 Task: Look for space in Elamanchili, India from 8th June, 2023 to 19th June, 2023 for 1 adult in price range Rs.5000 to Rs.12000. Place can be shared room with 1  bedroom having 1 bed and 1 bathroom. Property type can be house, flat, guest house, hotel. Amenities needed are: washing machine. Booking option can be shelf check-in. Required host language is English.
Action: Mouse moved to (550, 136)
Screenshot: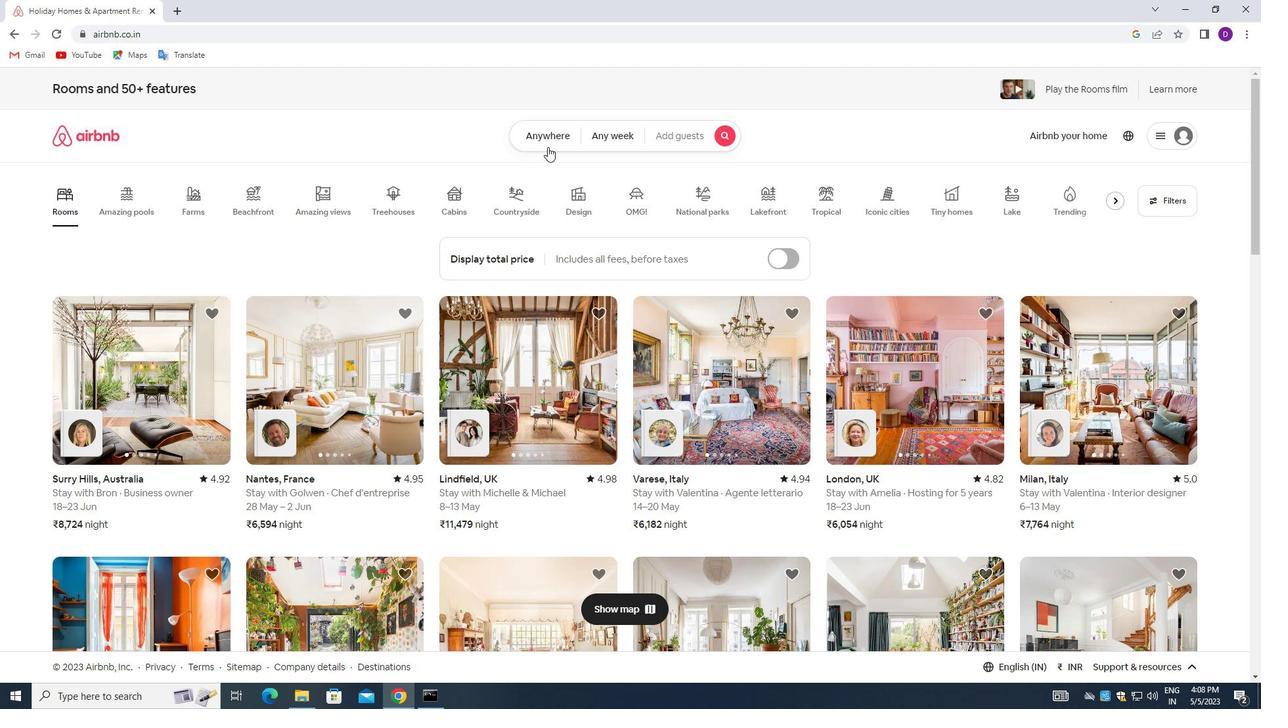 
Action: Mouse pressed left at (550, 136)
Screenshot: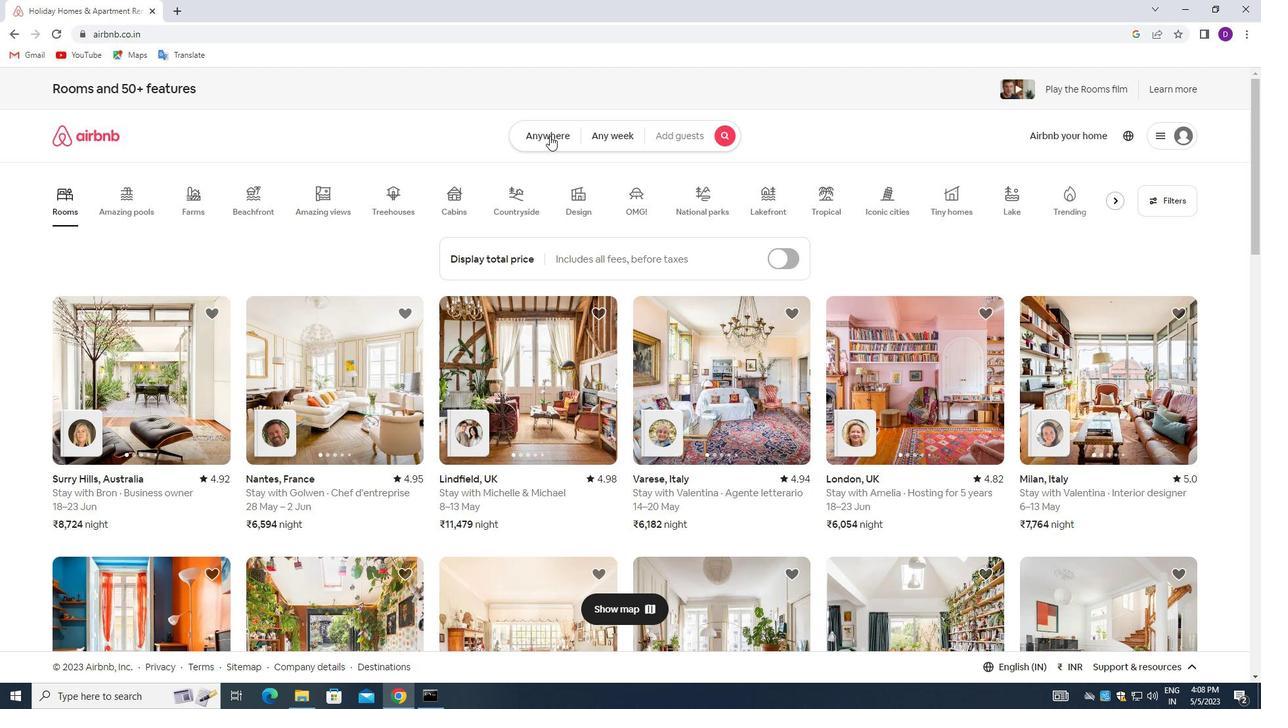 
Action: Mouse moved to (471, 190)
Screenshot: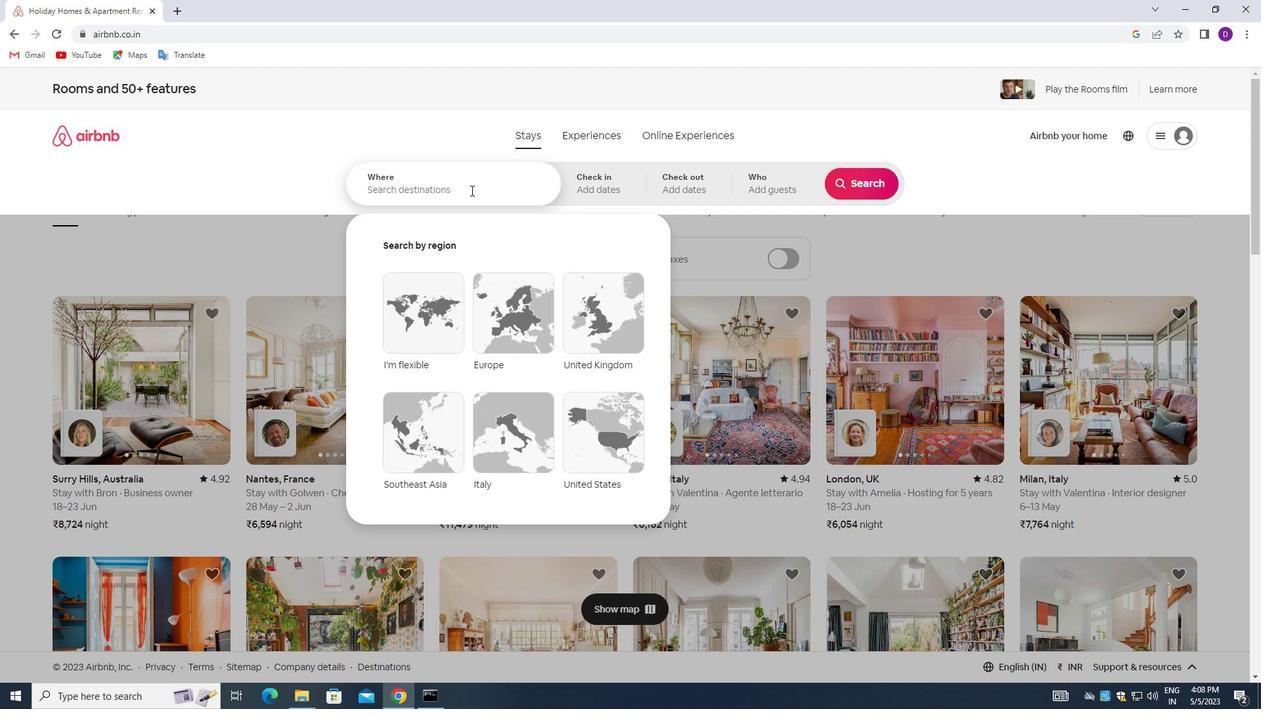 
Action: Mouse pressed left at (471, 190)
Screenshot: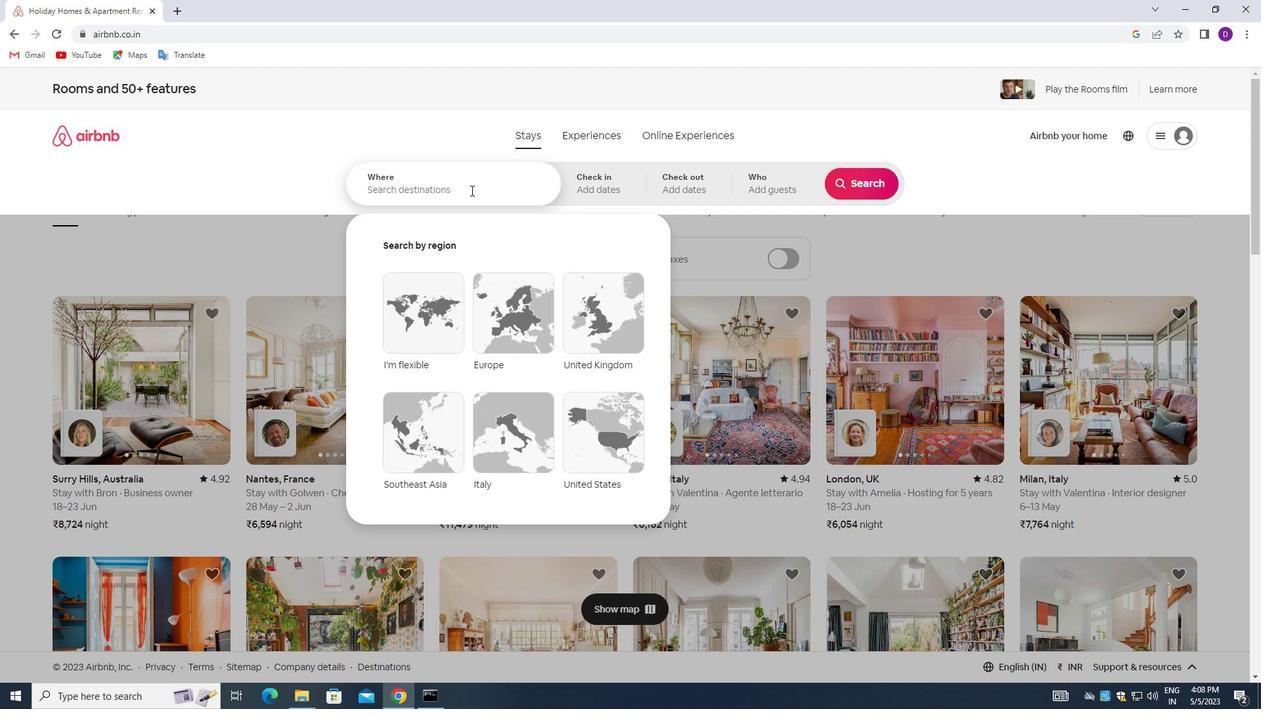 
Action: Mouse moved to (219, 266)
Screenshot: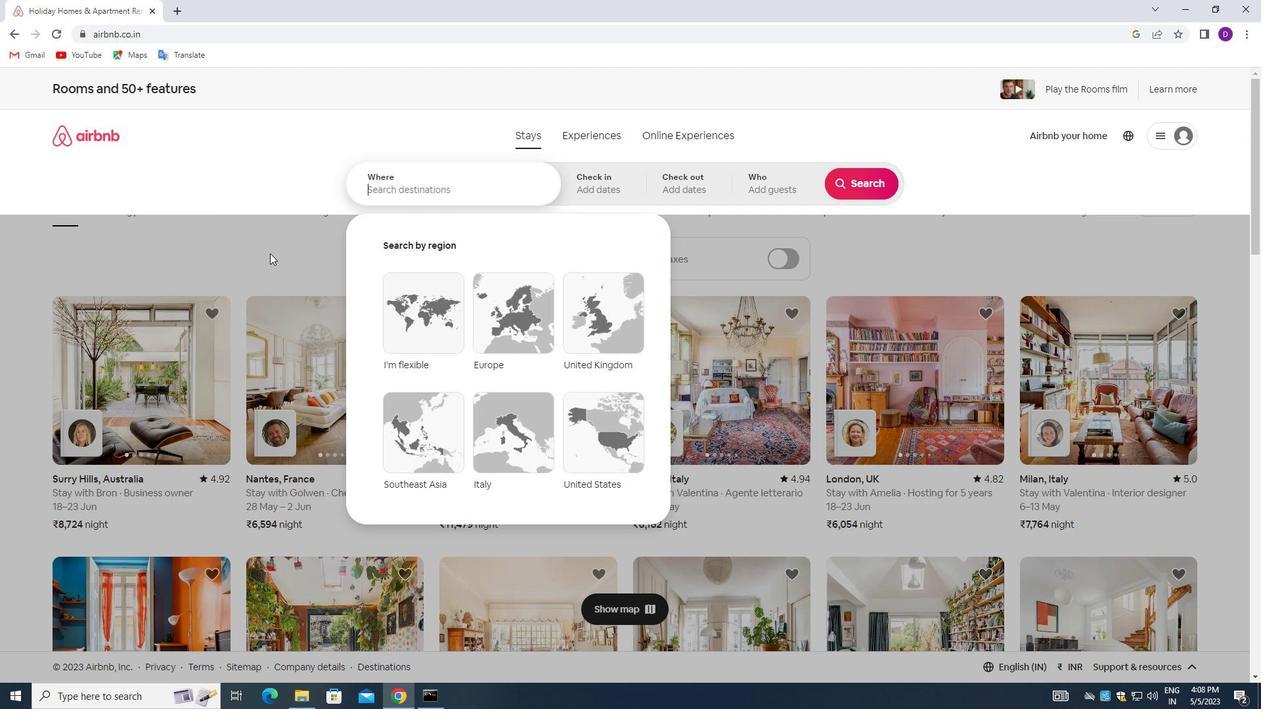 
Action: Key pressed <Key.shift_r>Elamanchili,<Key.space><Key.shift>INDIA<Key.enter>
Screenshot: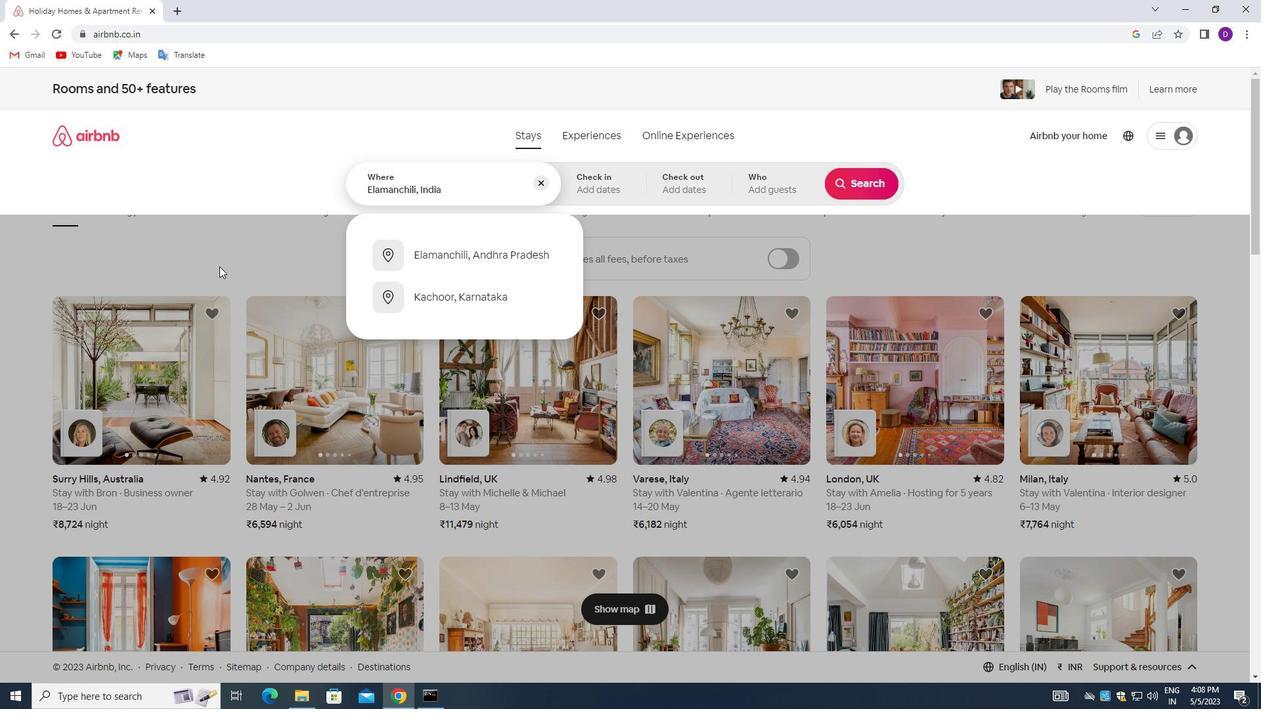 
Action: Mouse moved to (774, 375)
Screenshot: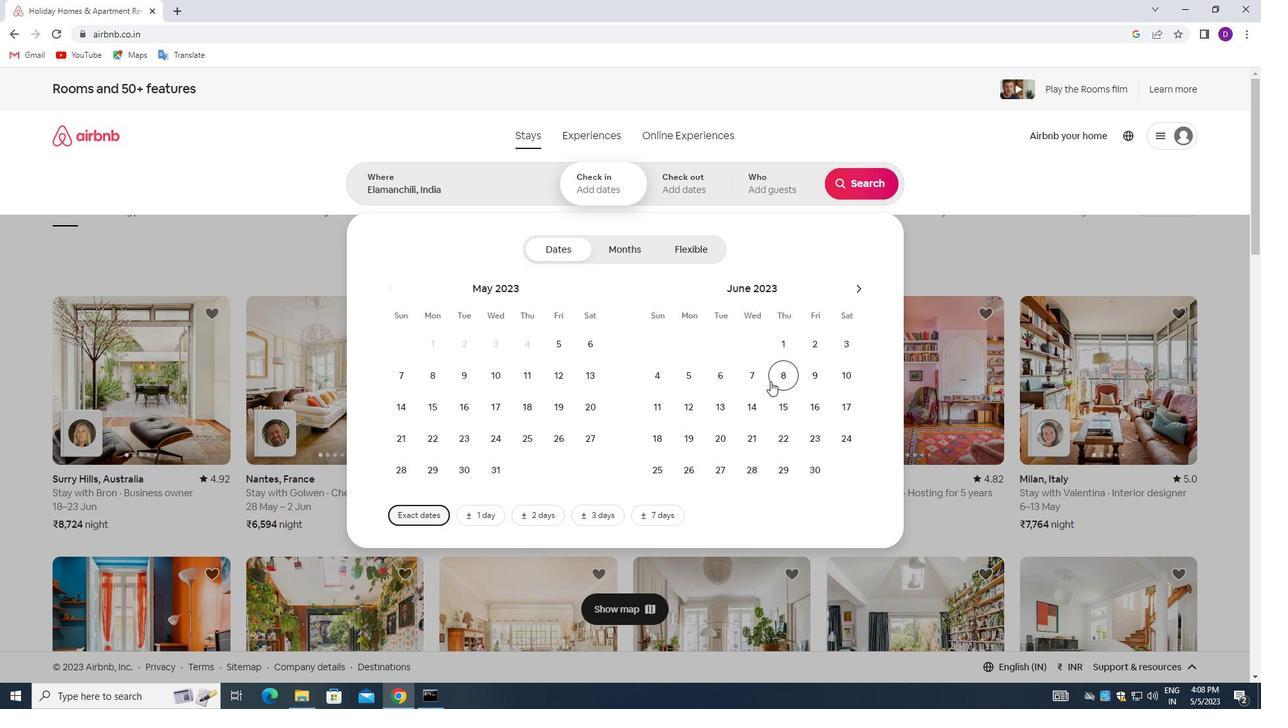 
Action: Mouse pressed left at (774, 375)
Screenshot: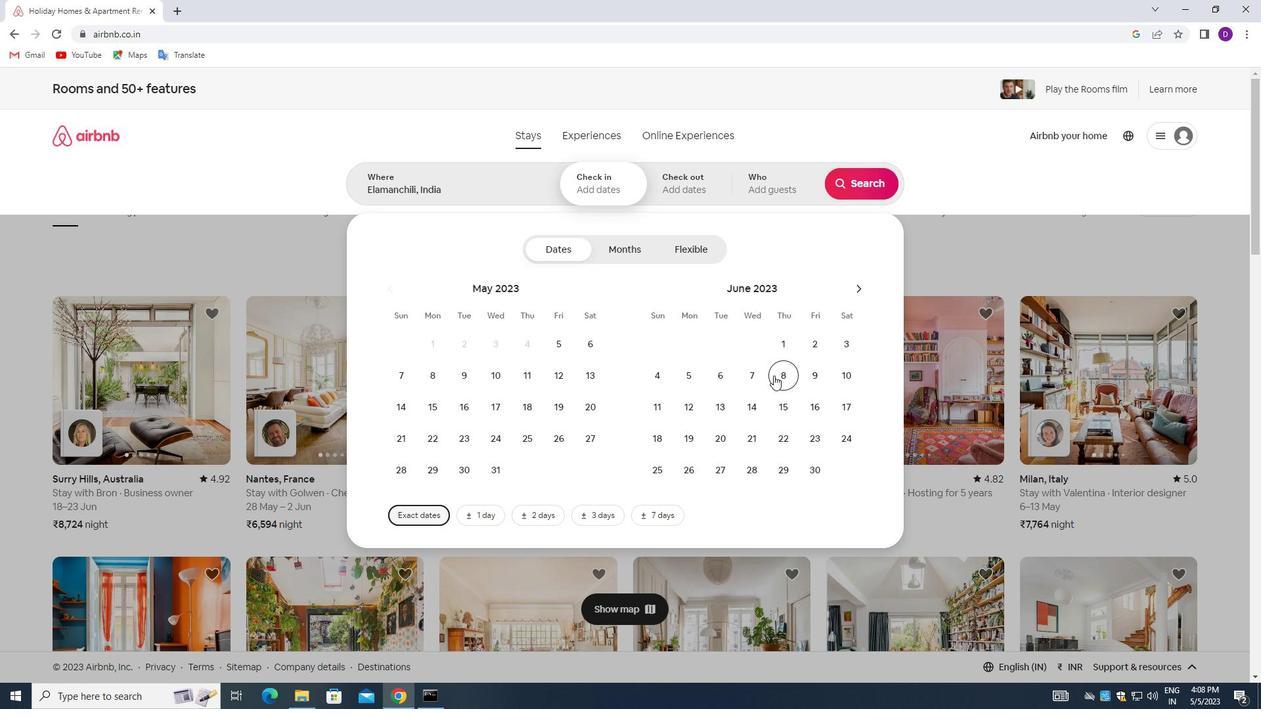 
Action: Mouse moved to (690, 437)
Screenshot: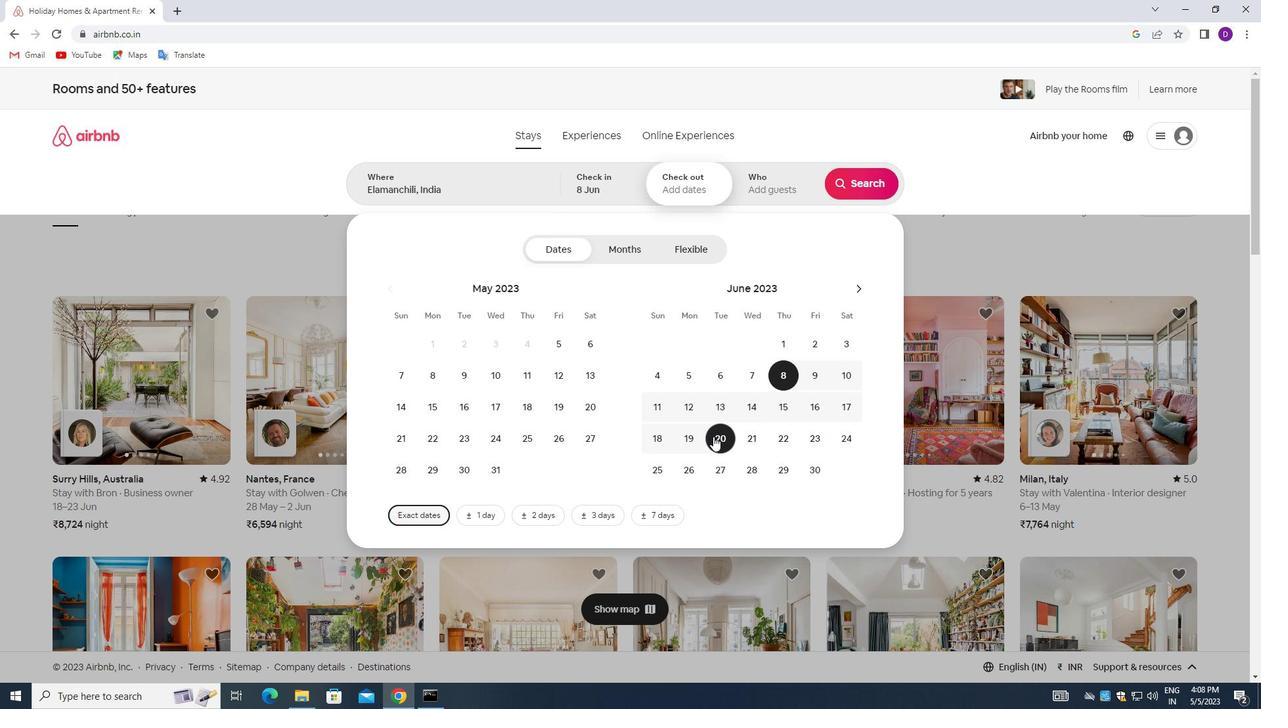 
Action: Mouse pressed left at (690, 437)
Screenshot: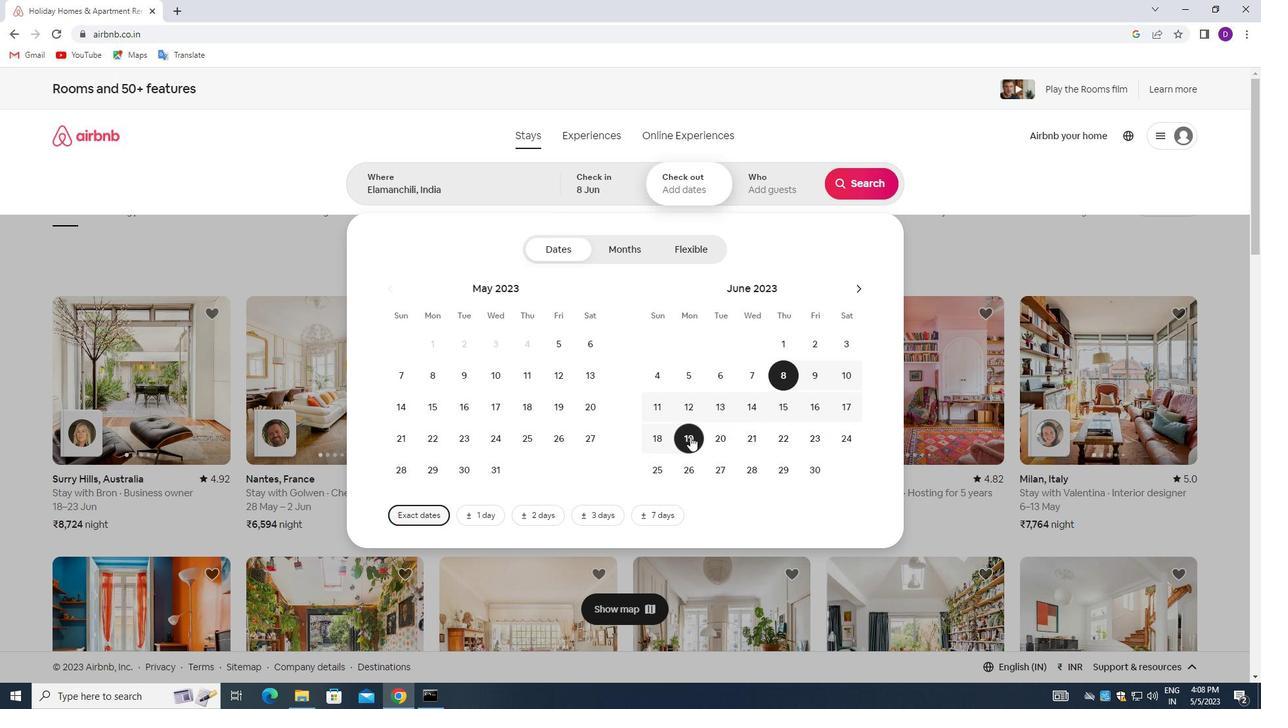 
Action: Mouse moved to (758, 187)
Screenshot: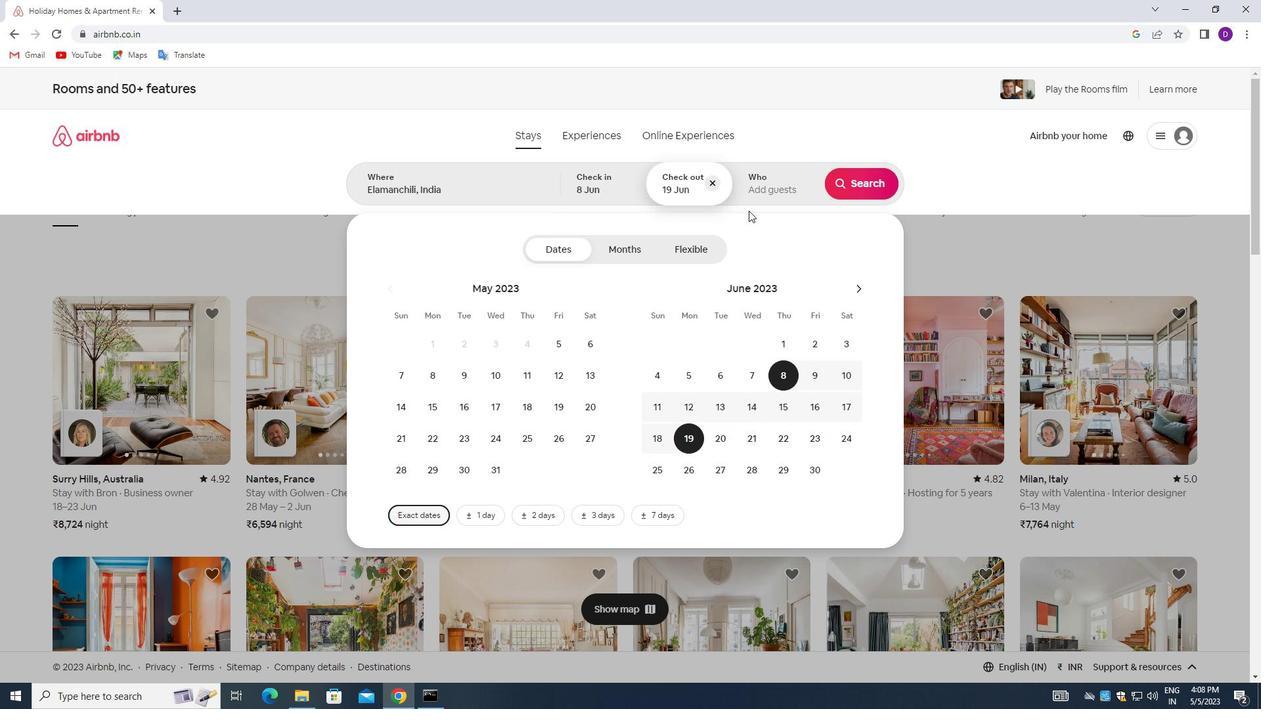 
Action: Mouse pressed left at (758, 187)
Screenshot: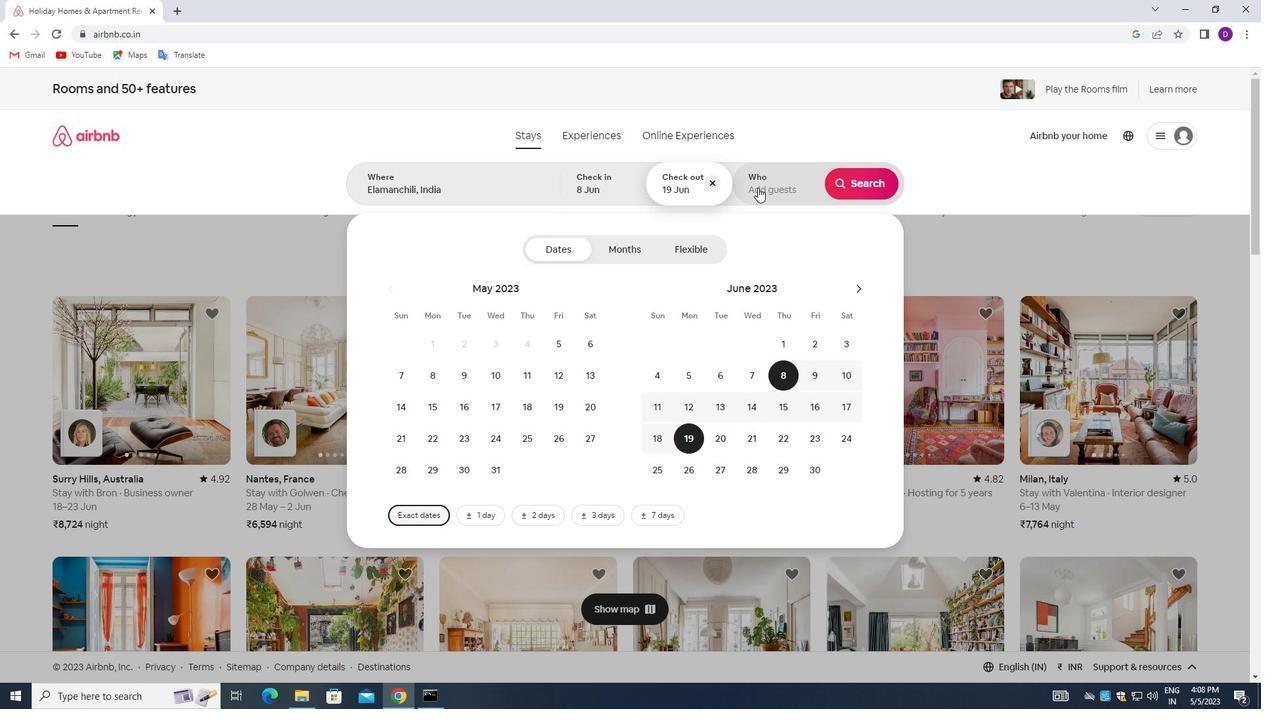 
Action: Mouse moved to (864, 256)
Screenshot: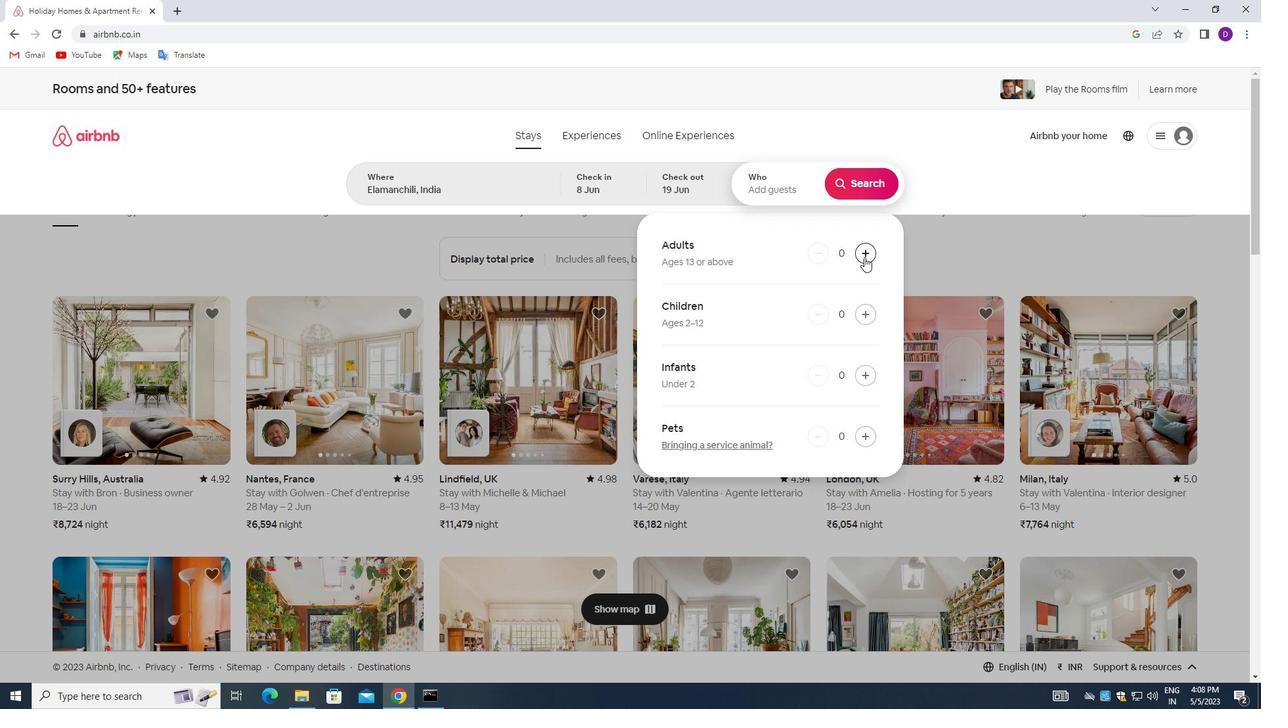 
Action: Mouse pressed left at (864, 256)
Screenshot: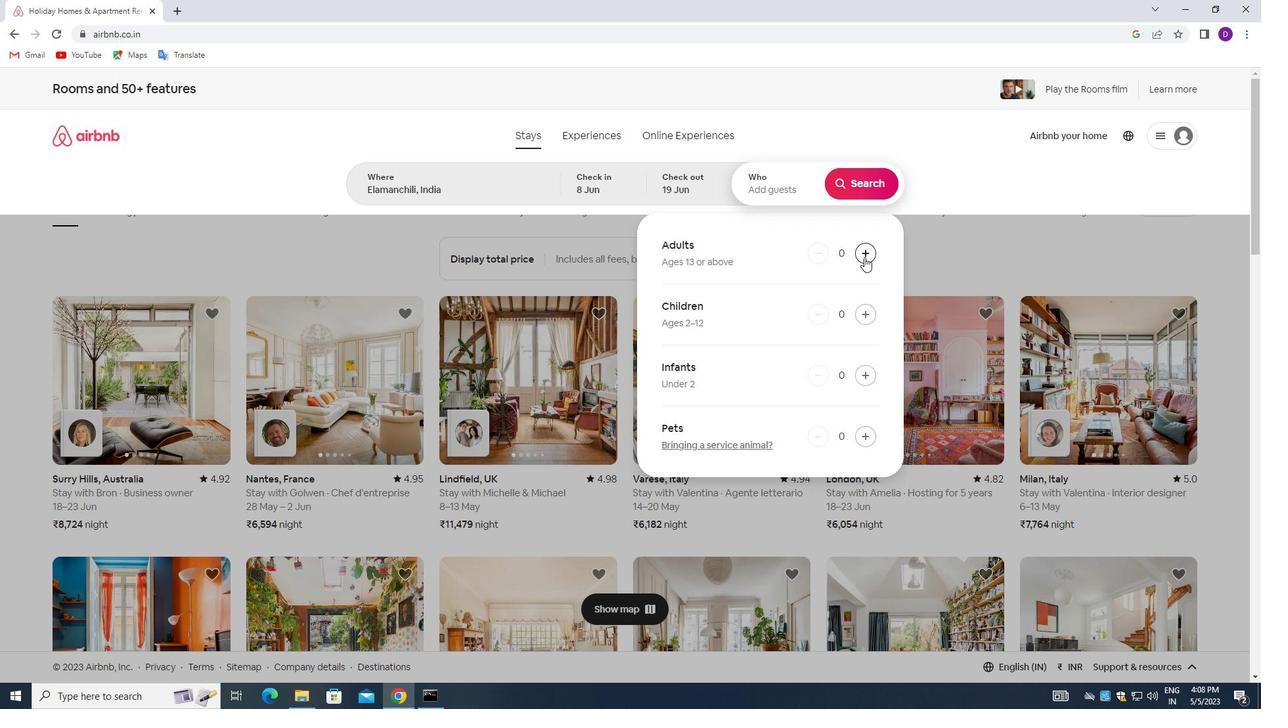 
Action: Mouse pressed left at (864, 256)
Screenshot: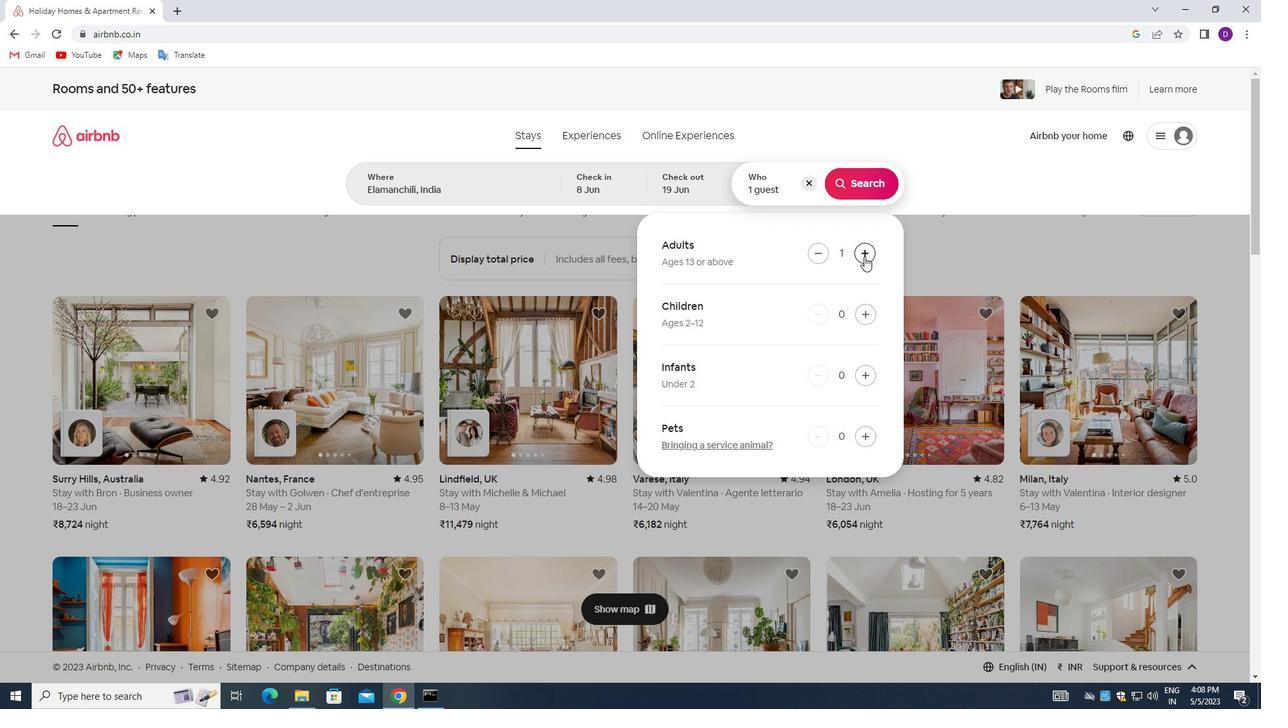 
Action: Mouse moved to (815, 255)
Screenshot: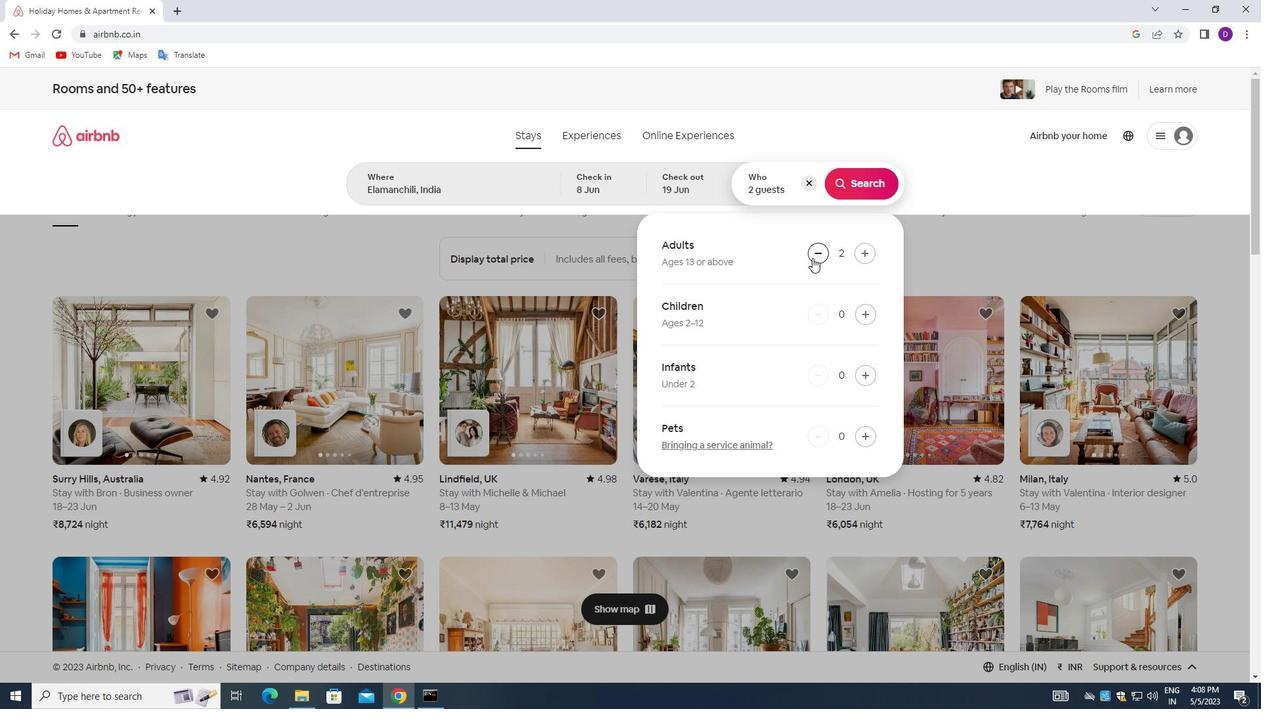 
Action: Mouse pressed left at (815, 255)
Screenshot: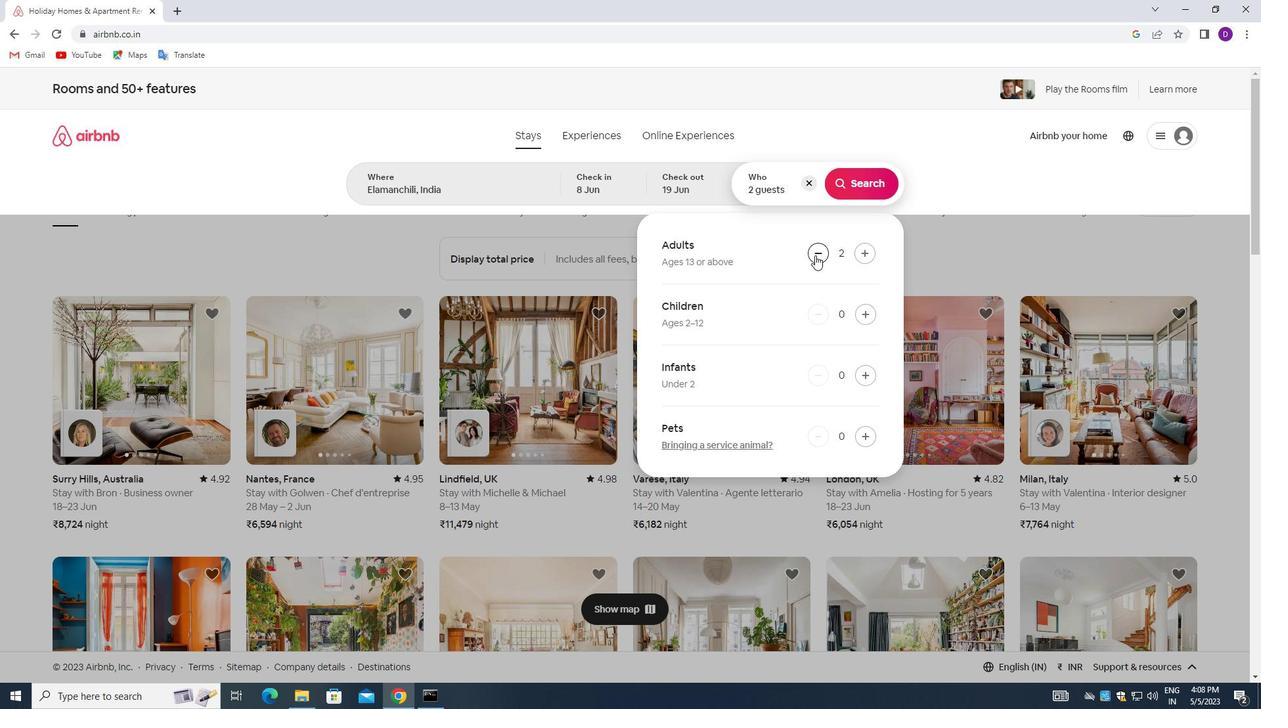 
Action: Mouse moved to (866, 189)
Screenshot: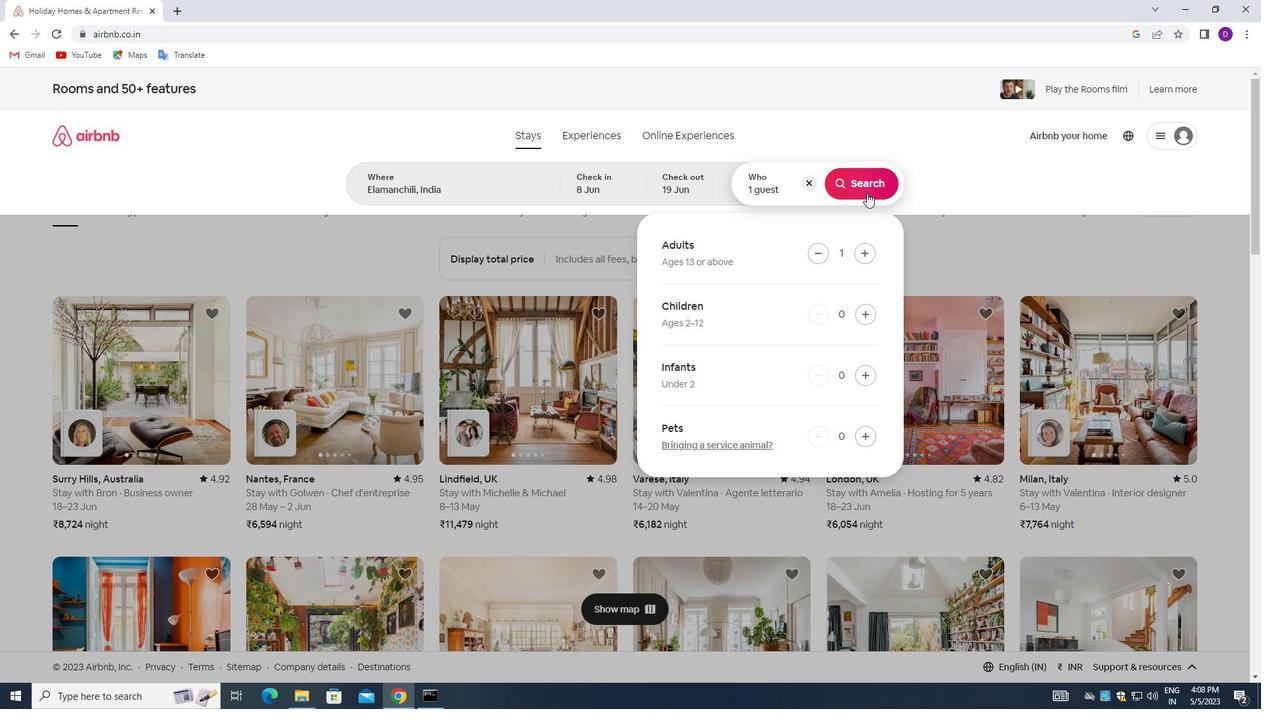 
Action: Mouse pressed left at (866, 189)
Screenshot: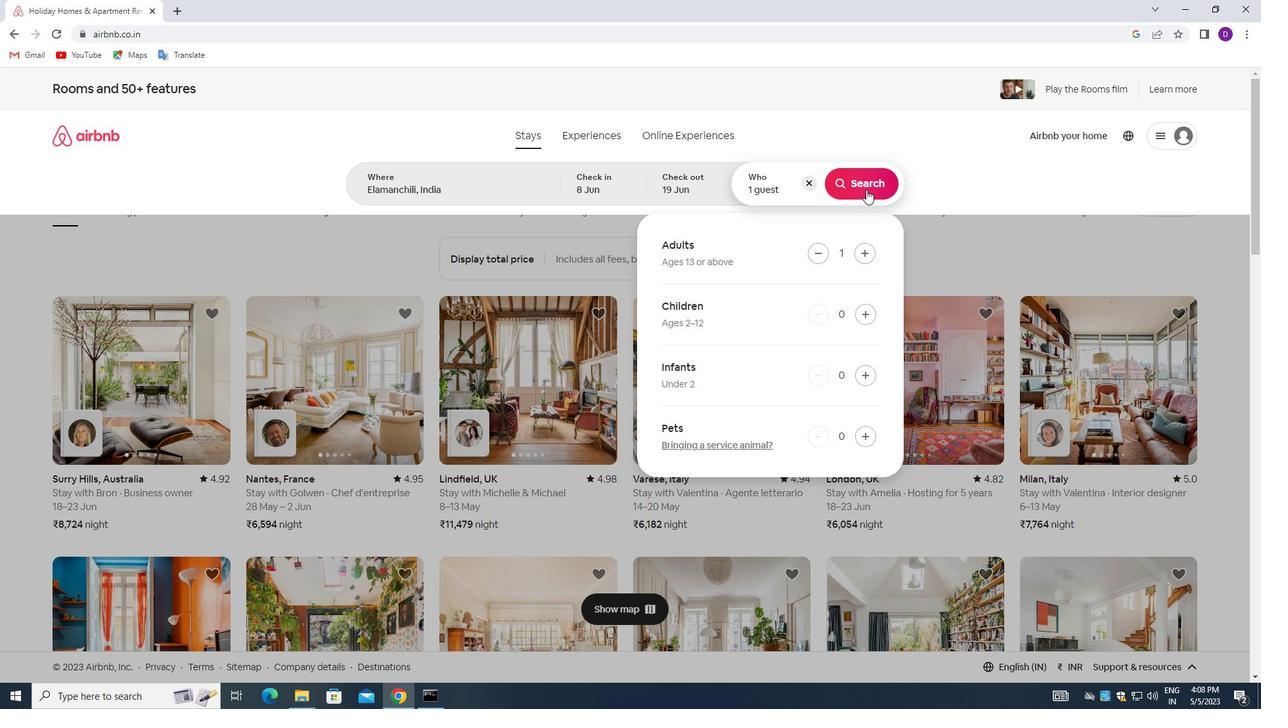 
Action: Mouse moved to (1183, 146)
Screenshot: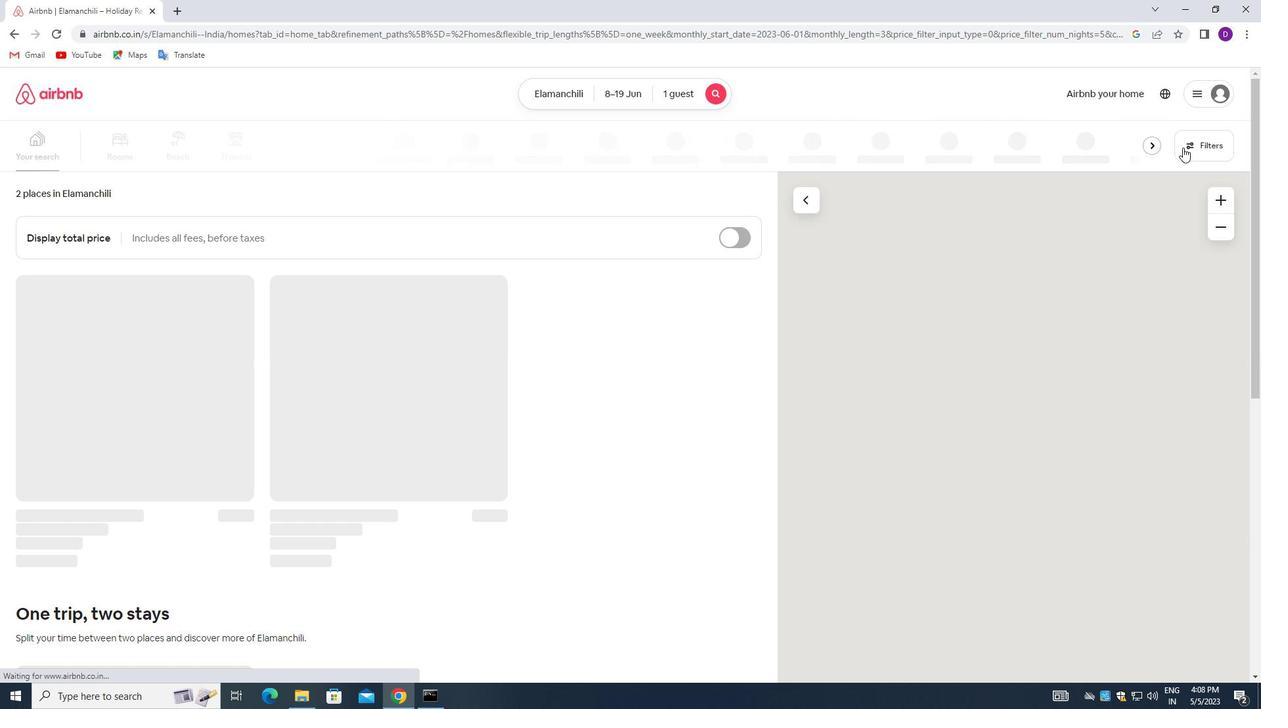 
Action: Mouse pressed left at (1183, 146)
Screenshot: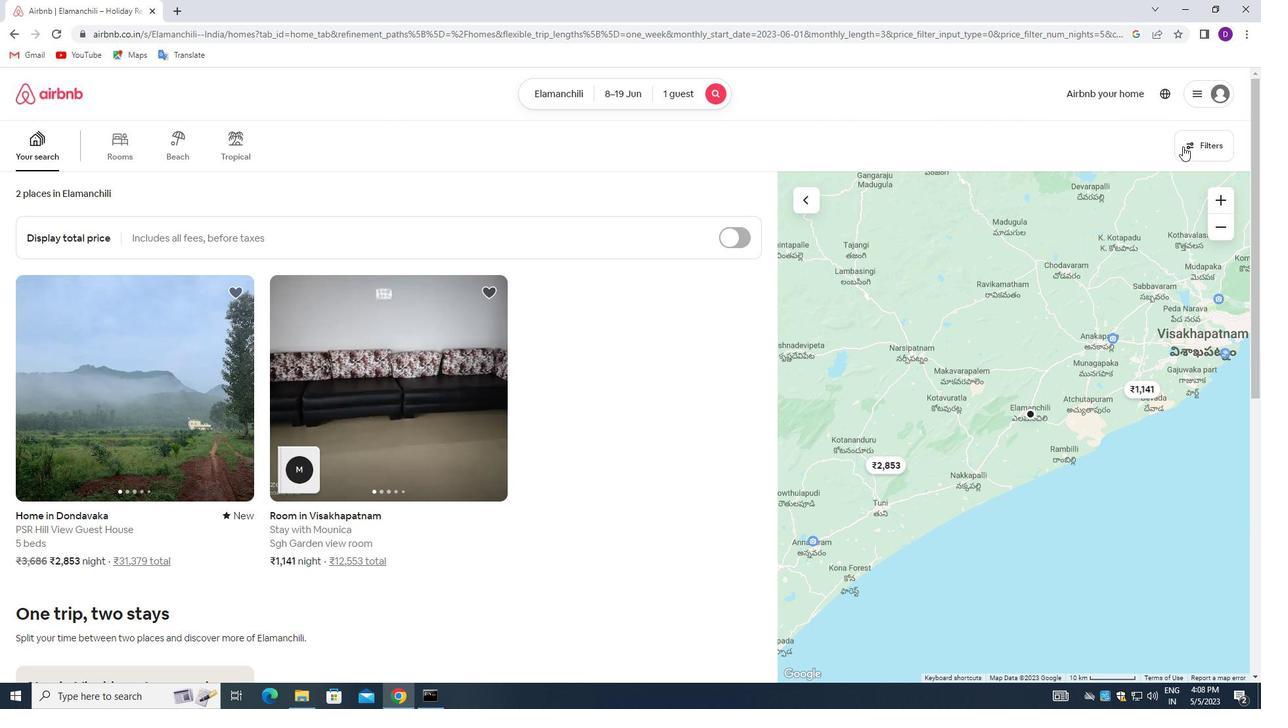
Action: Mouse moved to (539, 343)
Screenshot: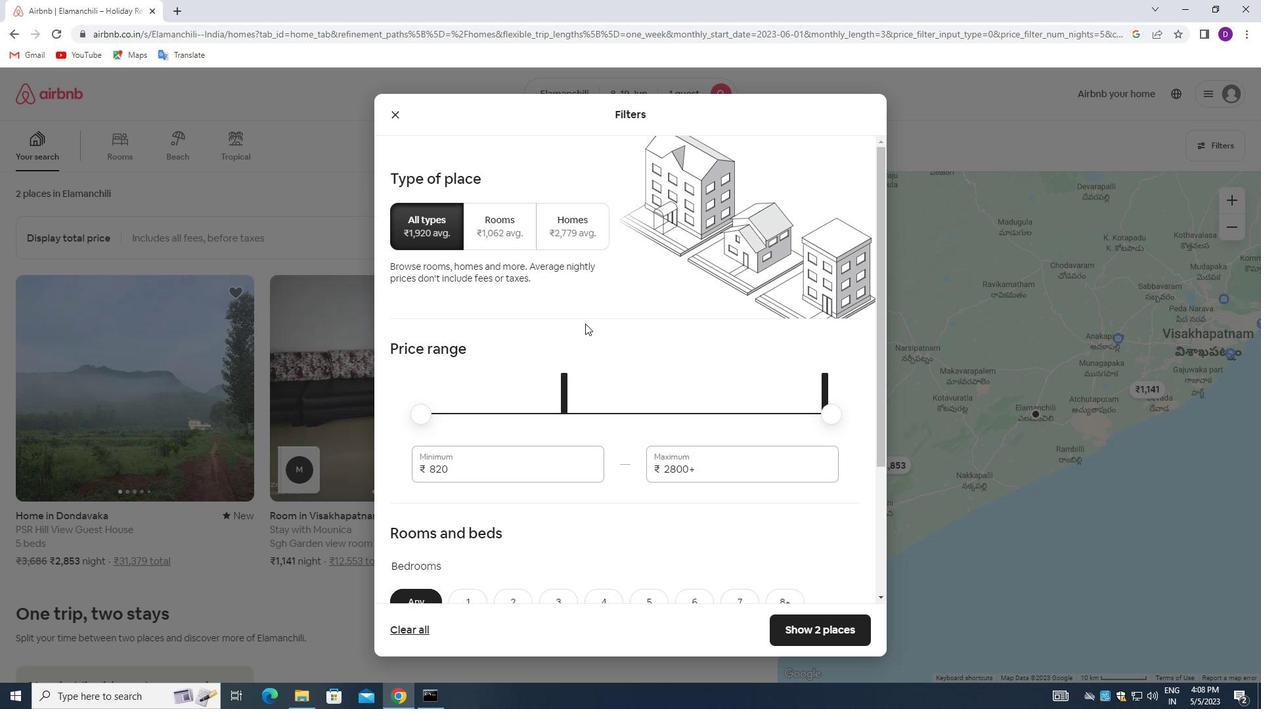 
Action: Mouse scrolled (539, 343) with delta (0, 0)
Screenshot: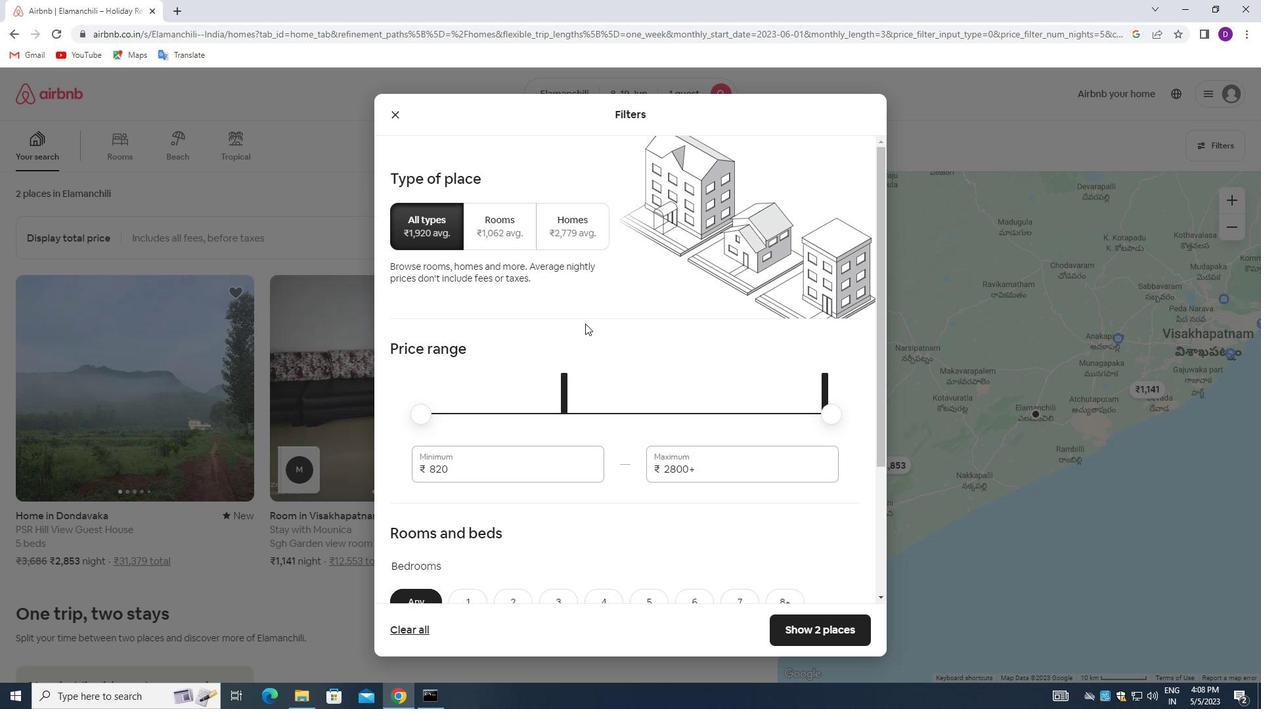 
Action: Mouse moved to (530, 346)
Screenshot: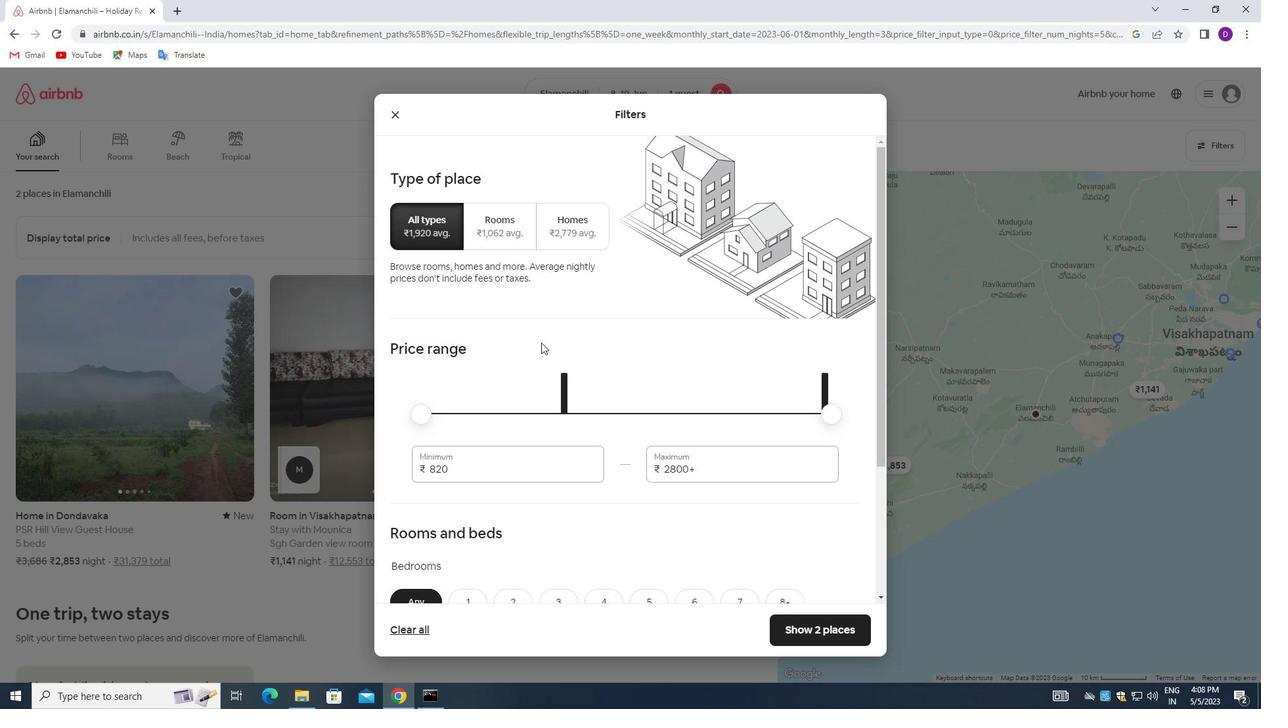 
Action: Mouse scrolled (530, 345) with delta (0, 0)
Screenshot: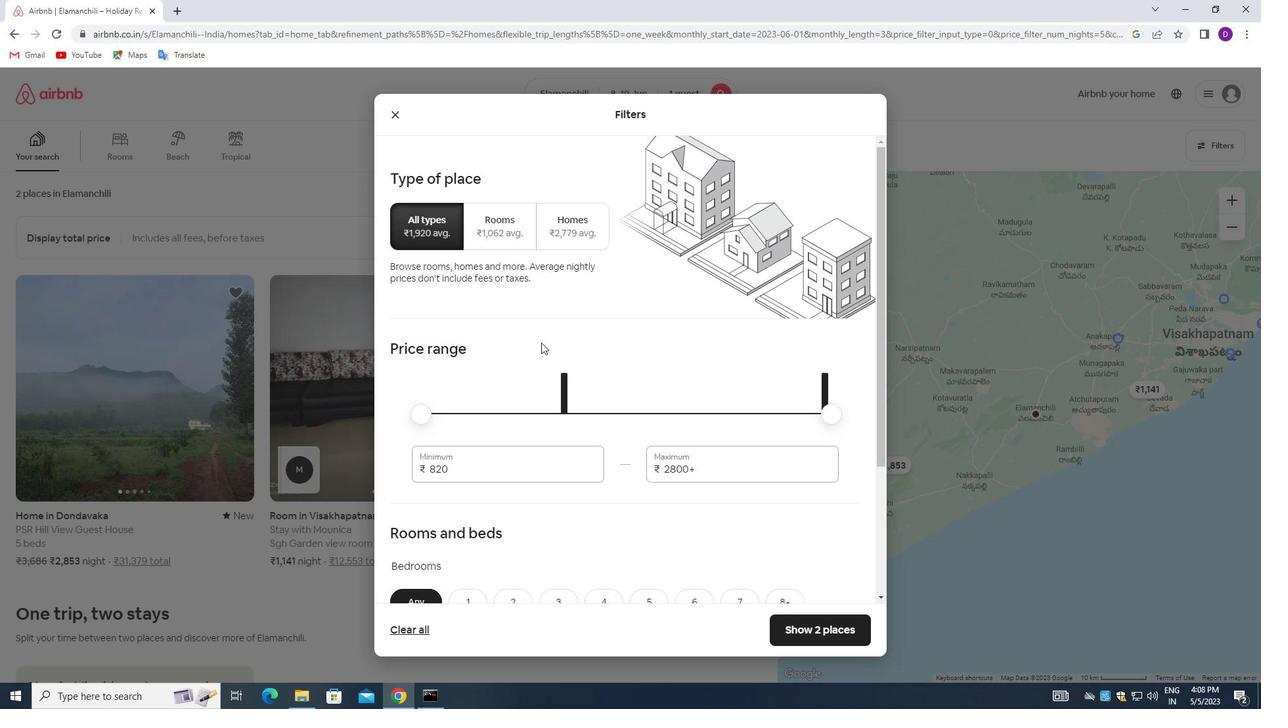 
Action: Mouse moved to (461, 341)
Screenshot: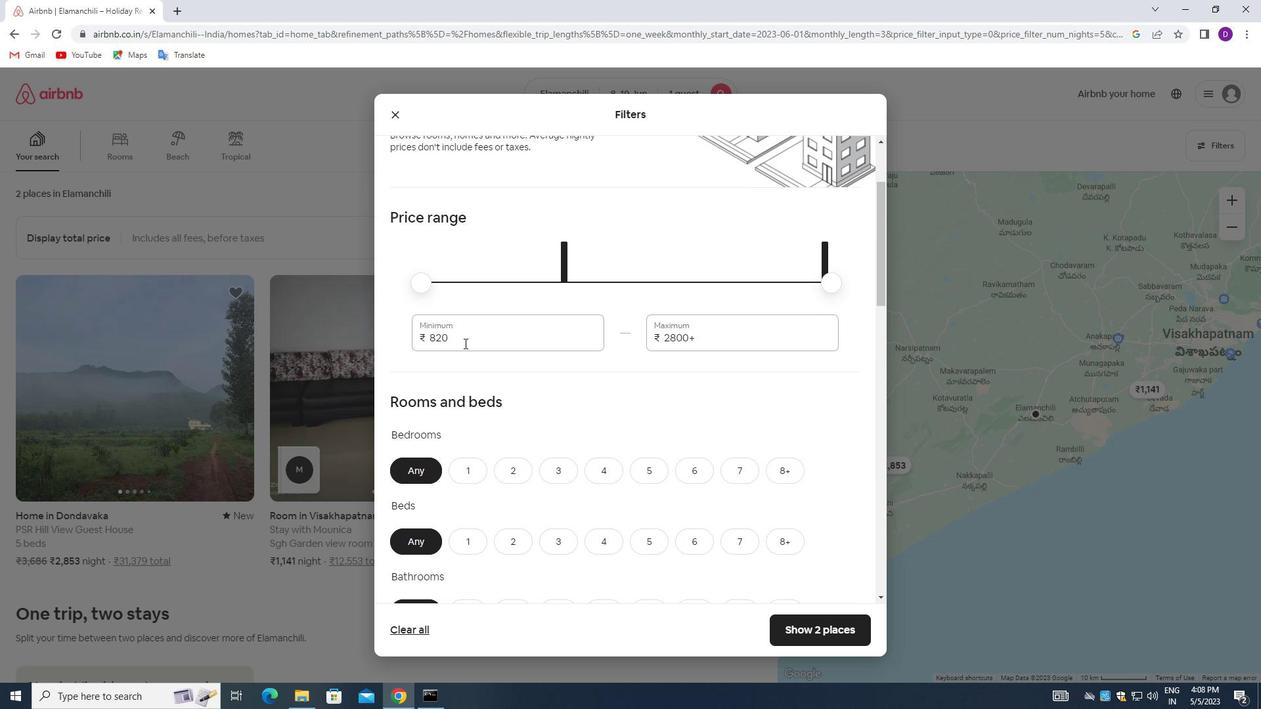 
Action: Mouse pressed left at (461, 341)
Screenshot: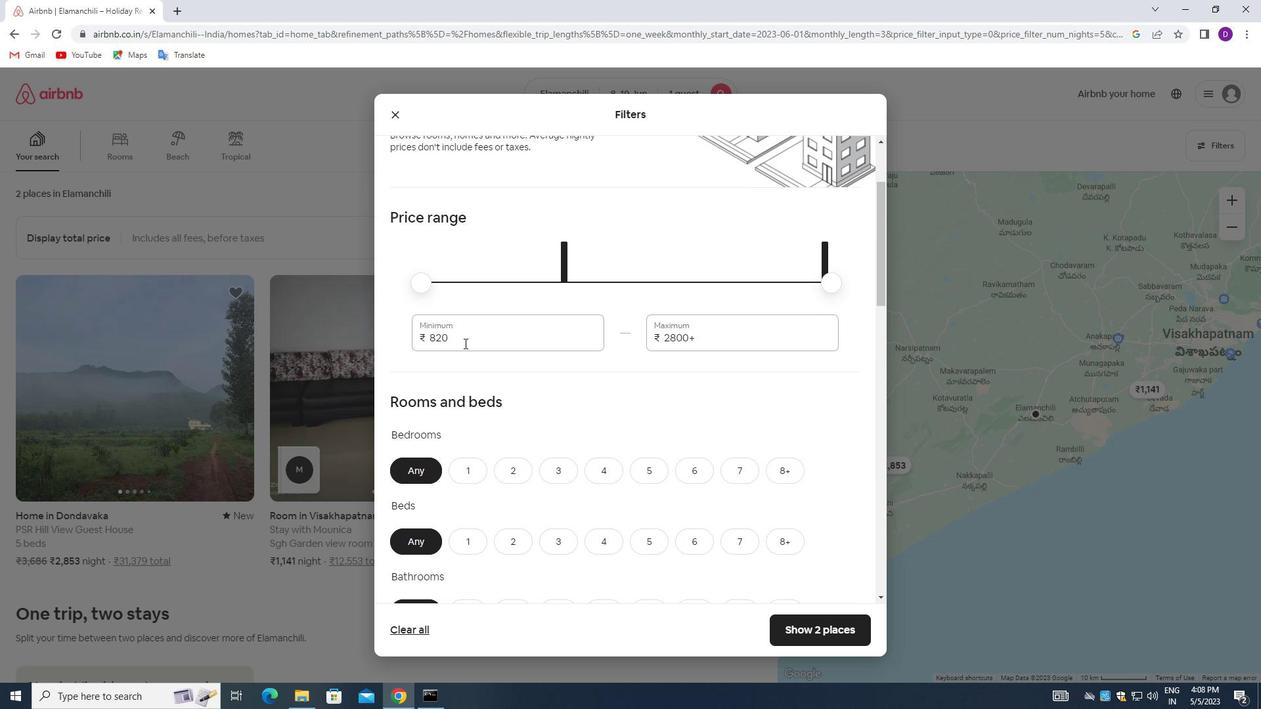 
Action: Mouse pressed left at (461, 341)
Screenshot: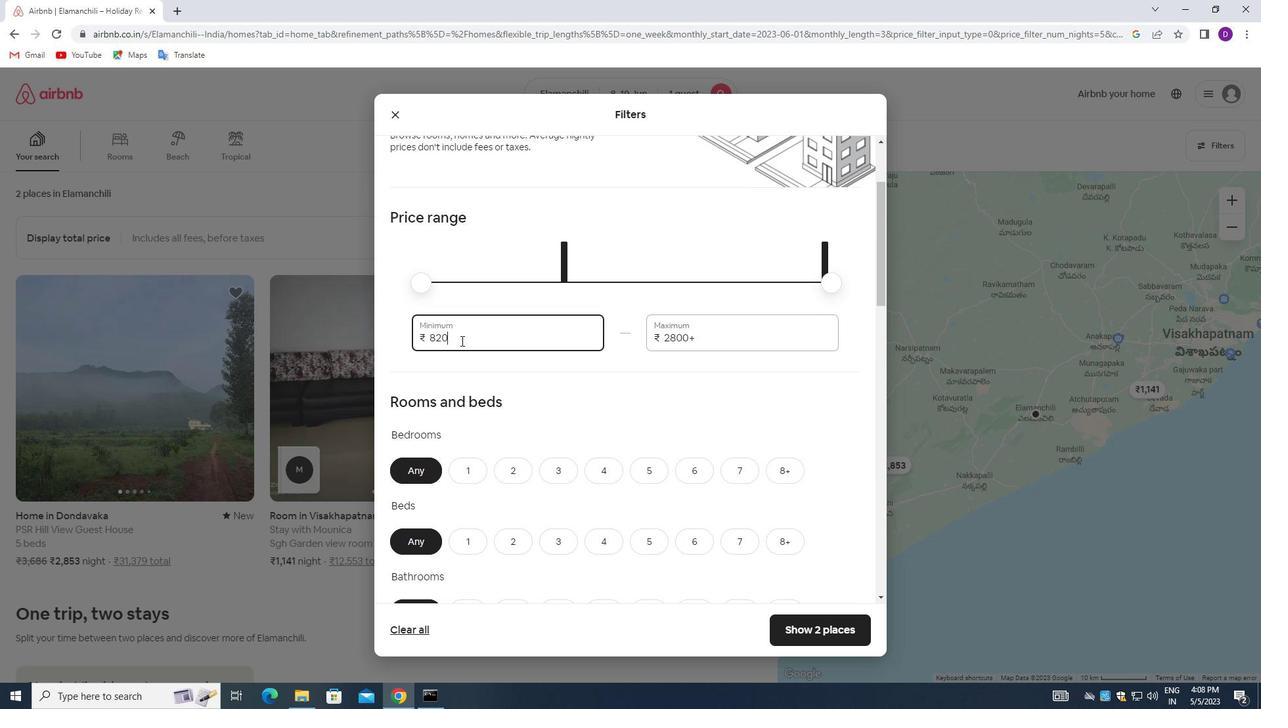 
Action: Key pressed 8000<Key.tab>12000
Screenshot: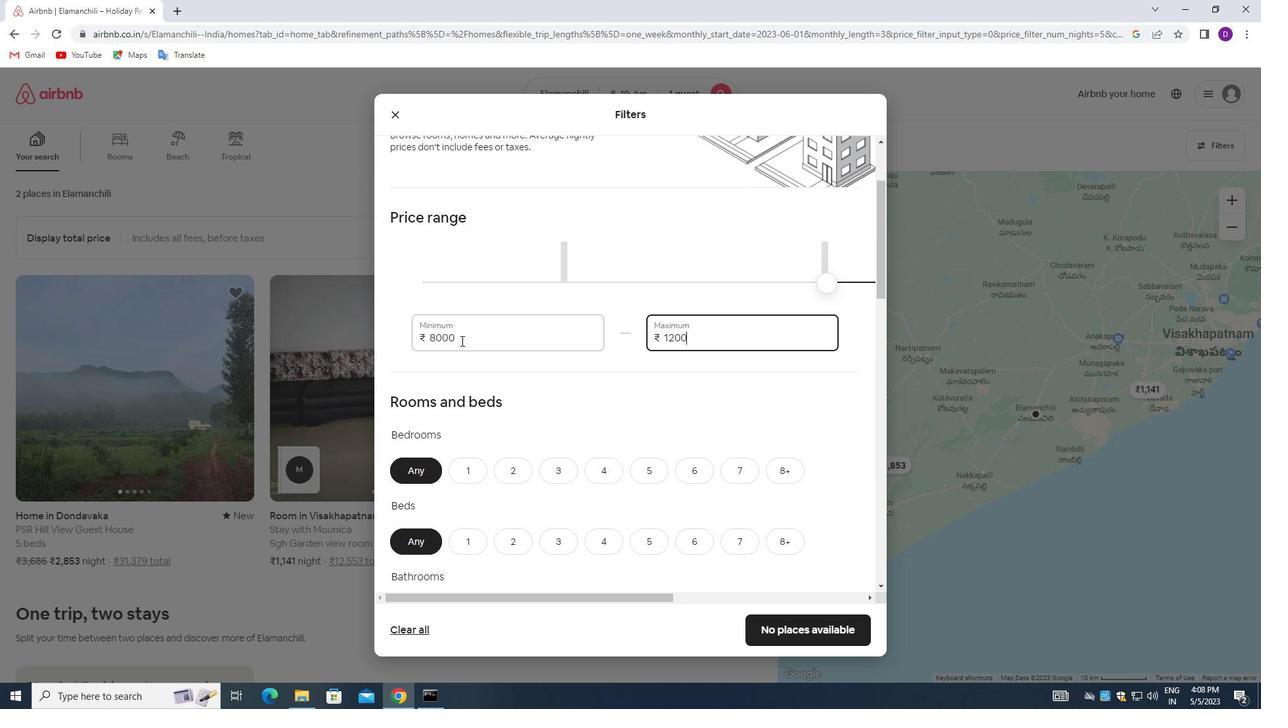 
Action: Mouse moved to (477, 341)
Screenshot: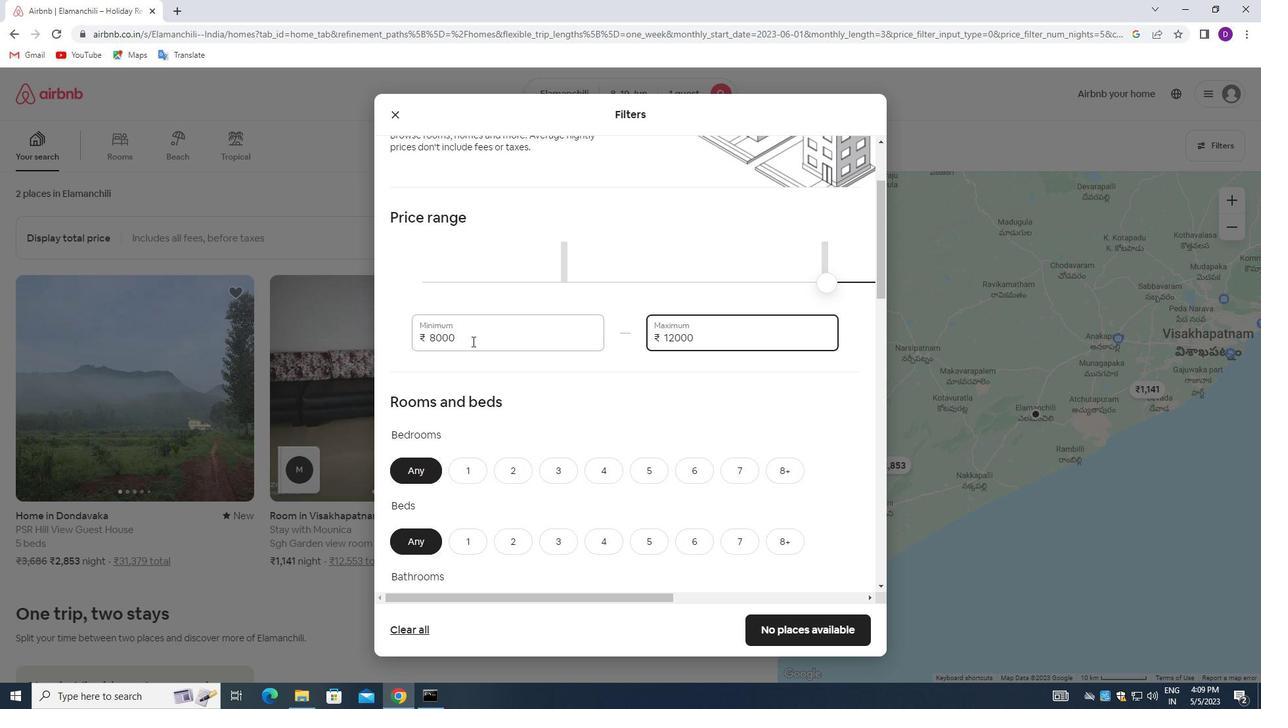 
Action: Mouse scrolled (477, 341) with delta (0, 0)
Screenshot: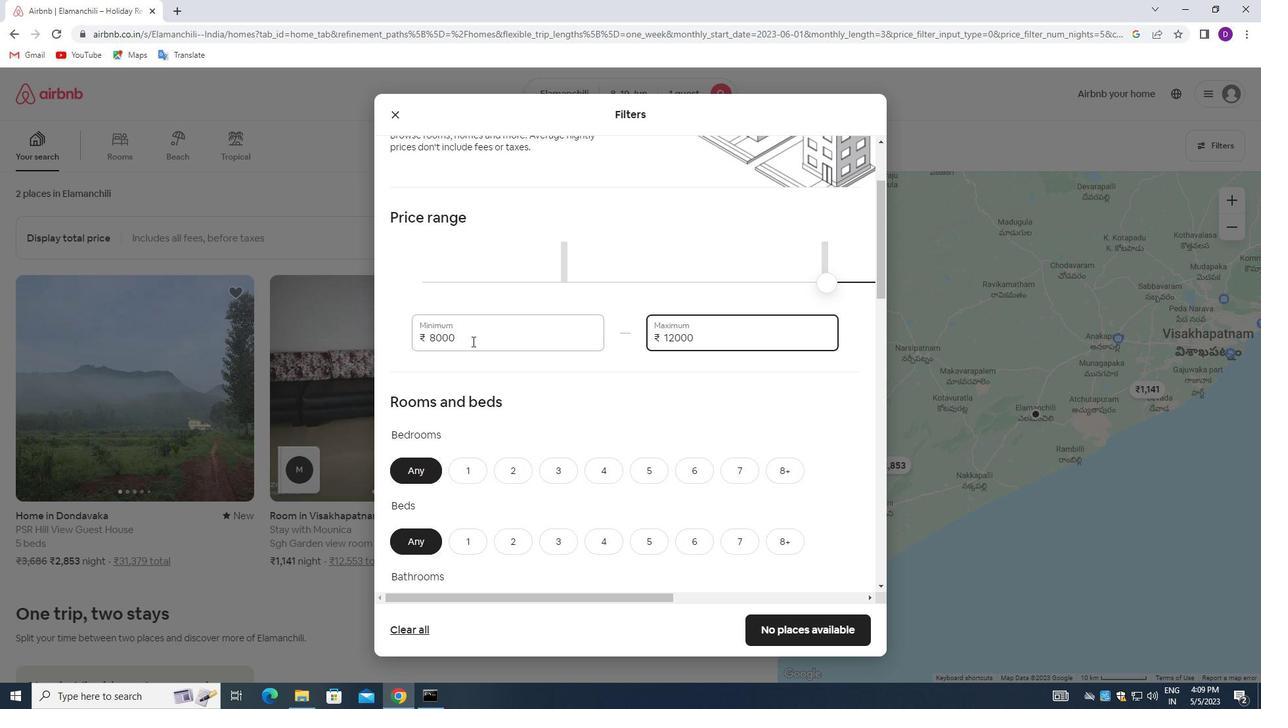 
Action: Mouse moved to (492, 337)
Screenshot: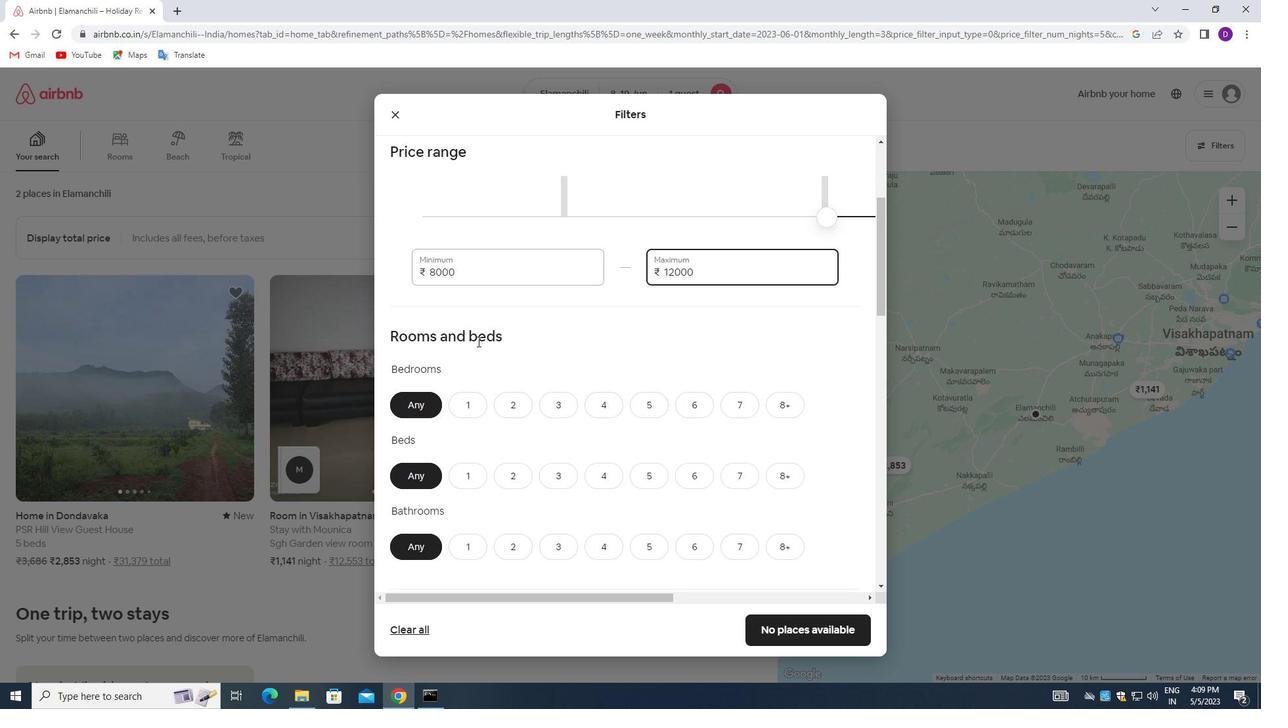 
Action: Mouse scrolled (492, 337) with delta (0, 0)
Screenshot: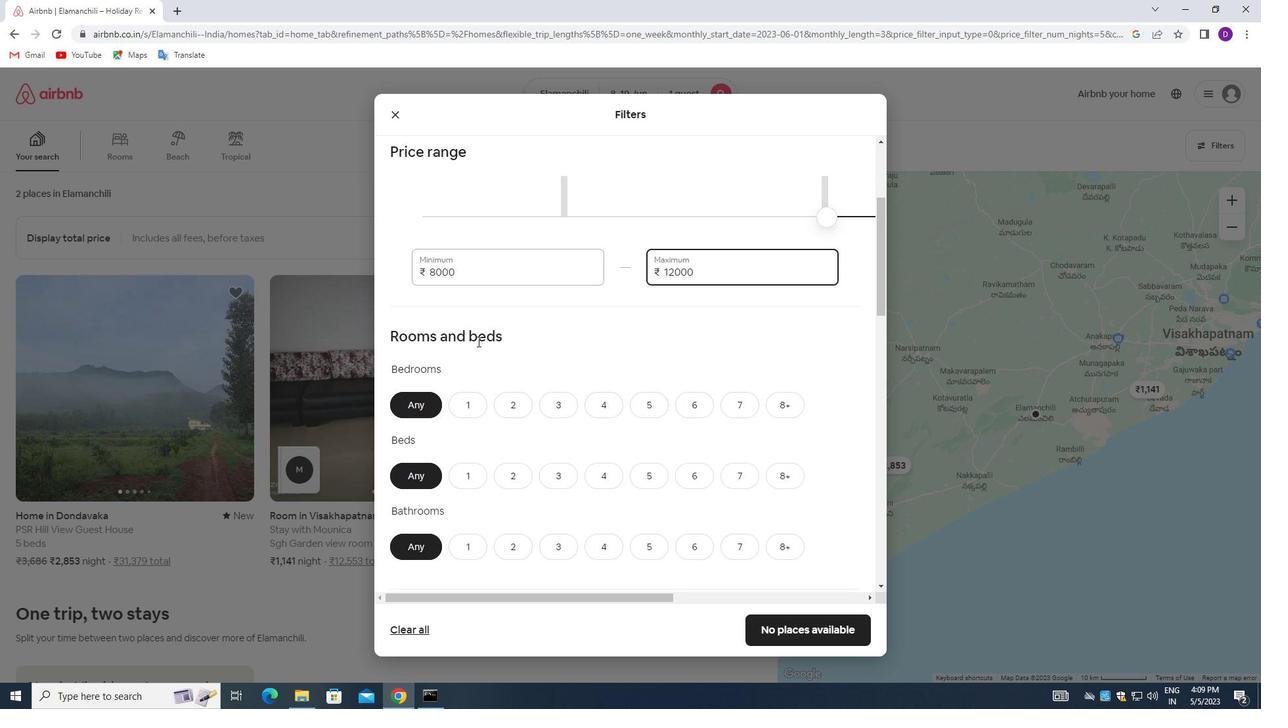 
Action: Mouse scrolled (492, 337) with delta (0, 0)
Screenshot: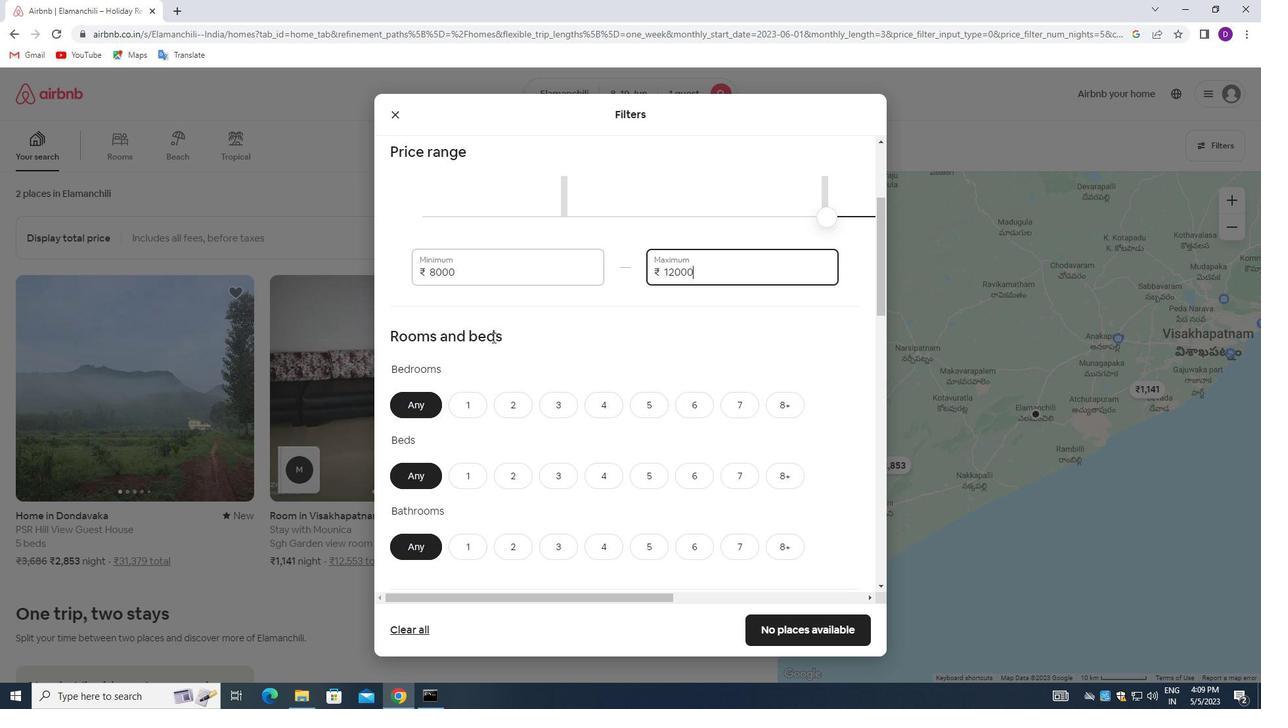 
Action: Mouse moved to (461, 289)
Screenshot: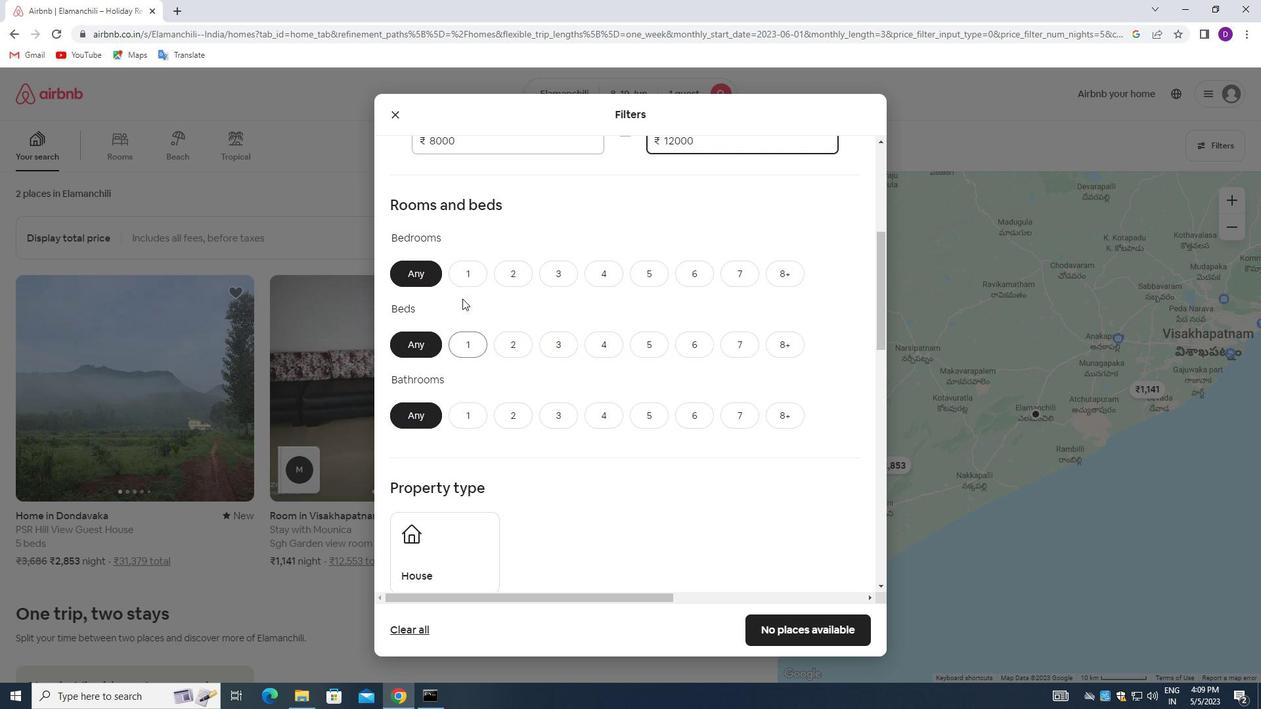 
Action: Mouse pressed left at (461, 289)
Screenshot: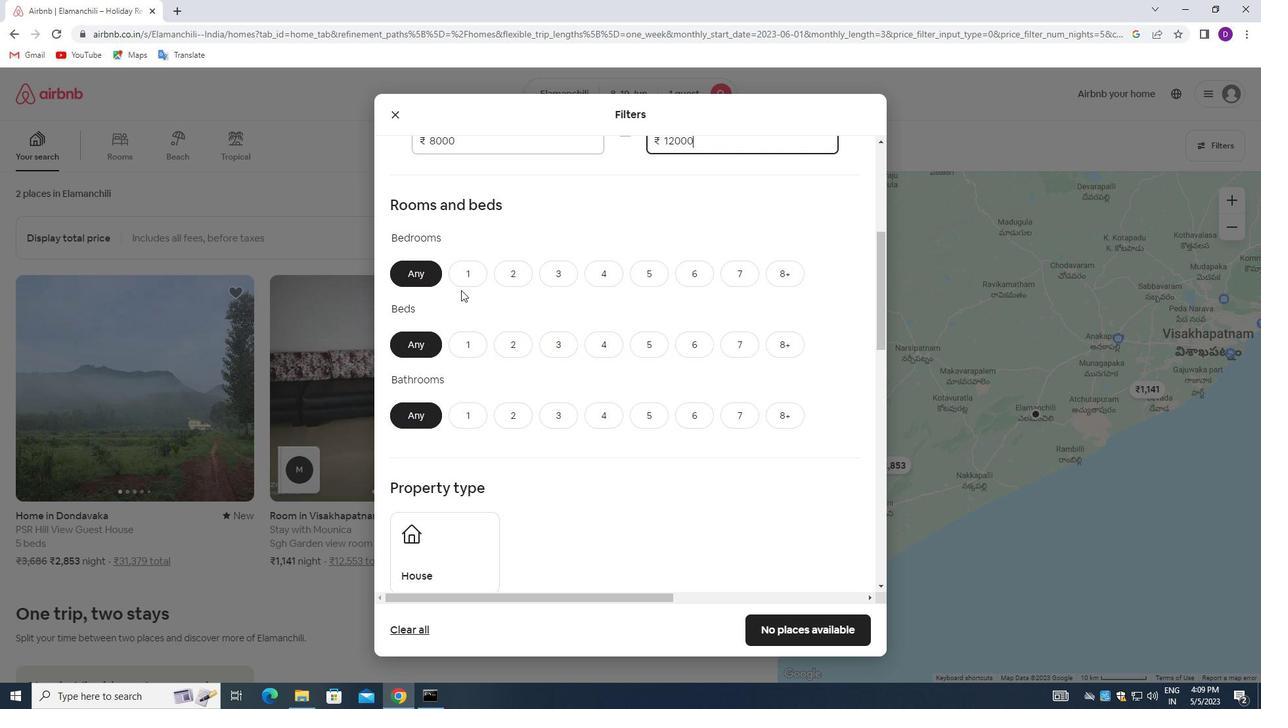 
Action: Mouse moved to (461, 284)
Screenshot: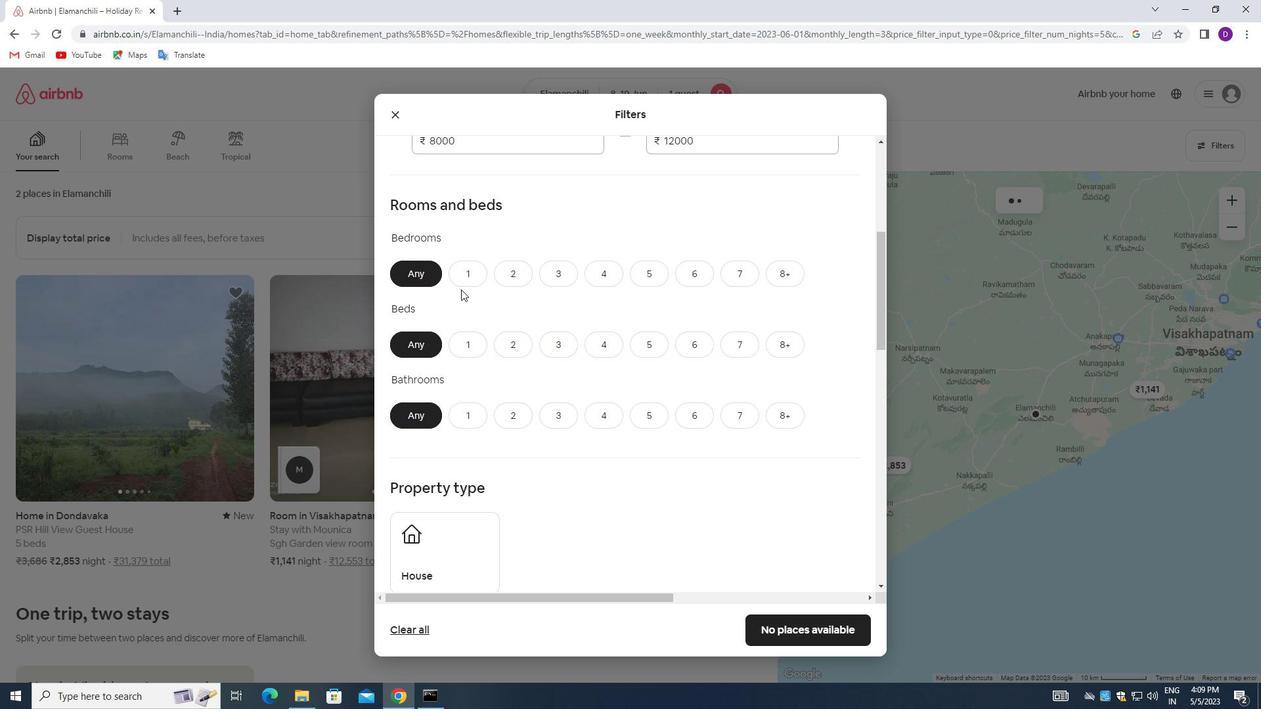 
Action: Mouse pressed left at (461, 284)
Screenshot: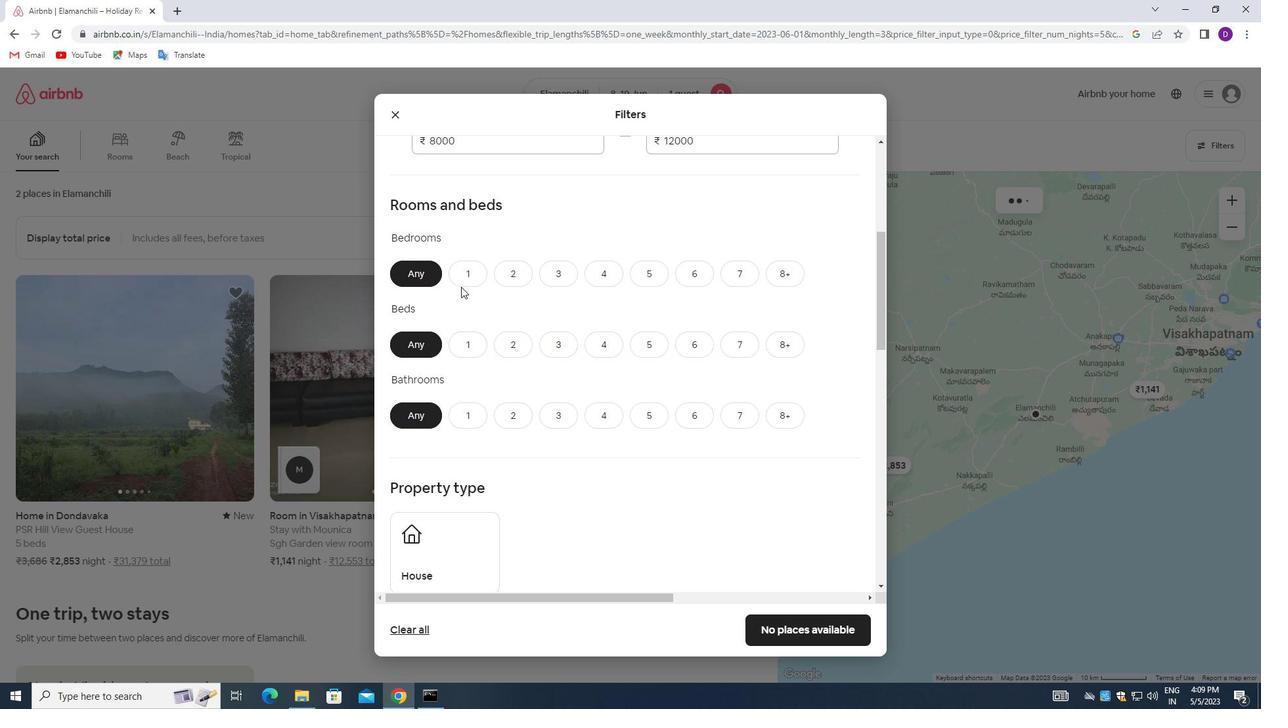 
Action: Mouse moved to (469, 337)
Screenshot: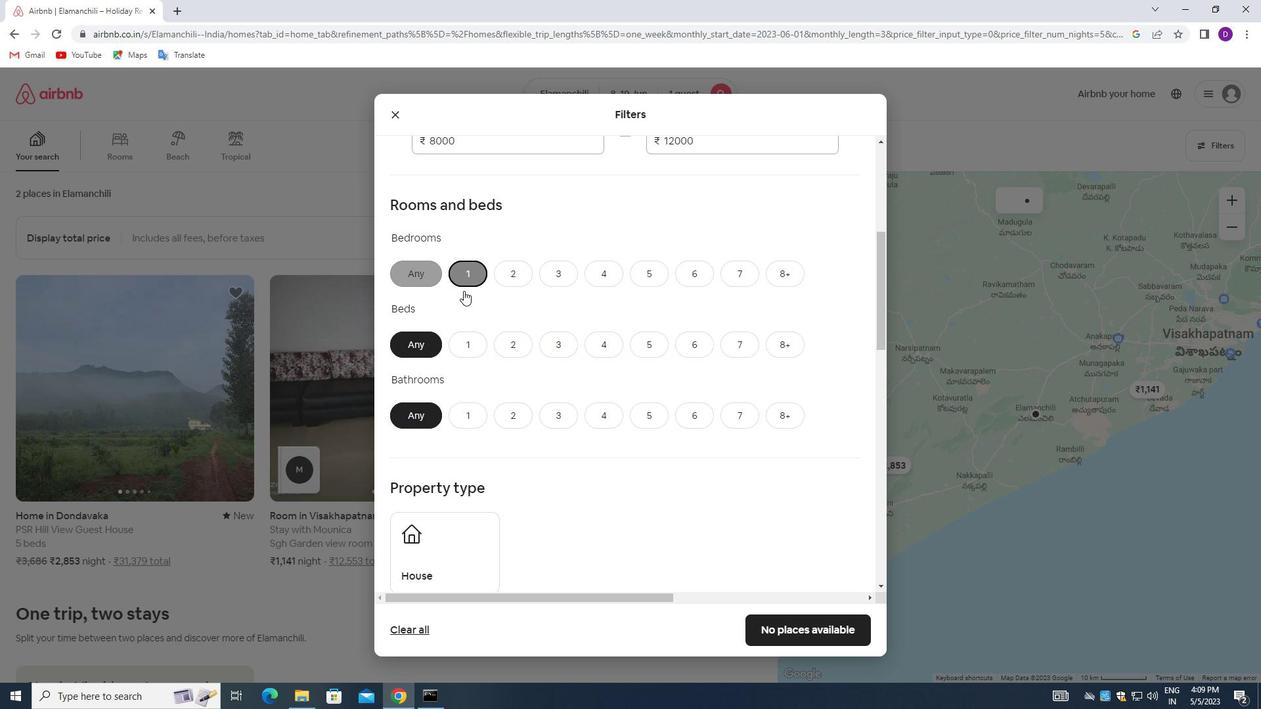 
Action: Mouse pressed left at (469, 337)
Screenshot: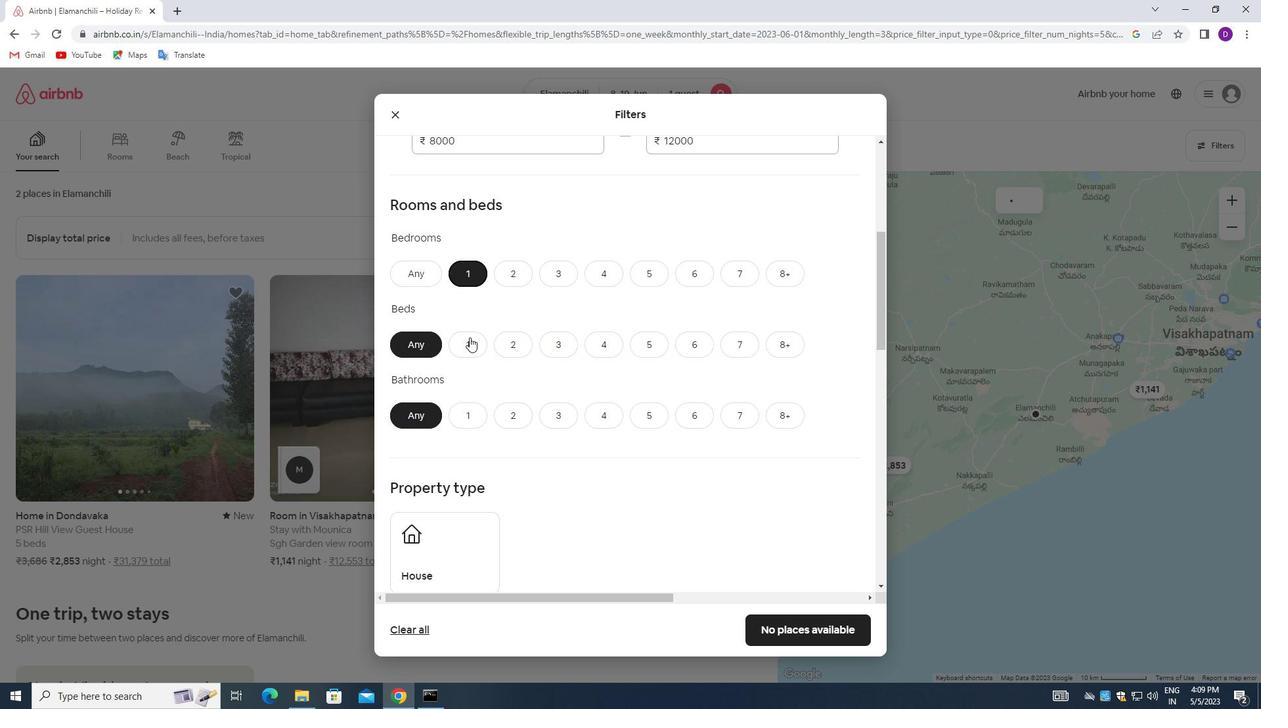 
Action: Mouse moved to (466, 415)
Screenshot: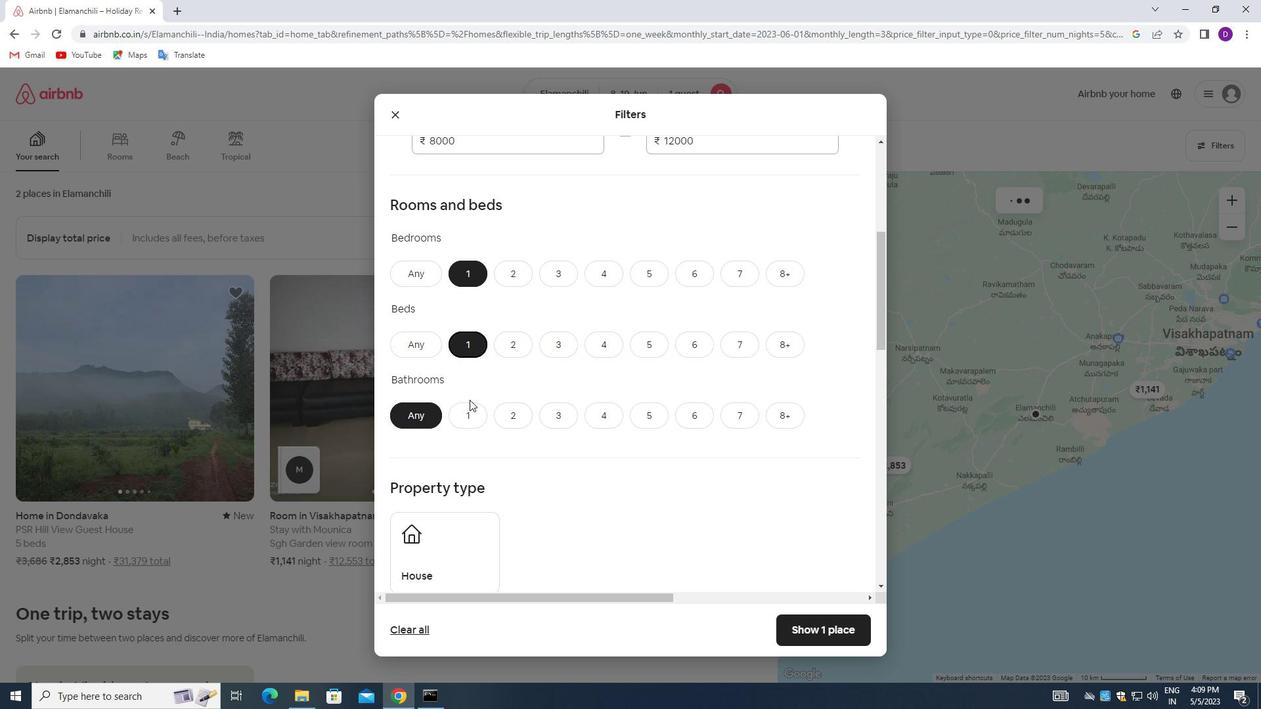 
Action: Mouse pressed left at (466, 415)
Screenshot: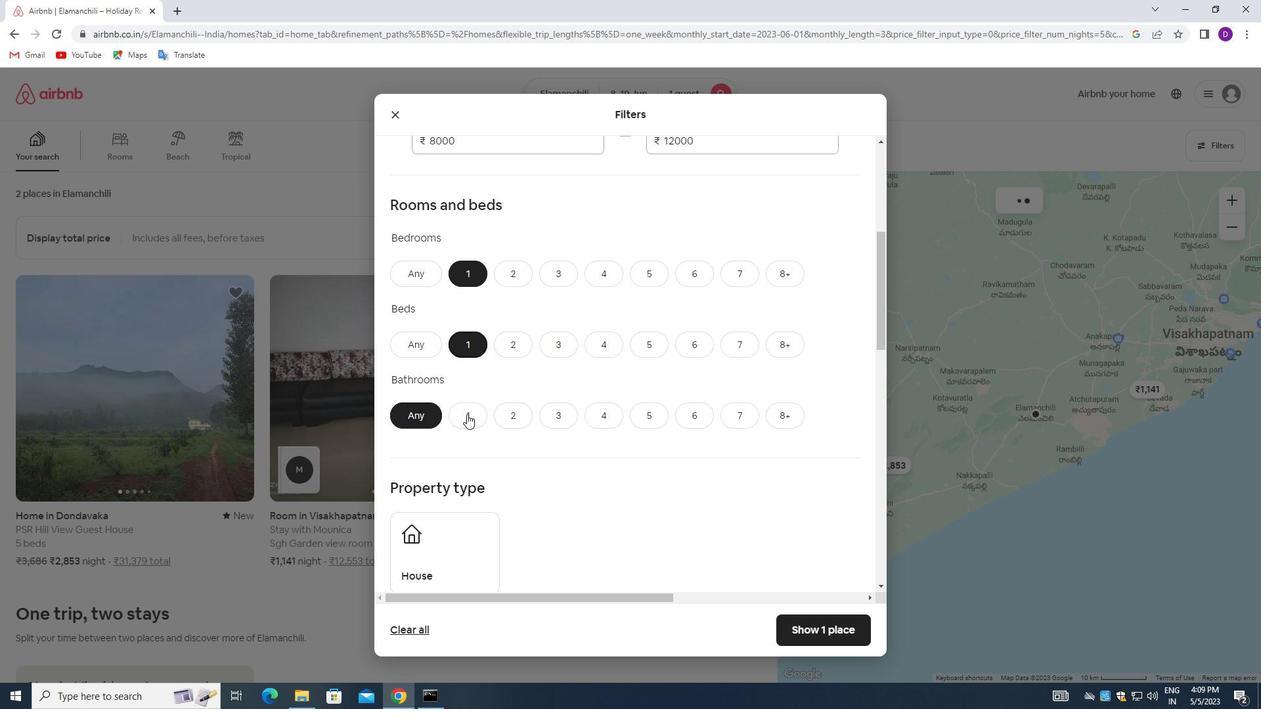 
Action: Mouse moved to (572, 358)
Screenshot: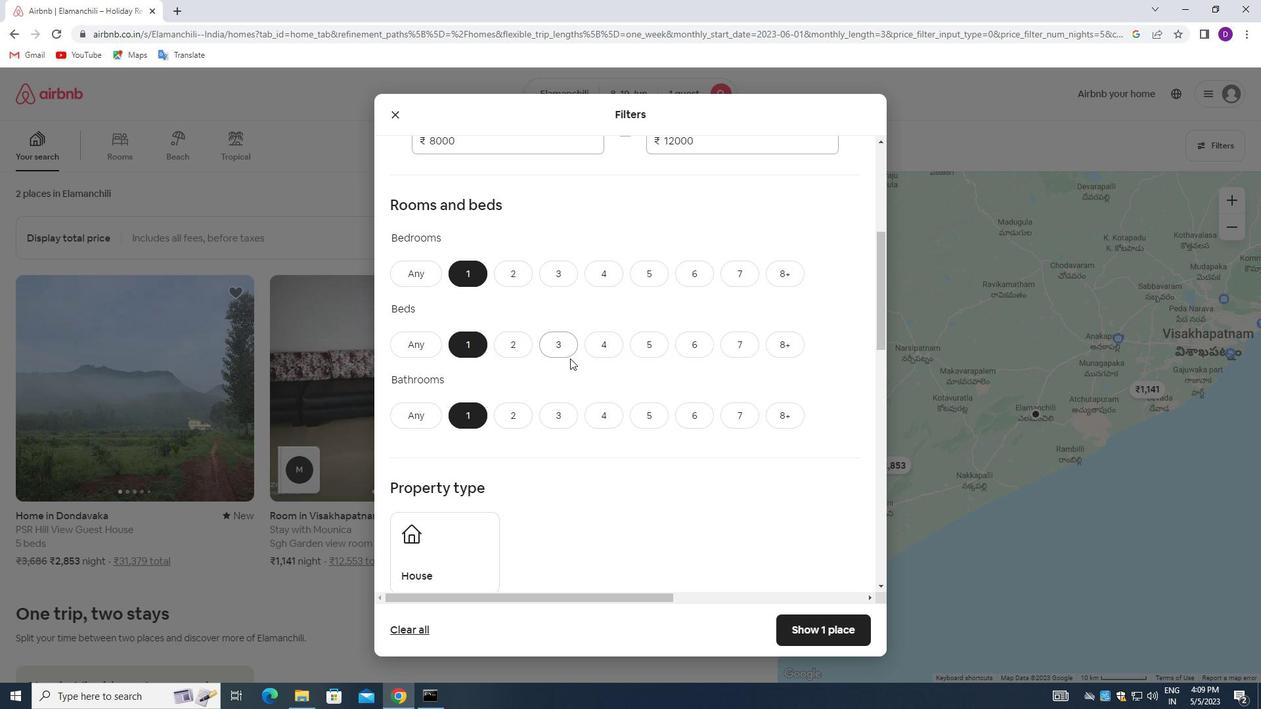 
Action: Mouse scrolled (572, 358) with delta (0, 0)
Screenshot: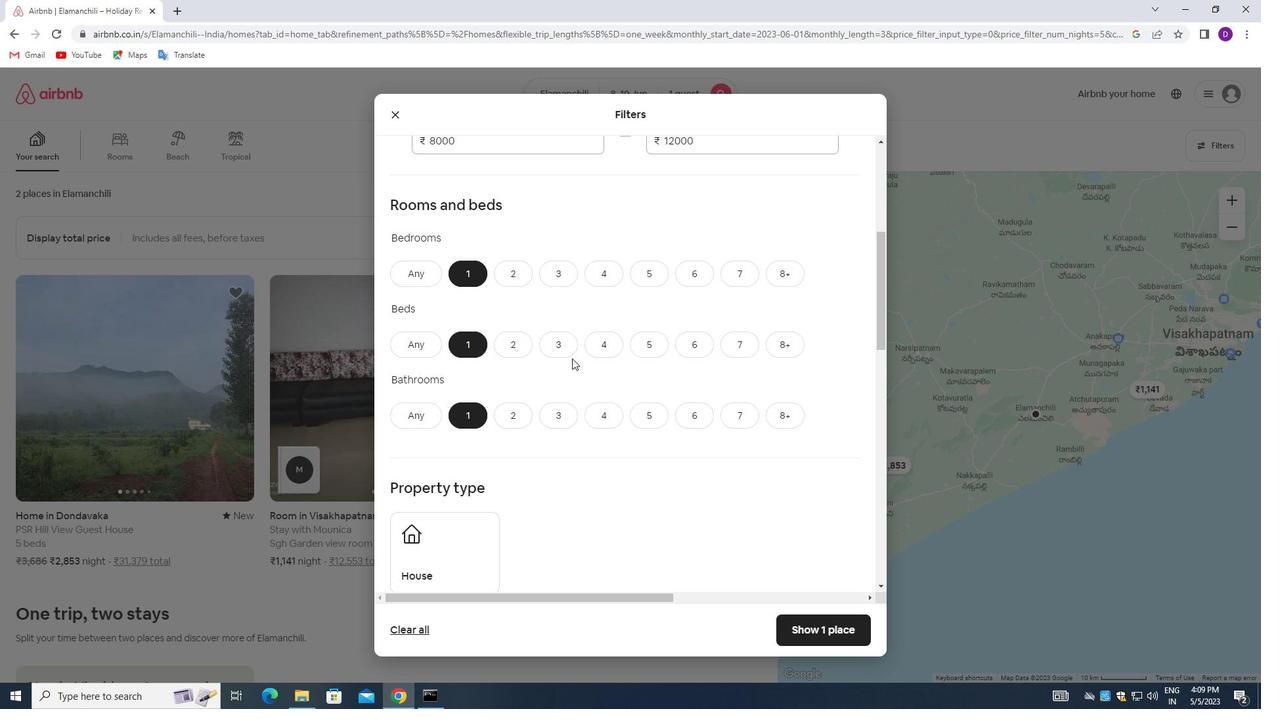 
Action: Mouse scrolled (572, 358) with delta (0, 0)
Screenshot: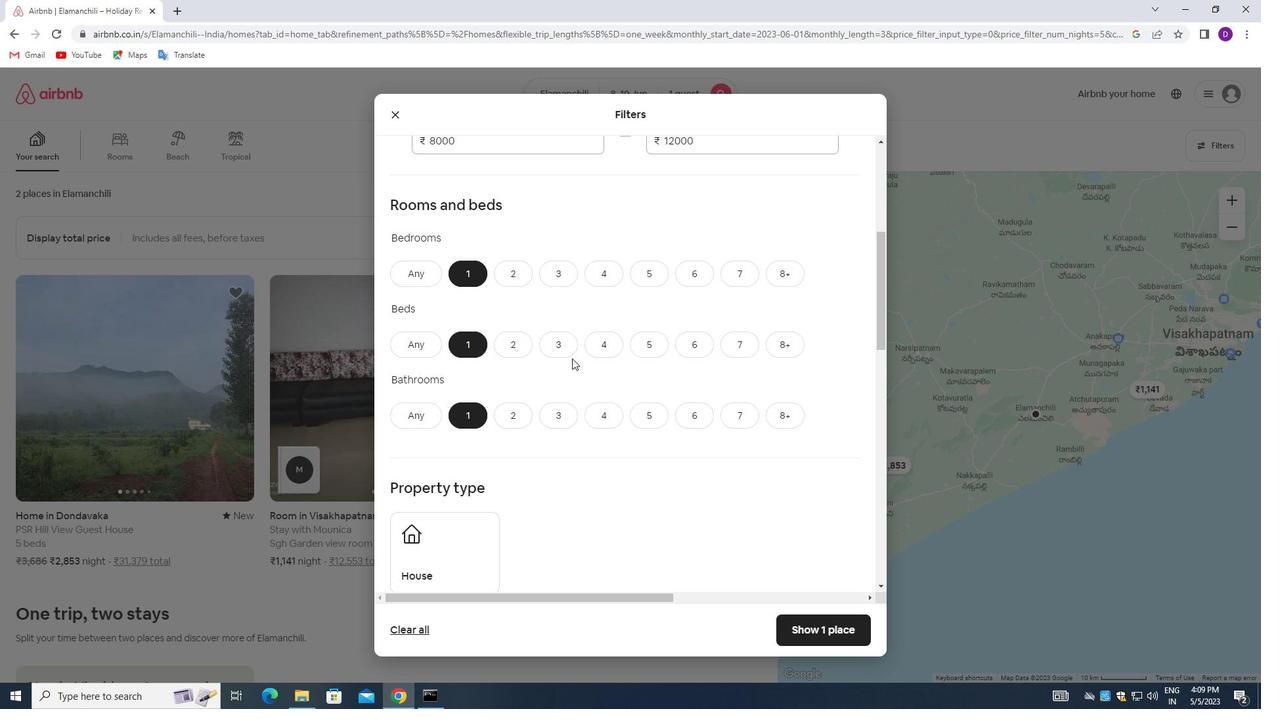 
Action: Mouse scrolled (572, 358) with delta (0, 0)
Screenshot: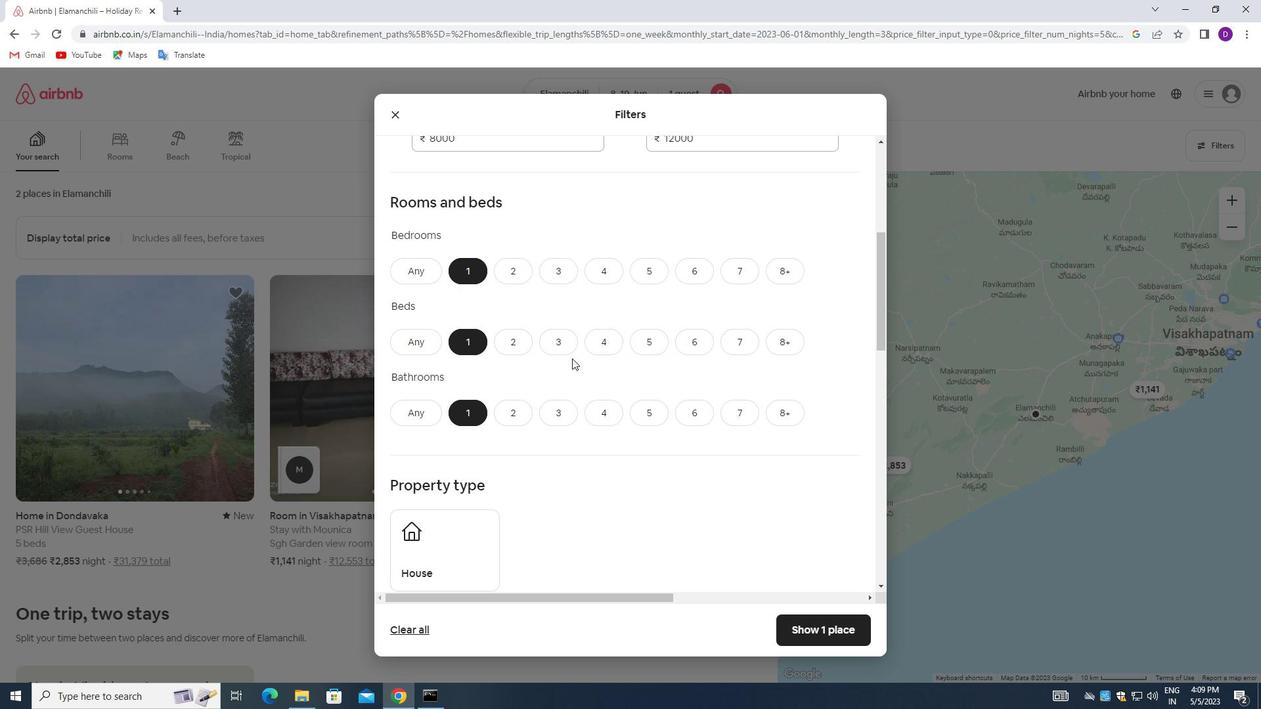 
Action: Mouse moved to (459, 351)
Screenshot: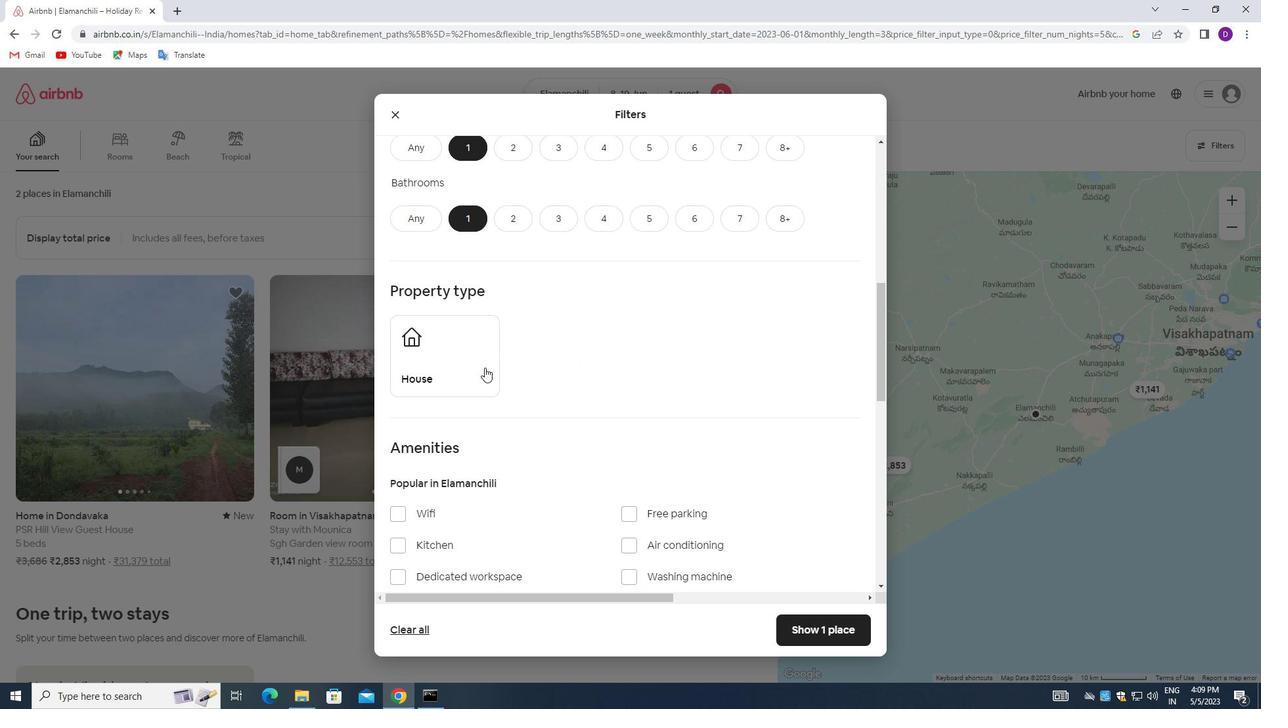 
Action: Mouse pressed left at (459, 351)
Screenshot: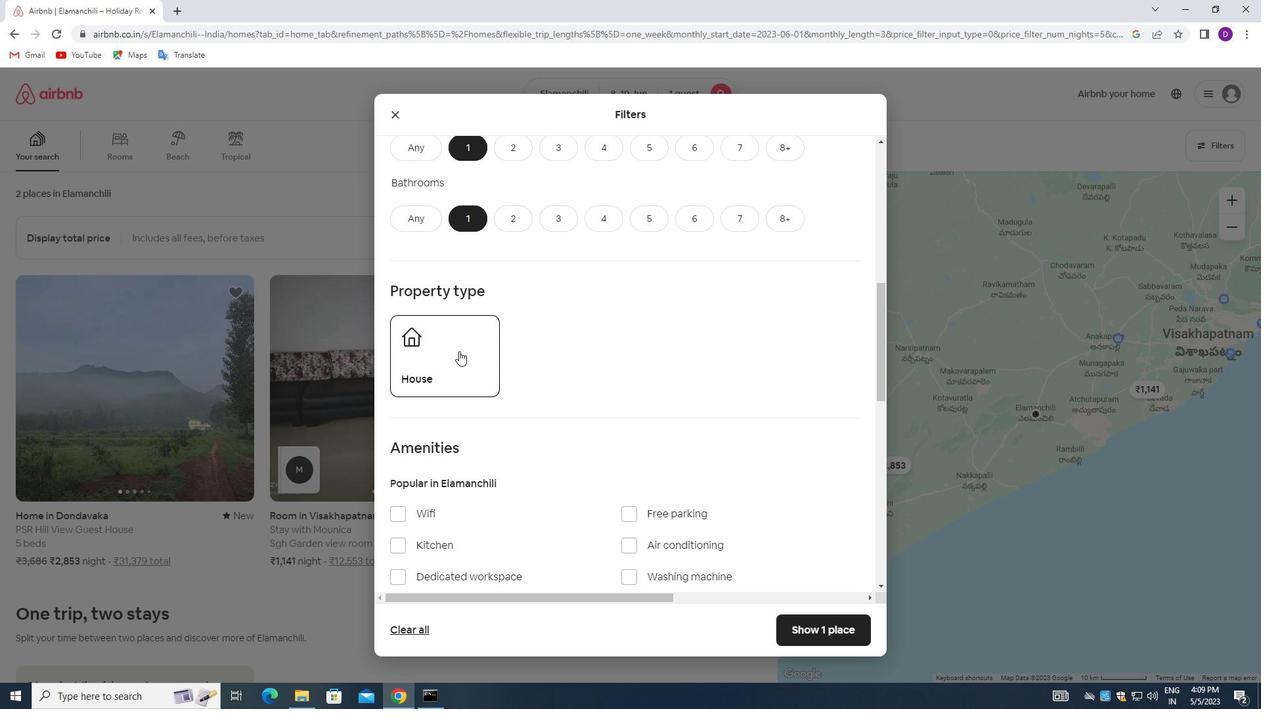 
Action: Mouse moved to (570, 359)
Screenshot: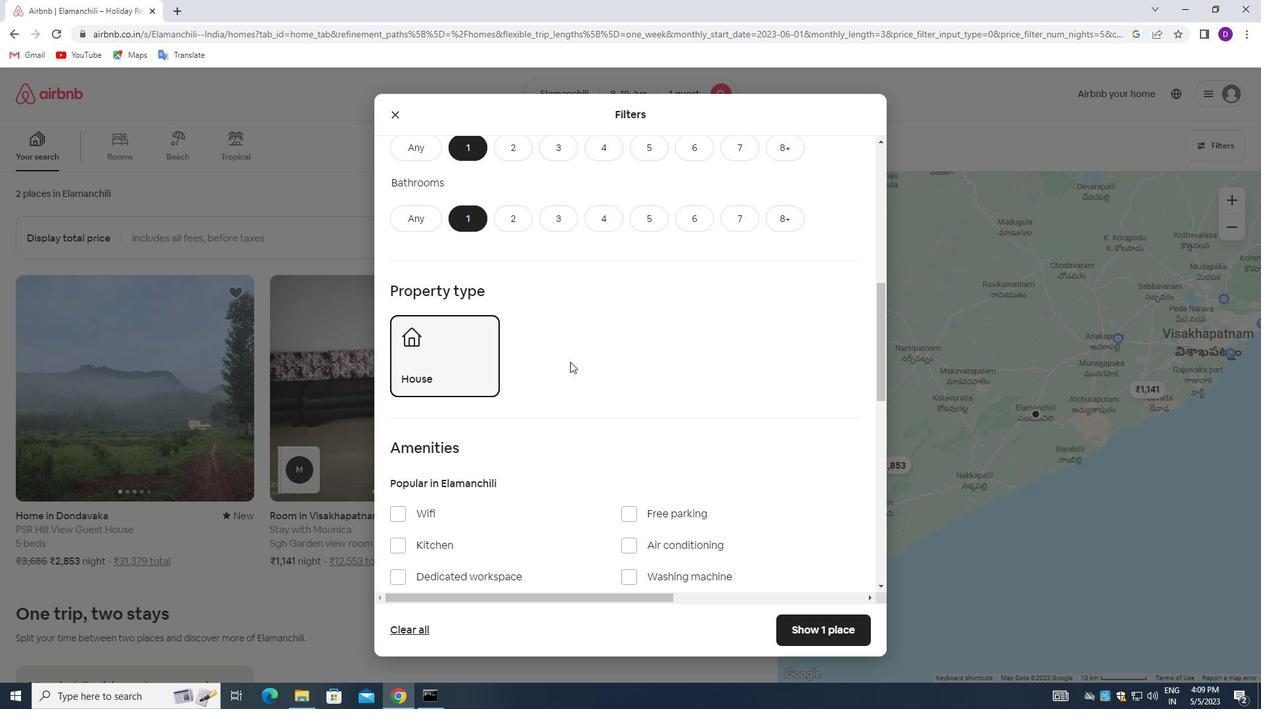 
Action: Mouse scrolled (570, 358) with delta (0, 0)
Screenshot: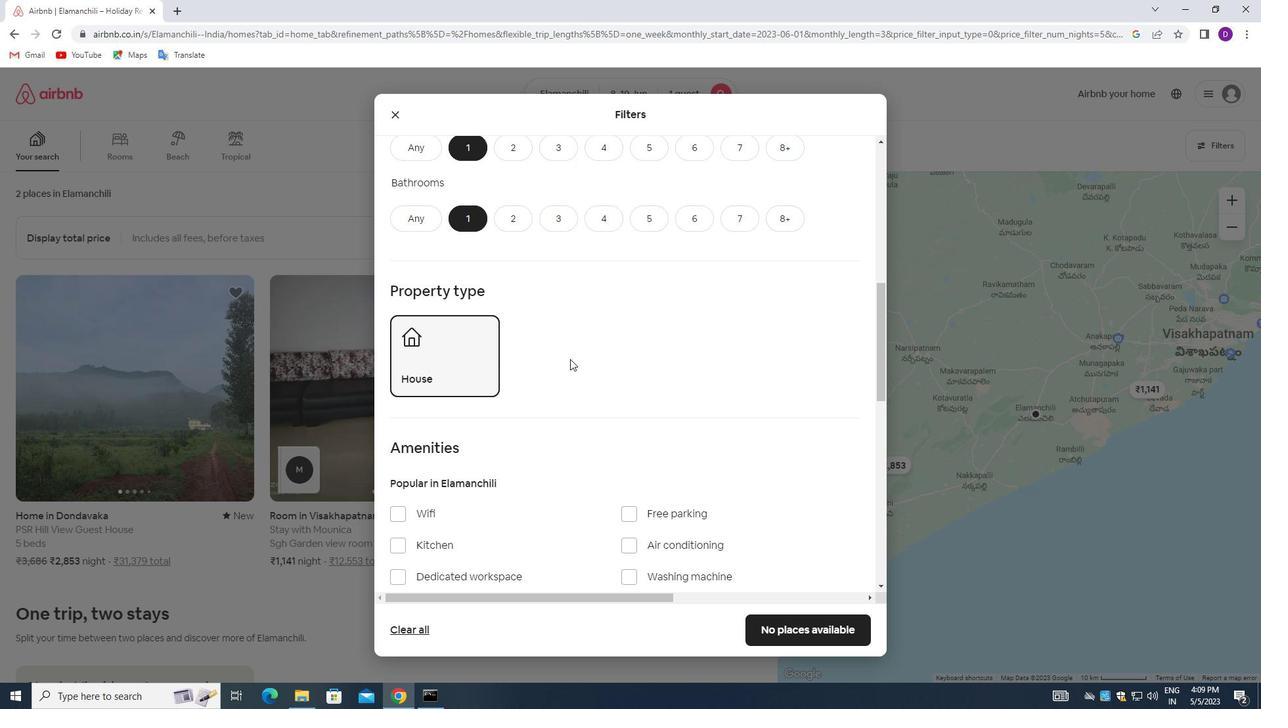 
Action: Mouse scrolled (570, 358) with delta (0, 0)
Screenshot: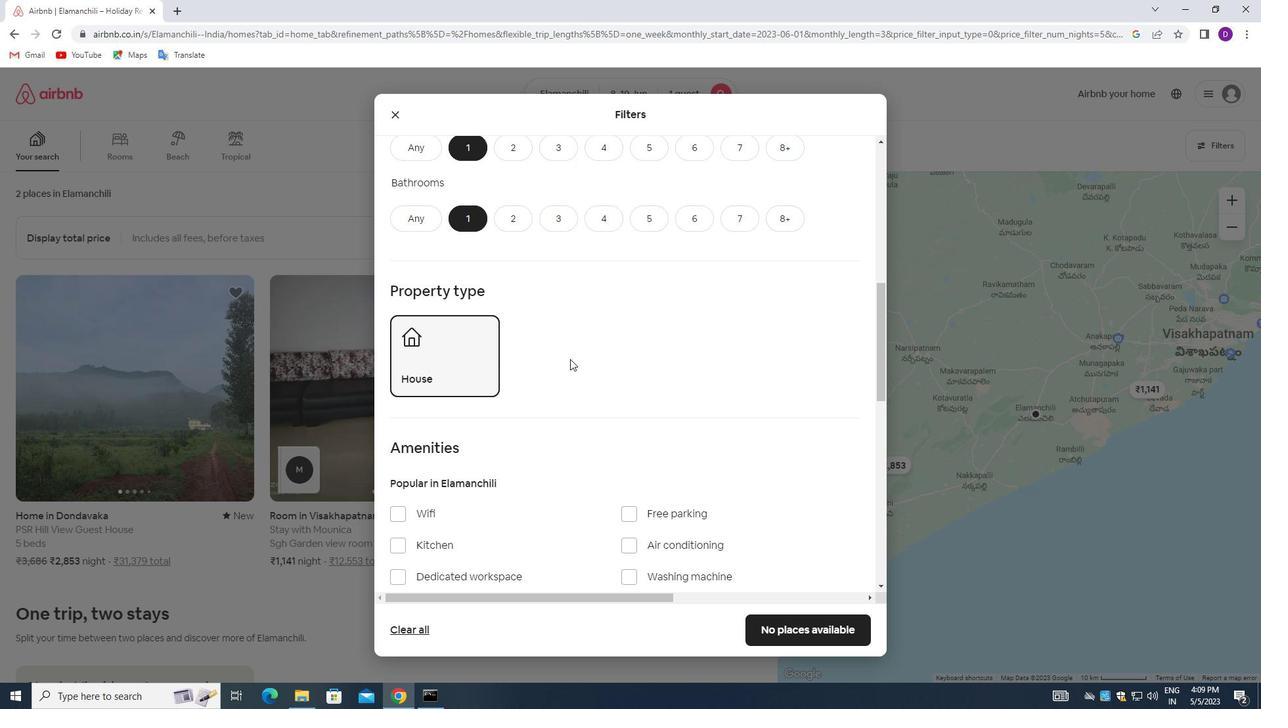 
Action: Mouse scrolled (570, 358) with delta (0, 0)
Screenshot: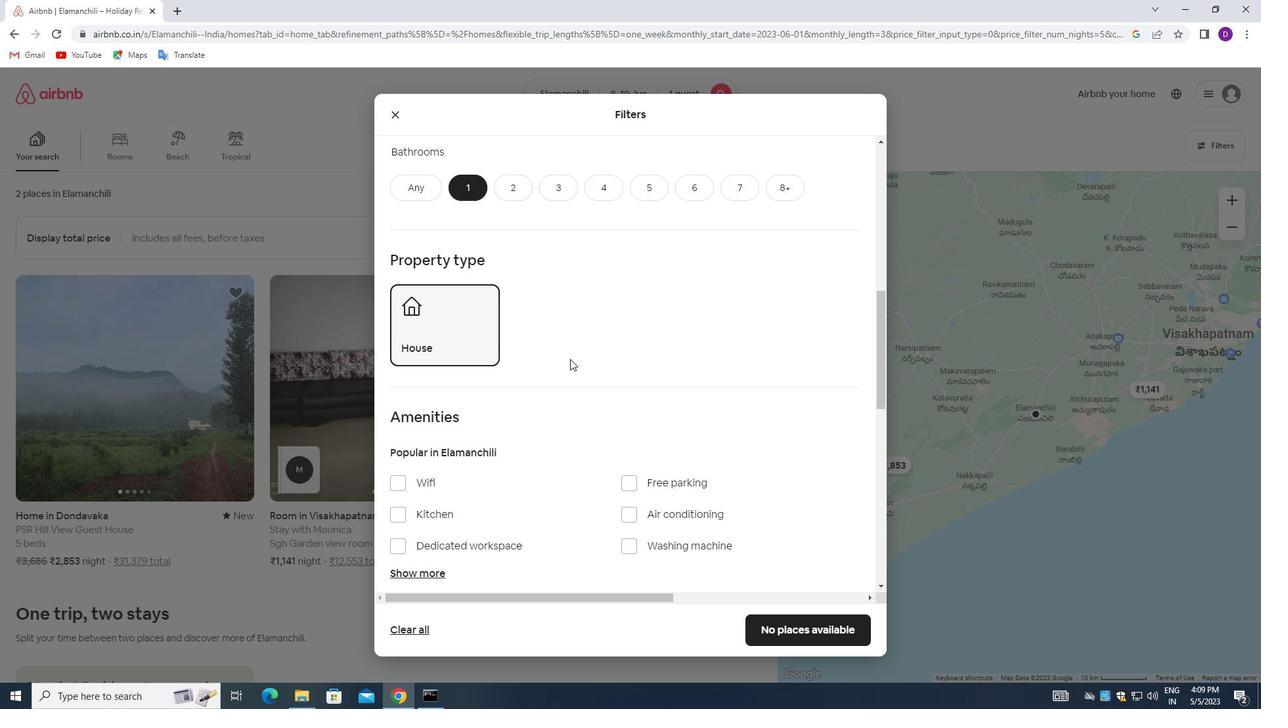 
Action: Mouse moved to (634, 383)
Screenshot: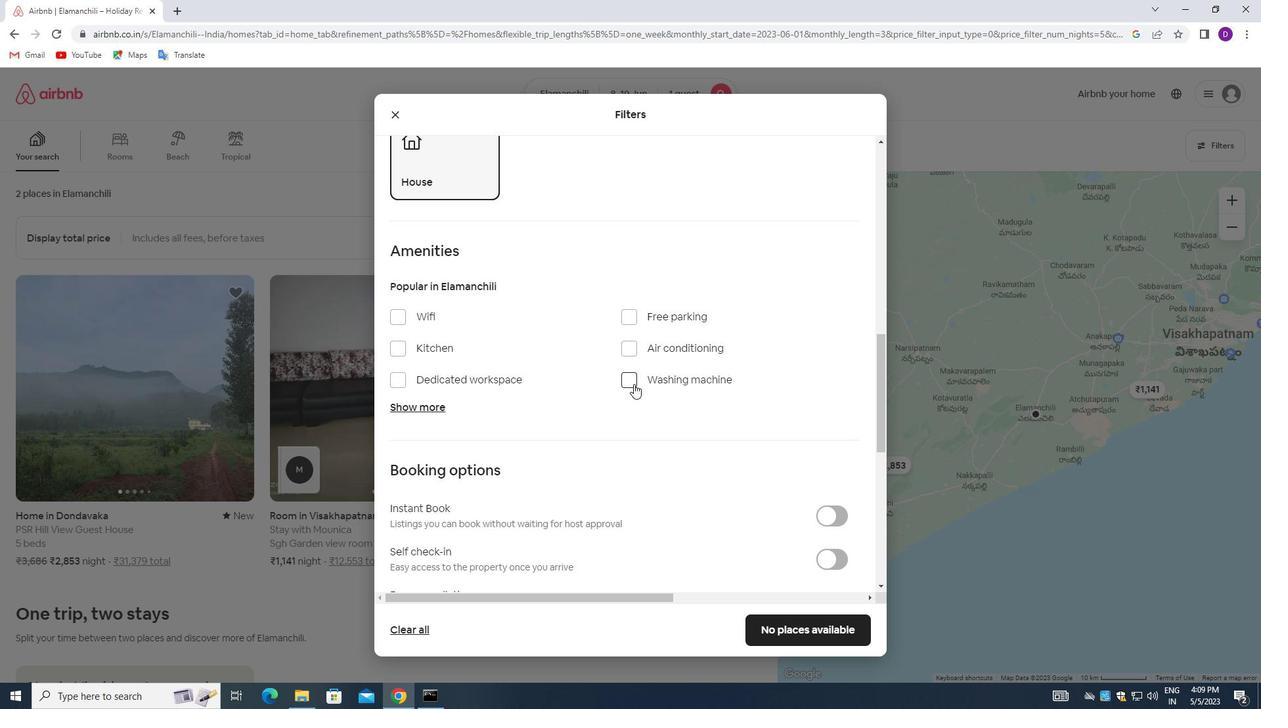 
Action: Mouse pressed left at (634, 383)
Screenshot: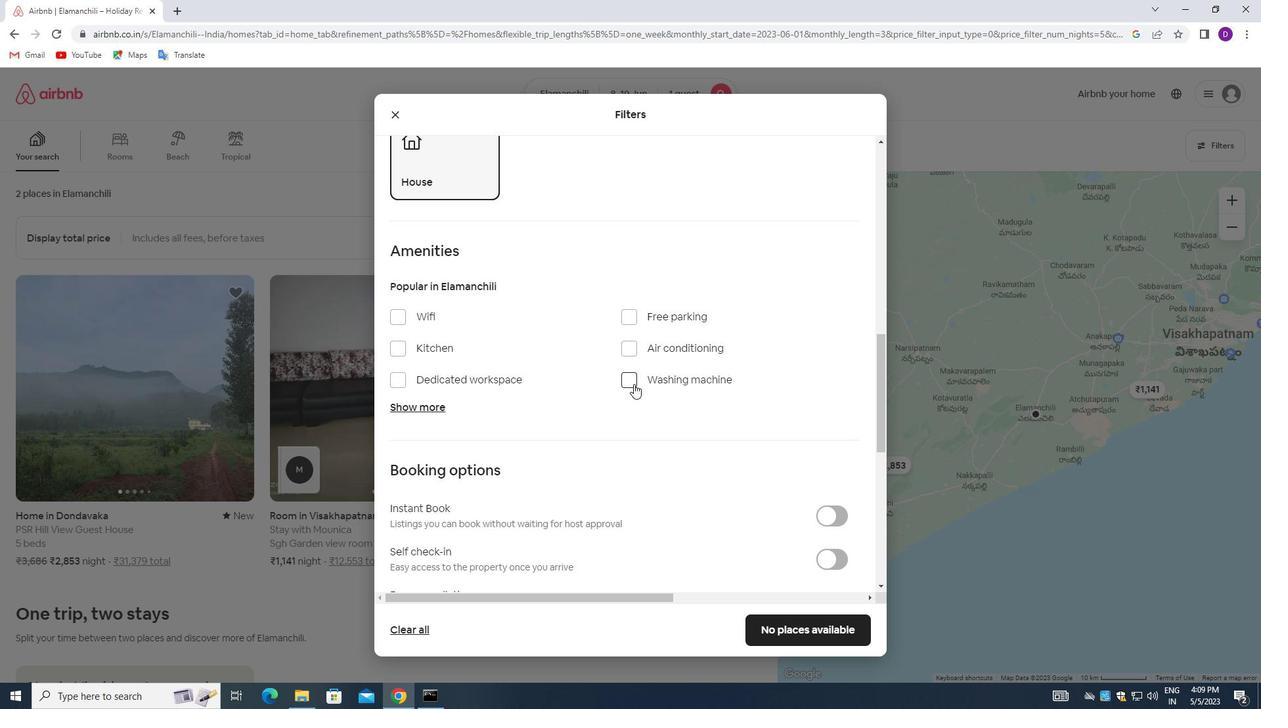 
Action: Mouse moved to (639, 383)
Screenshot: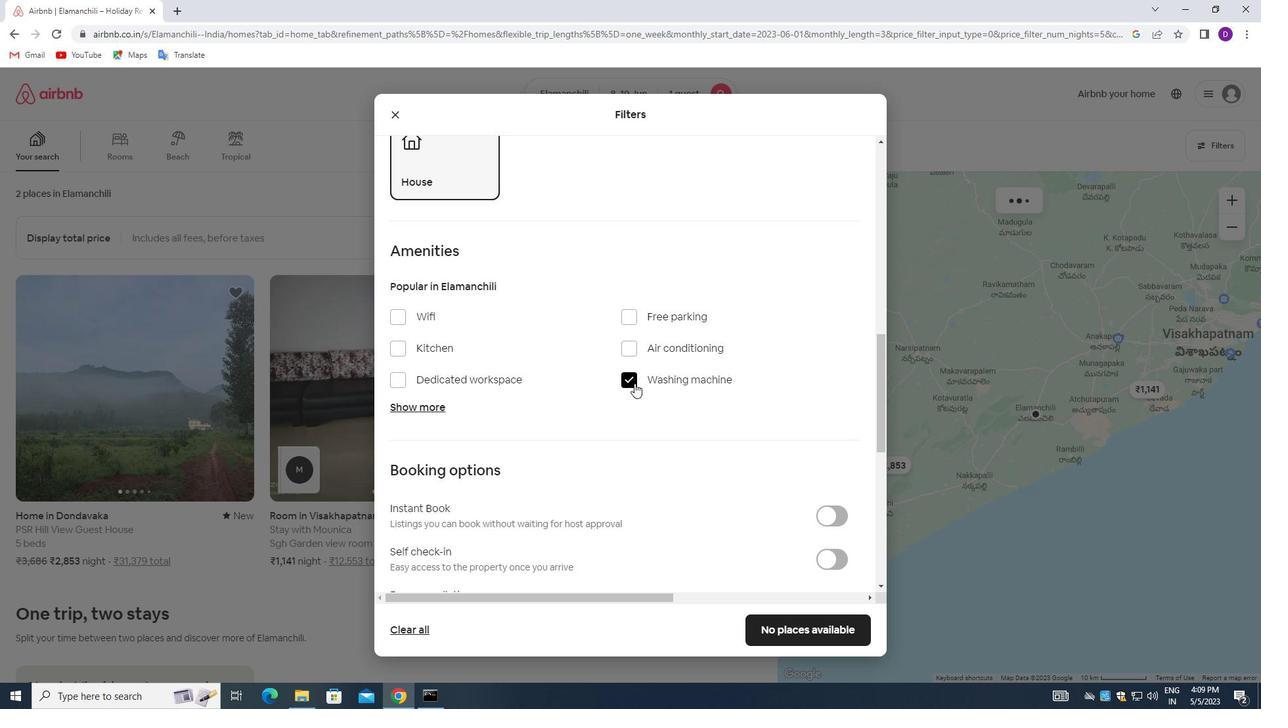 
Action: Mouse scrolled (639, 383) with delta (0, 0)
Screenshot: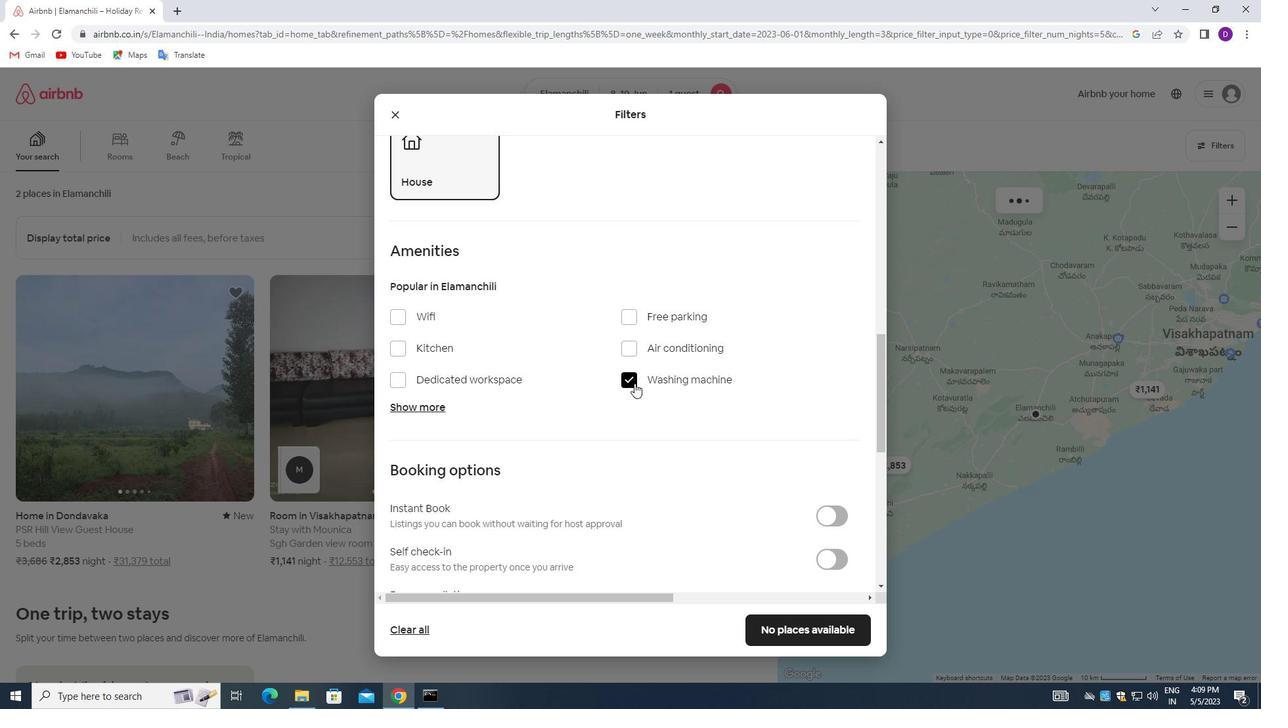 
Action: Mouse moved to (640, 384)
Screenshot: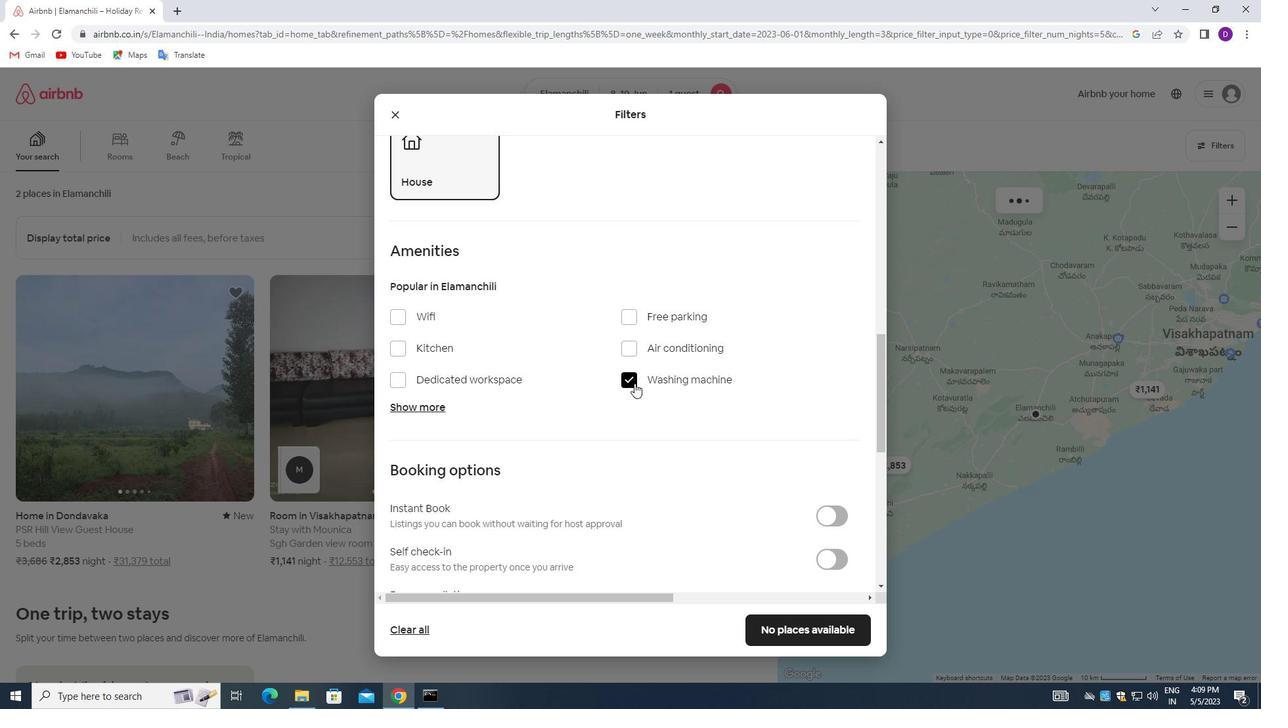 
Action: Mouse scrolled (640, 383) with delta (0, 0)
Screenshot: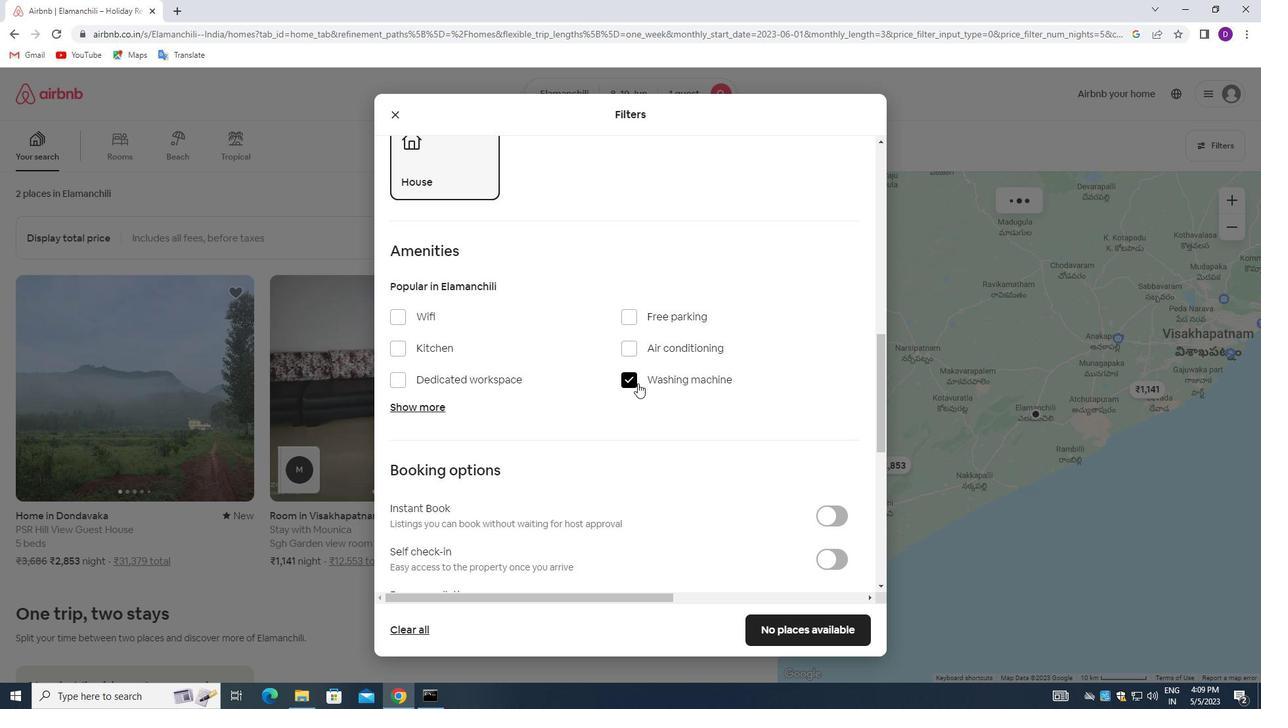 
Action: Mouse moved to (640, 384)
Screenshot: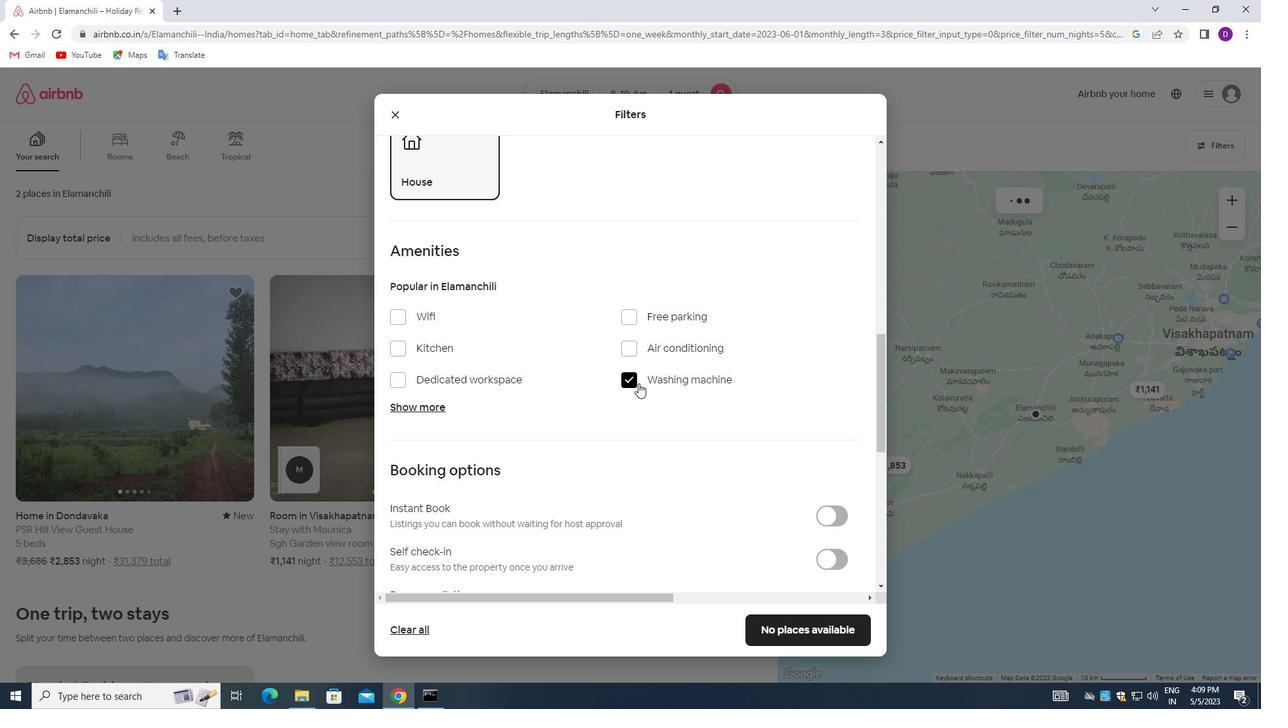 
Action: Mouse scrolled (640, 383) with delta (0, 0)
Screenshot: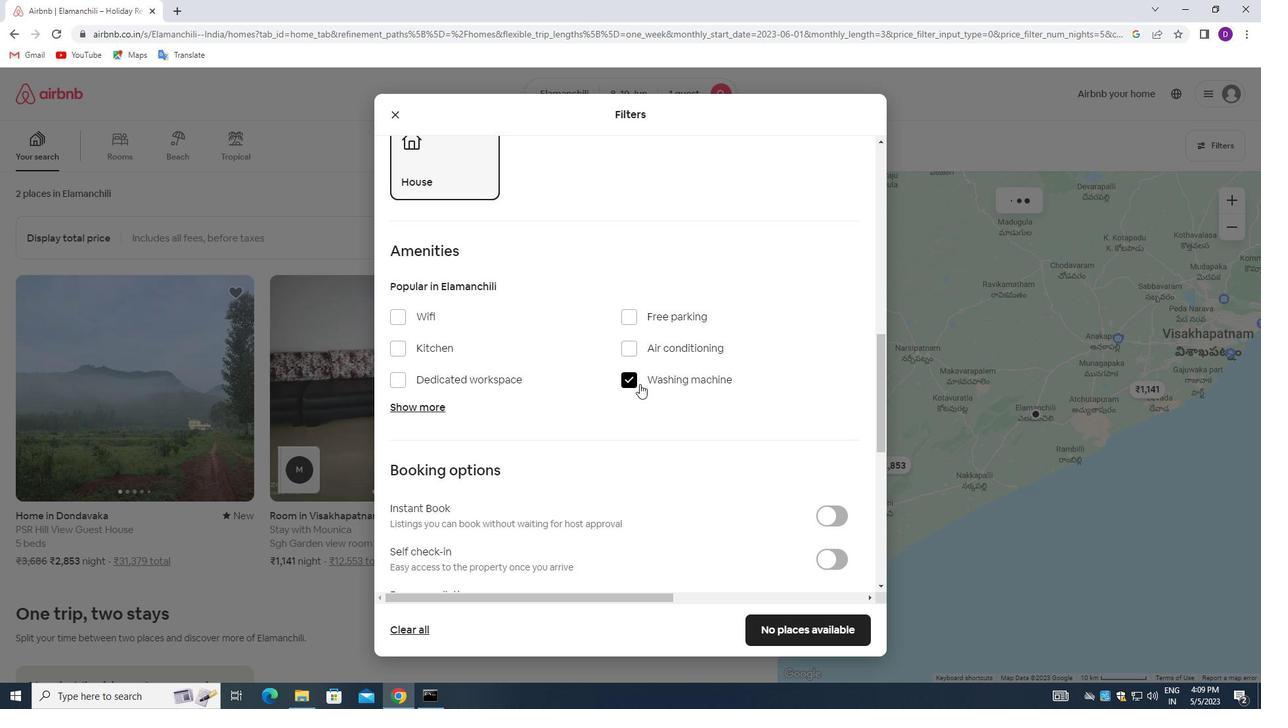 
Action: Mouse moved to (816, 359)
Screenshot: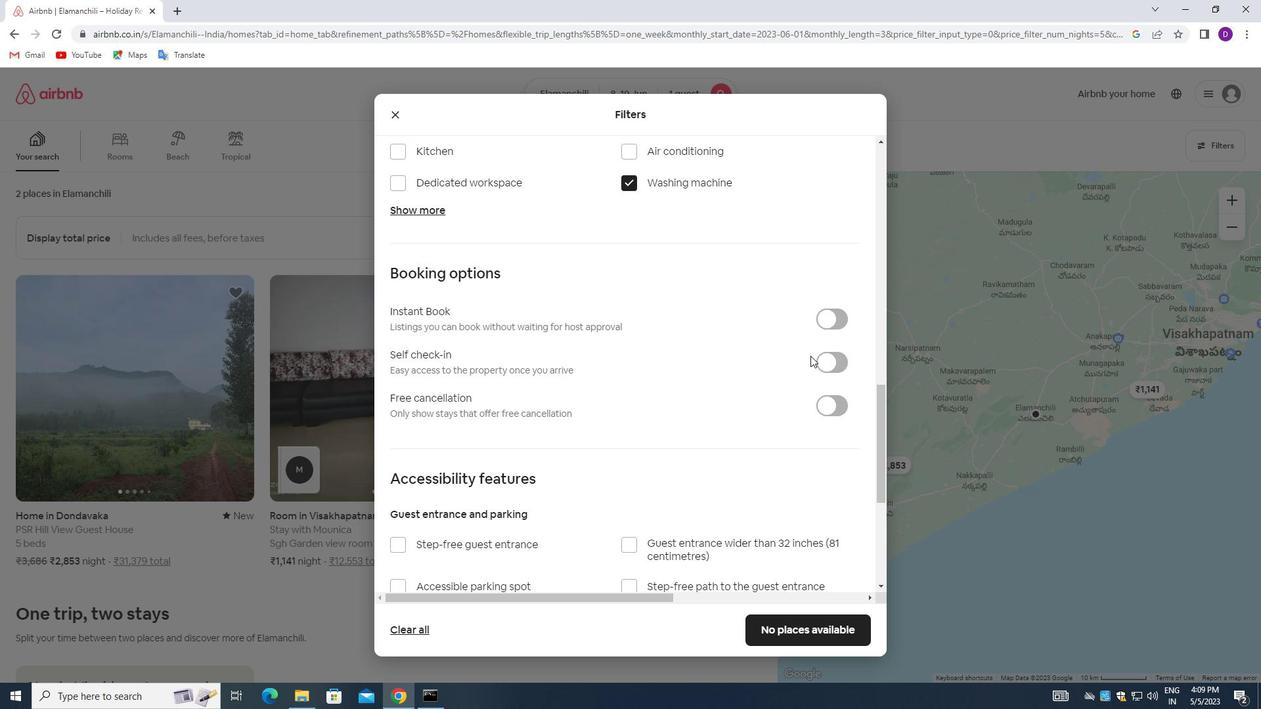 
Action: Mouse pressed left at (816, 359)
Screenshot: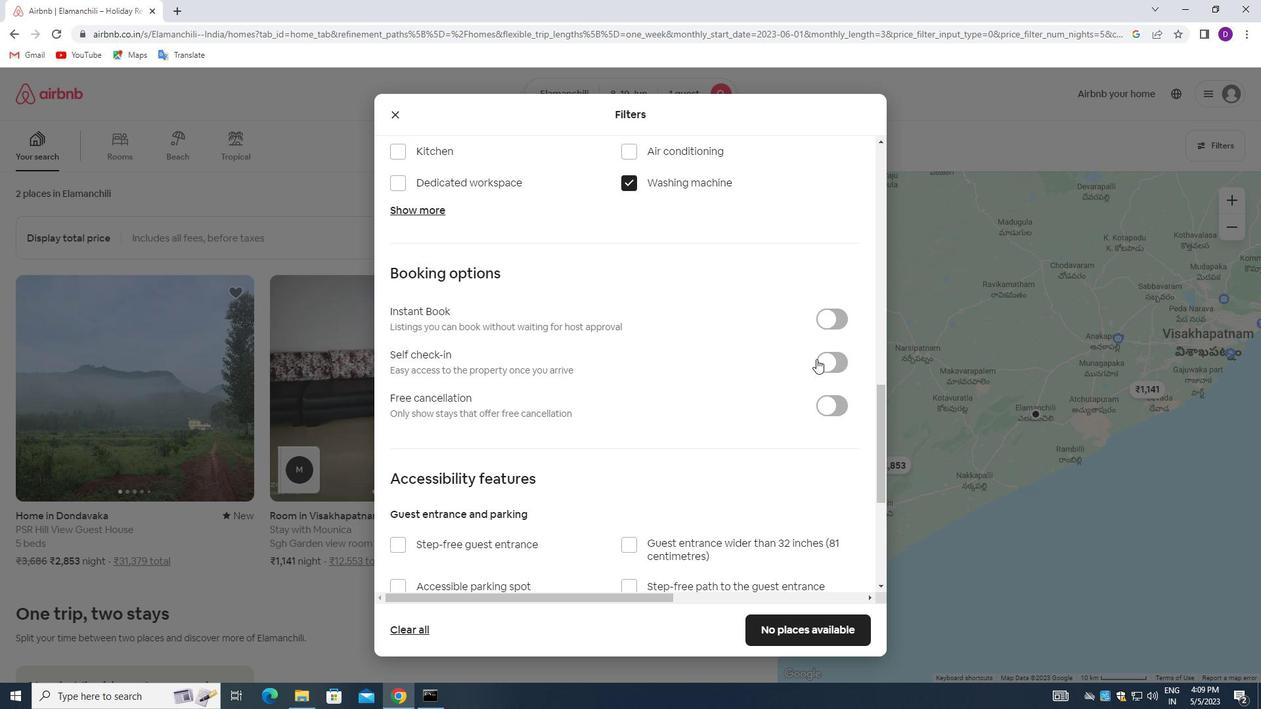 
Action: Mouse moved to (636, 383)
Screenshot: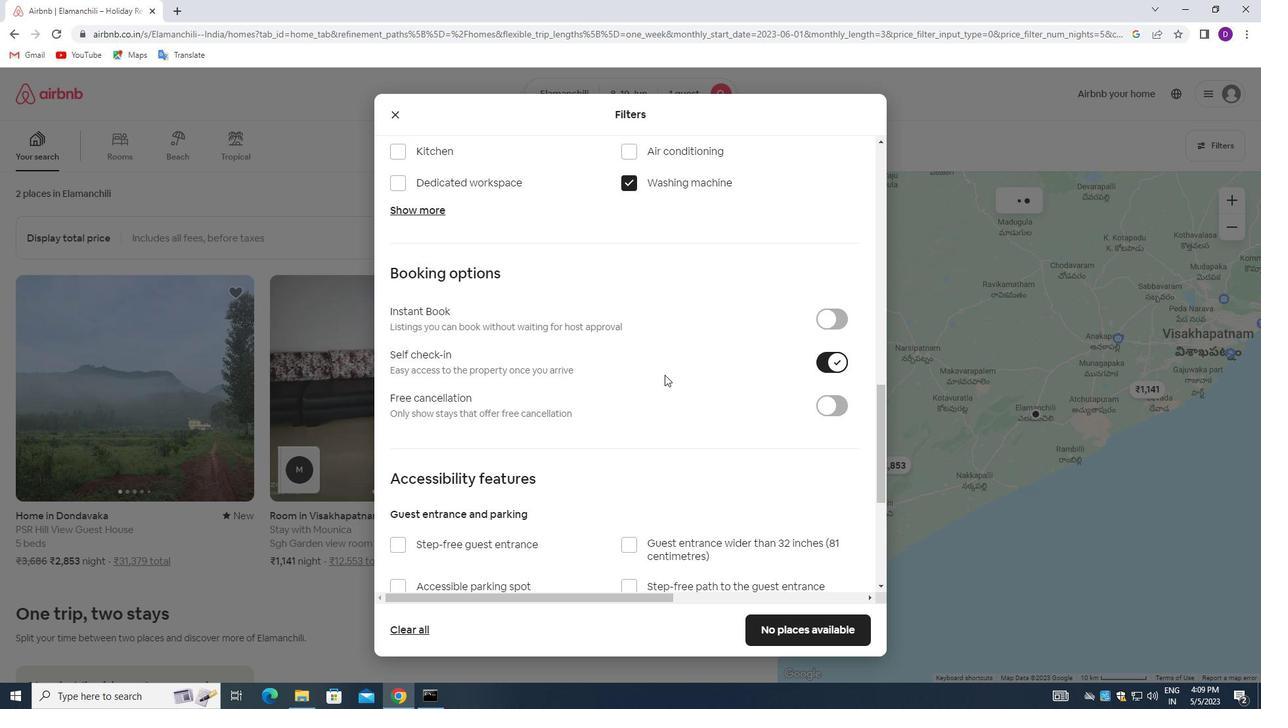 
Action: Mouse scrolled (636, 383) with delta (0, 0)
Screenshot: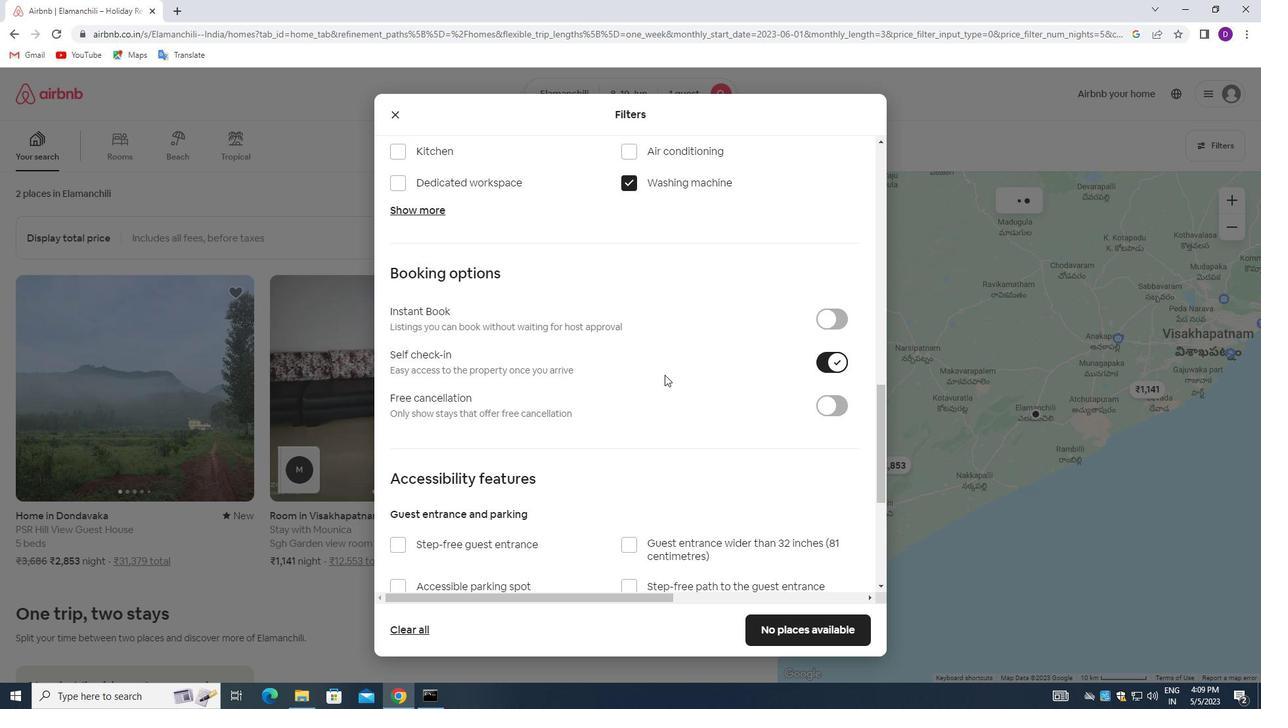 
Action: Mouse moved to (626, 387)
Screenshot: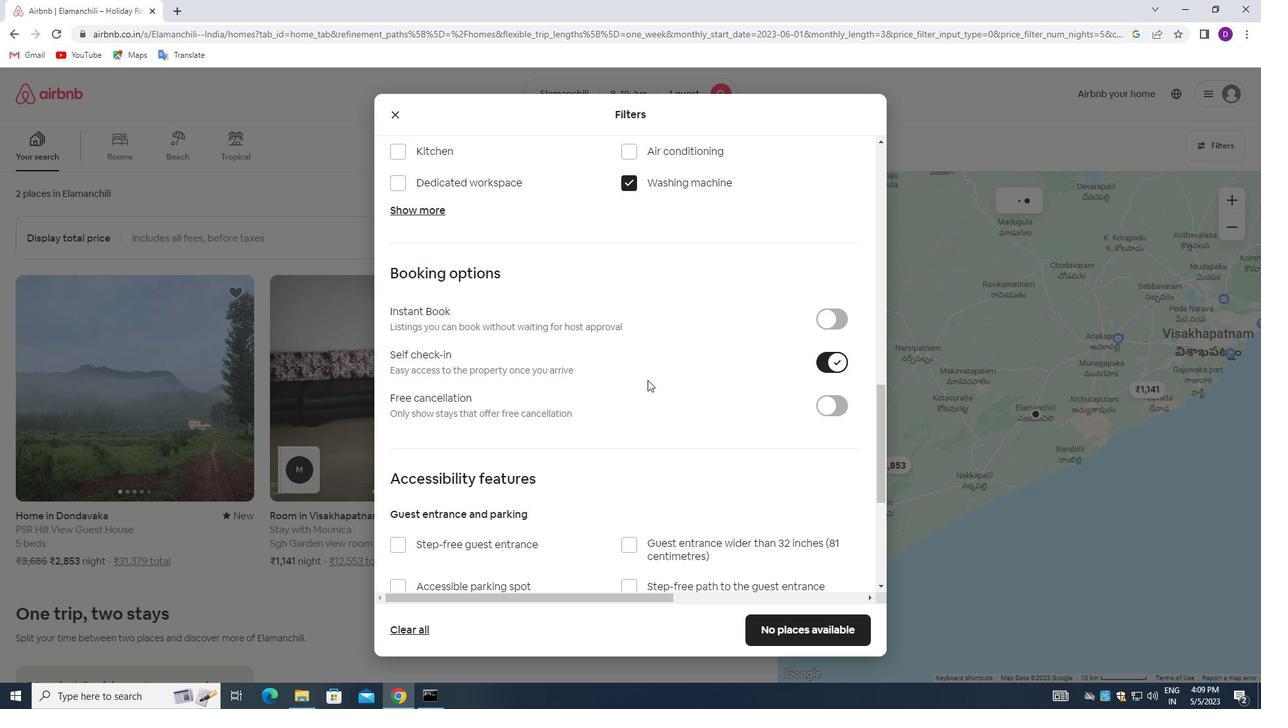 
Action: Mouse scrolled (626, 386) with delta (0, 0)
Screenshot: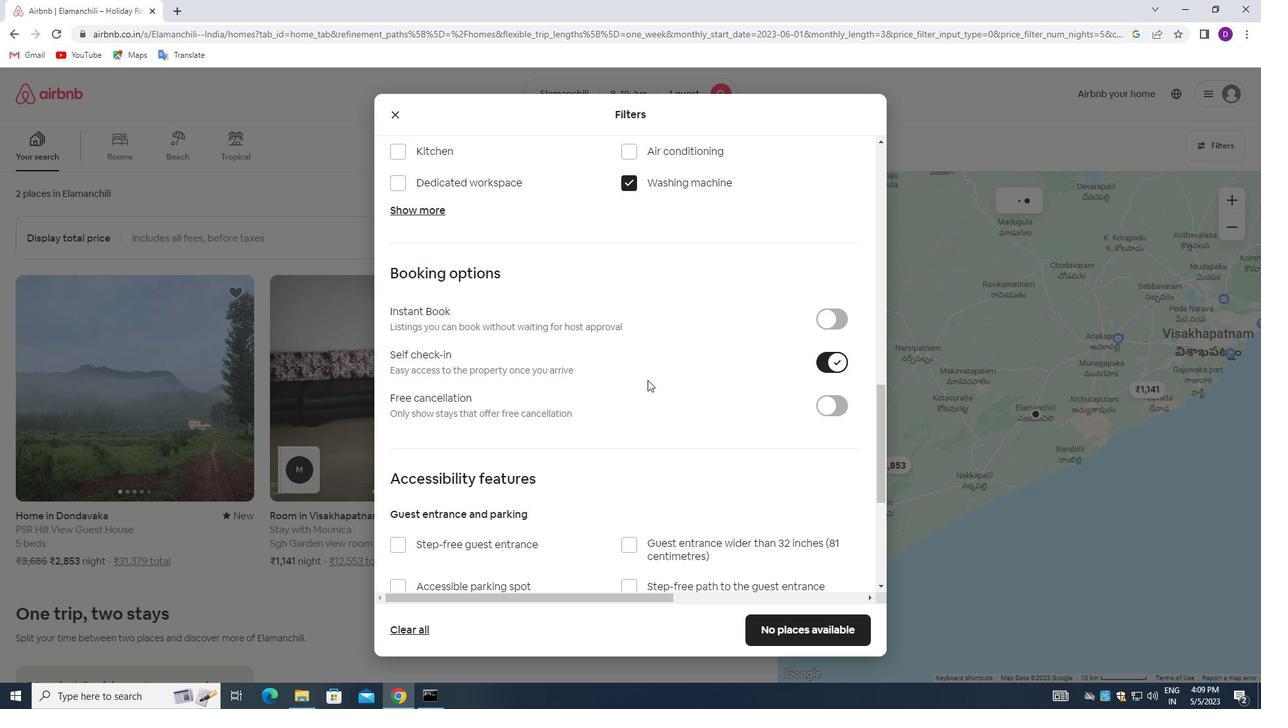 
Action: Mouse moved to (542, 410)
Screenshot: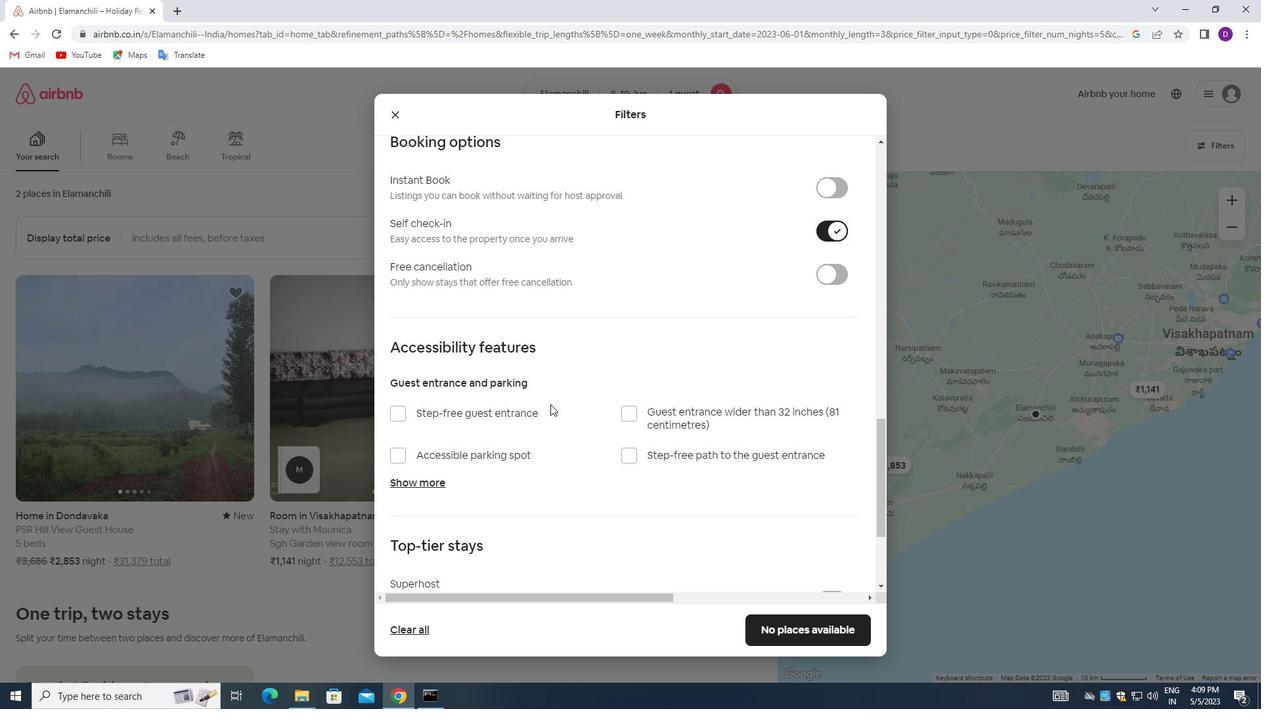 
Action: Mouse scrolled (542, 409) with delta (0, 0)
Screenshot: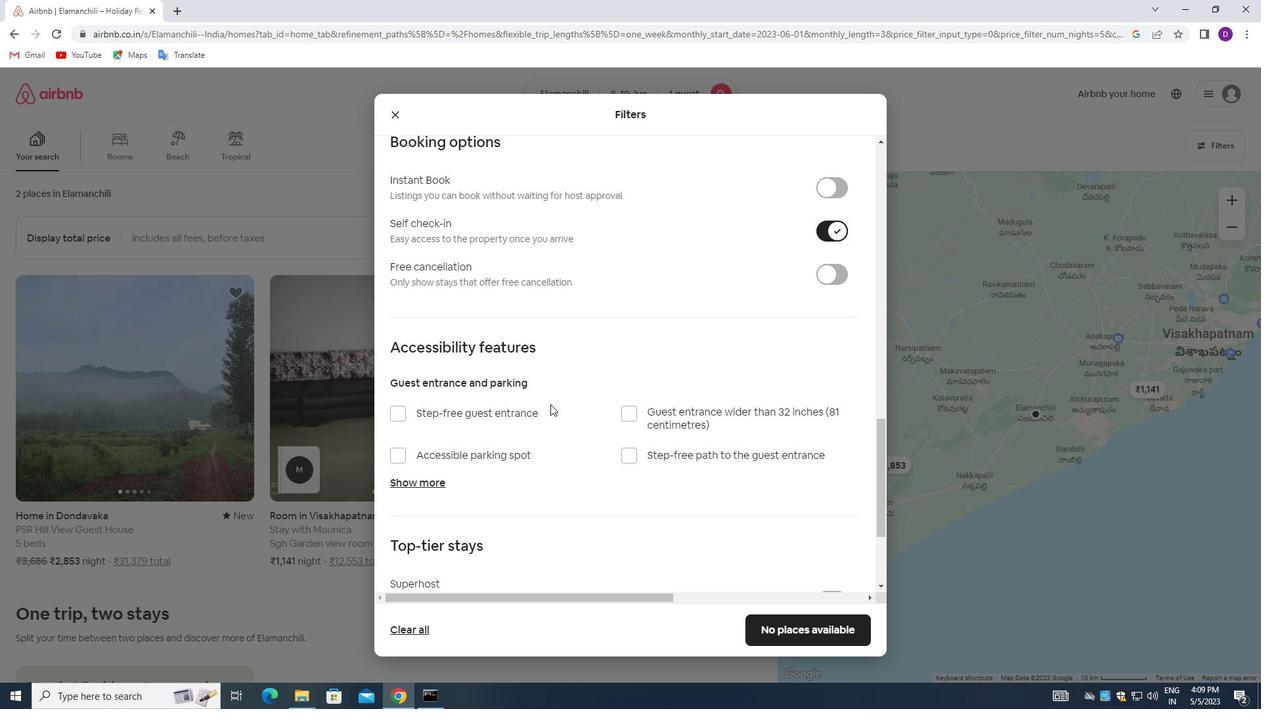 
Action: Mouse moved to (540, 413)
Screenshot: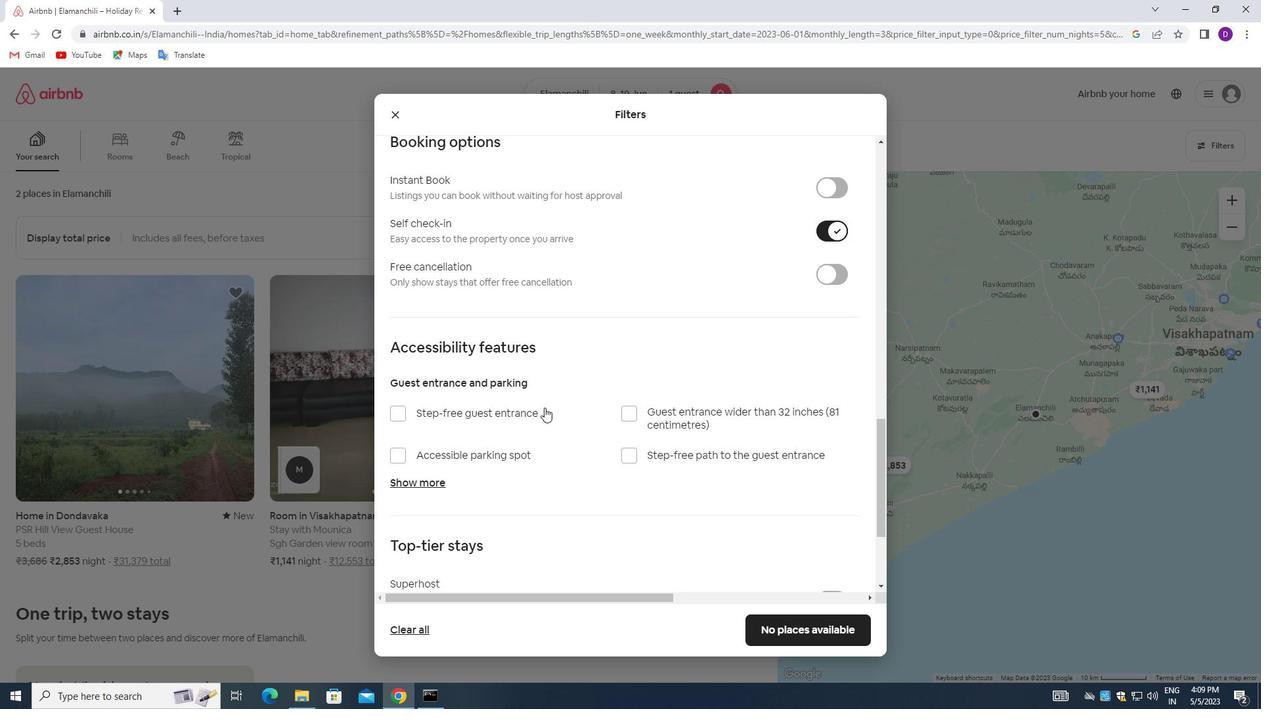 
Action: Mouse scrolled (540, 412) with delta (0, 0)
Screenshot: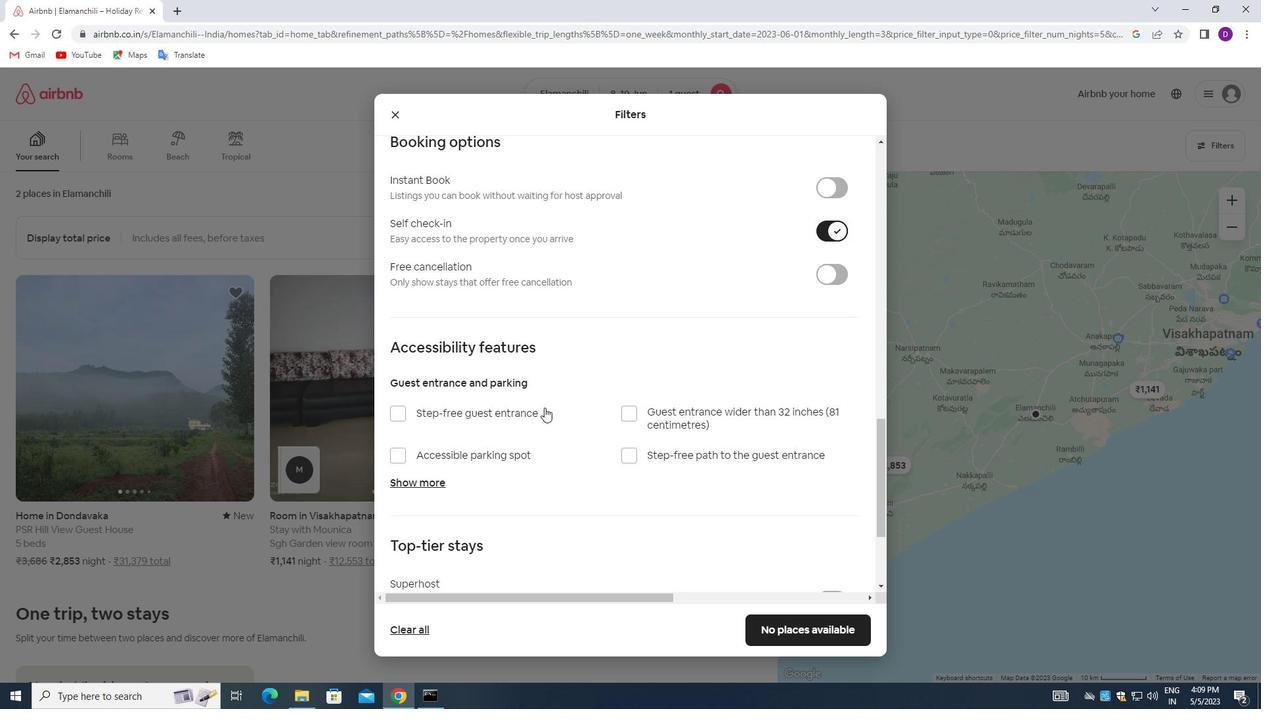 
Action: Mouse moved to (546, 438)
Screenshot: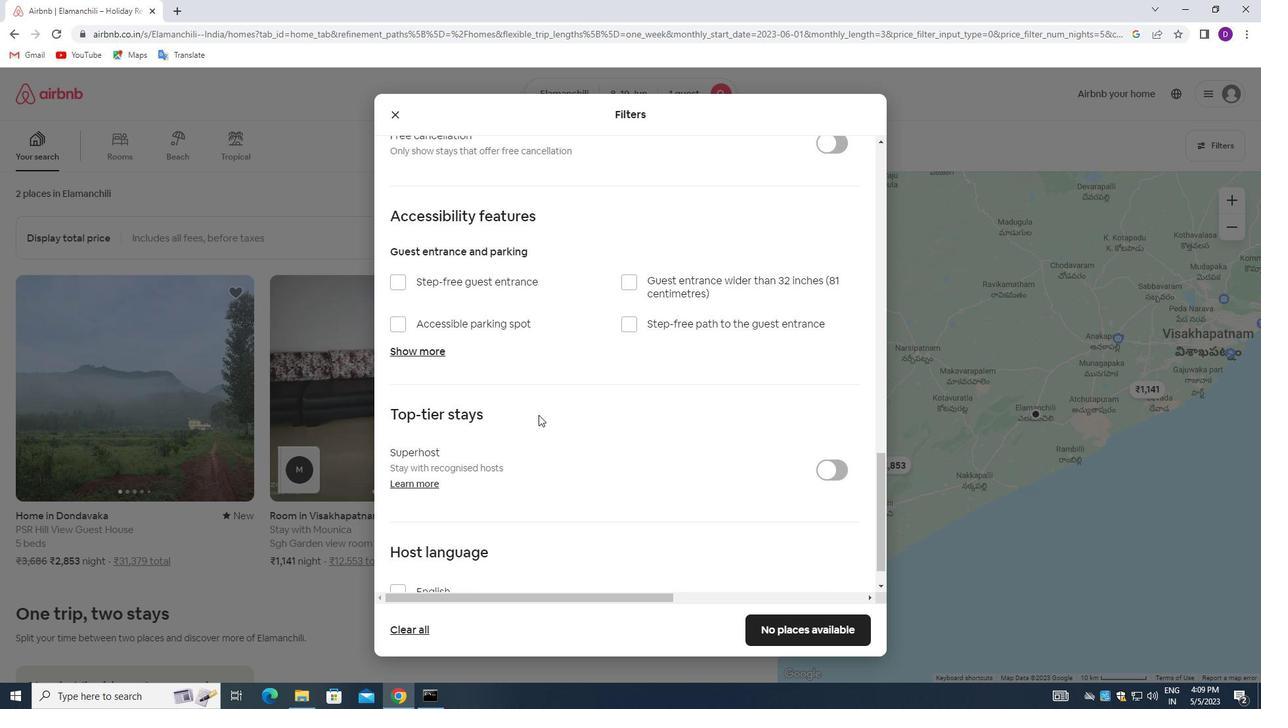 
Action: Mouse scrolled (546, 437) with delta (0, 0)
Screenshot: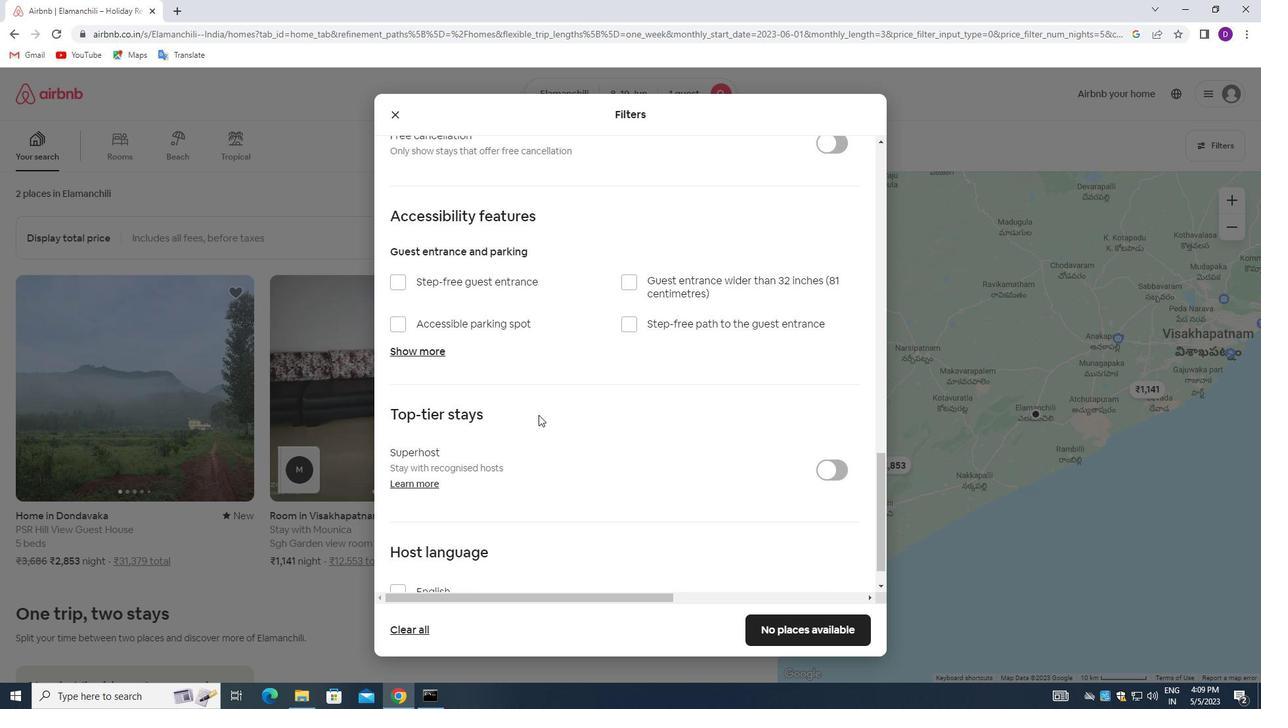 
Action: Mouse moved to (546, 447)
Screenshot: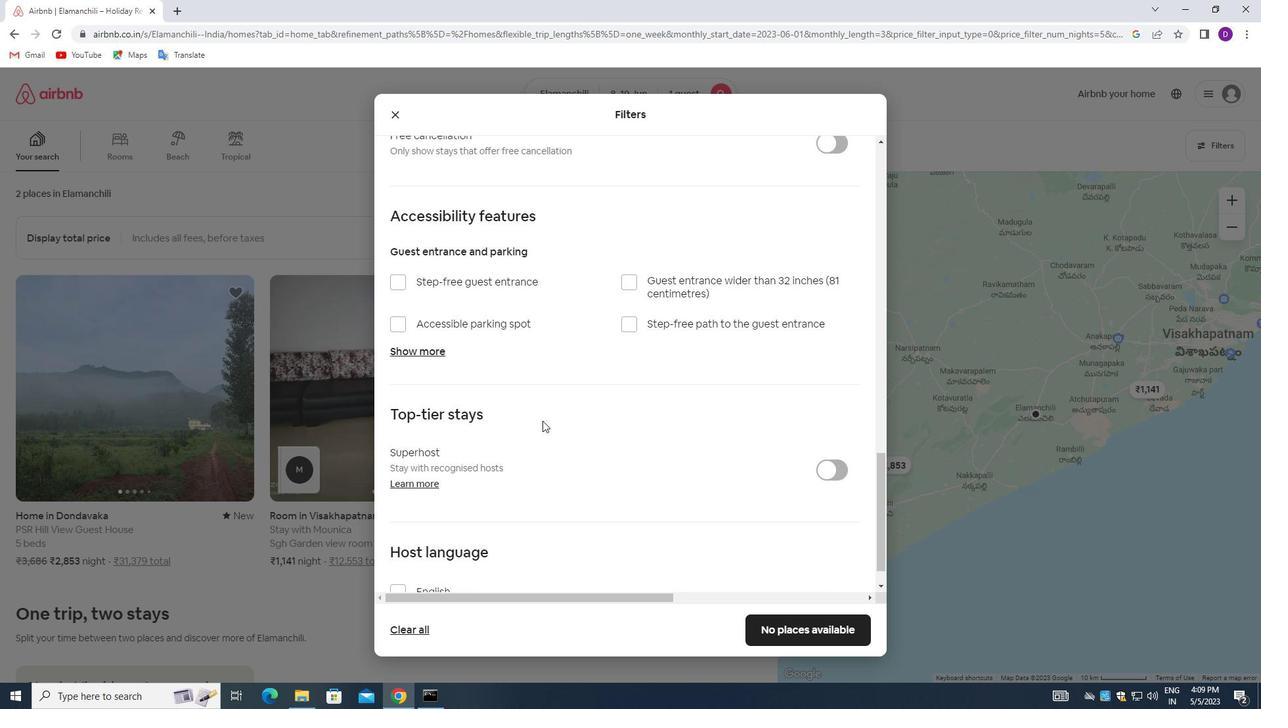 
Action: Mouse scrolled (546, 446) with delta (0, 0)
Screenshot: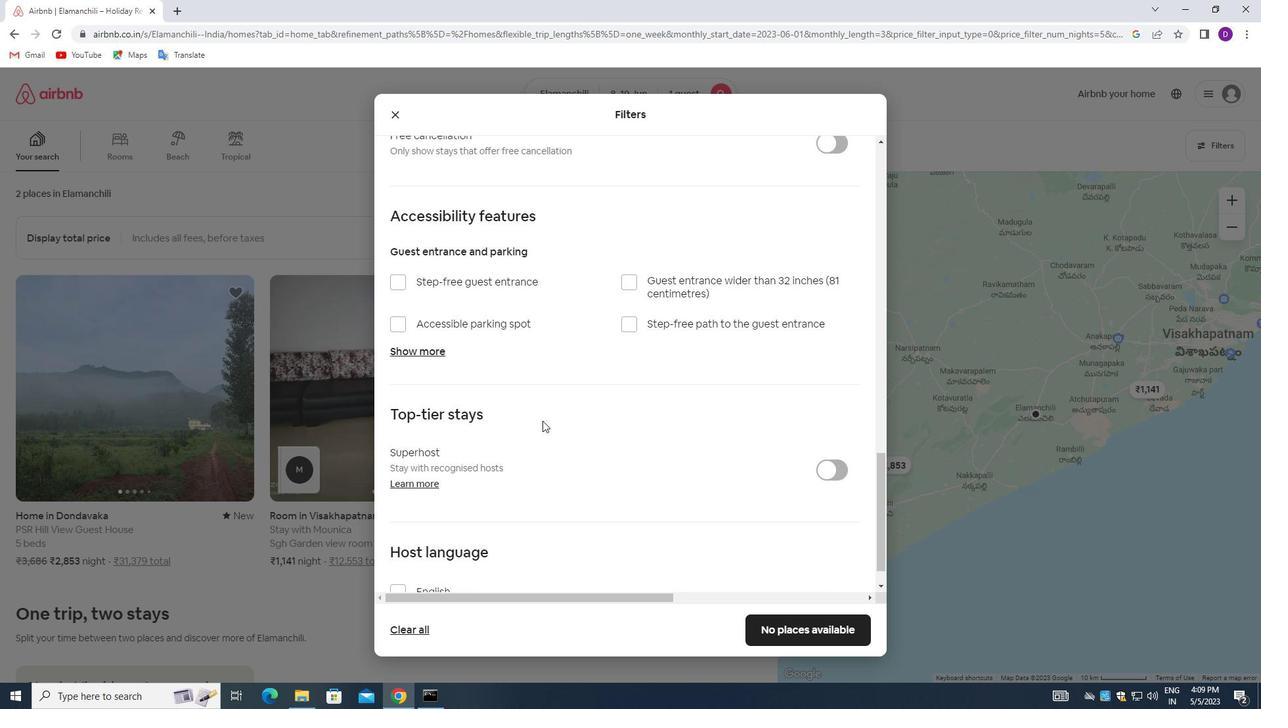 
Action: Mouse moved to (546, 452)
Screenshot: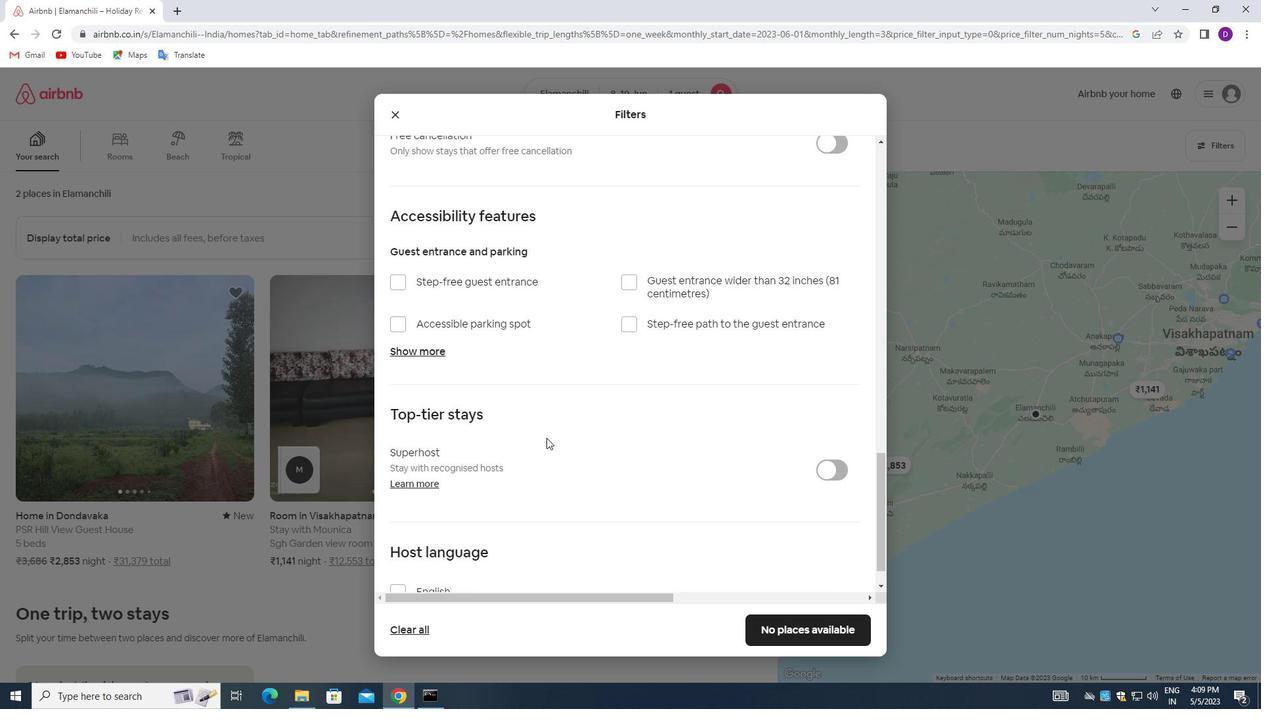 
Action: Mouse scrolled (546, 451) with delta (0, 0)
Screenshot: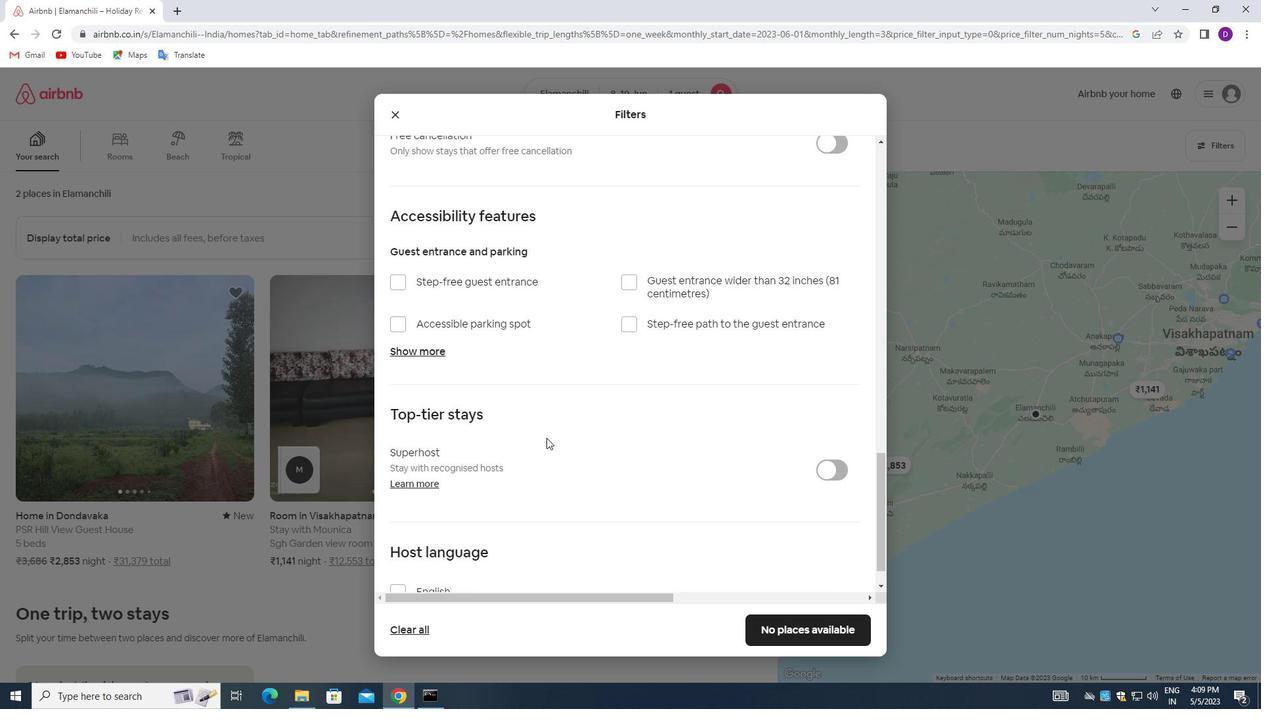 
Action: Mouse moved to (546, 454)
Screenshot: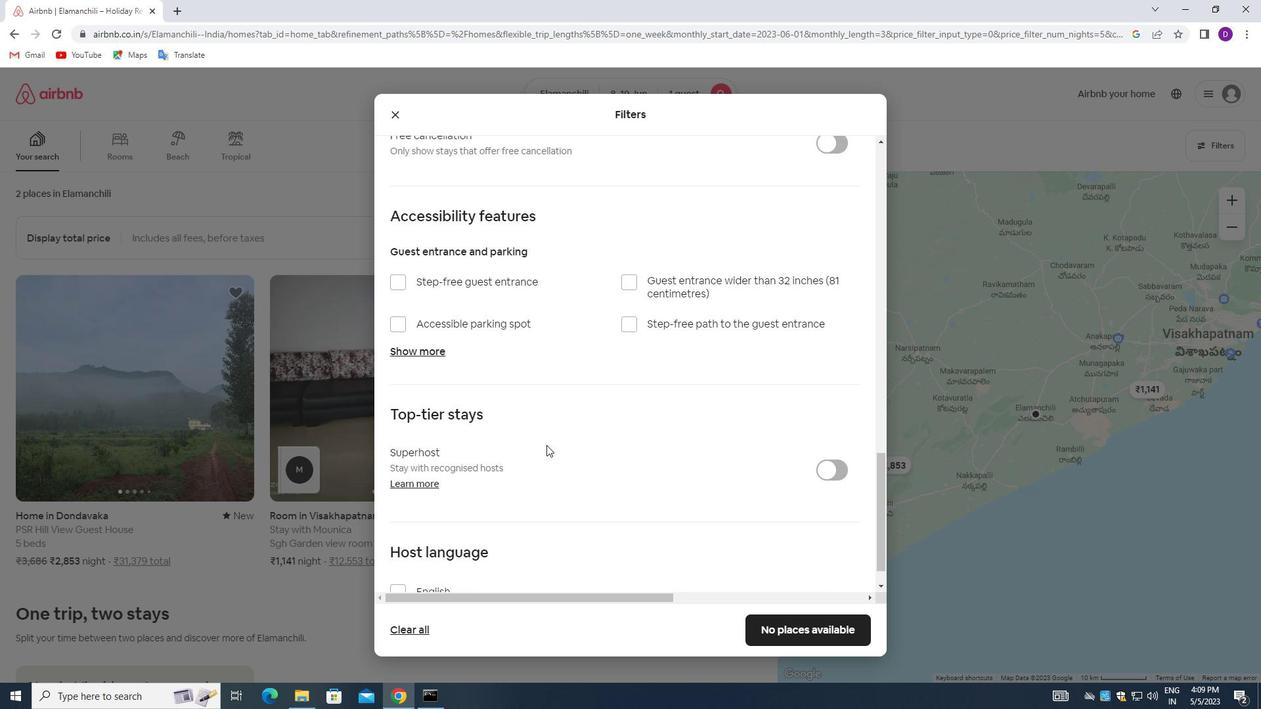 
Action: Mouse scrolled (546, 454) with delta (0, 0)
Screenshot: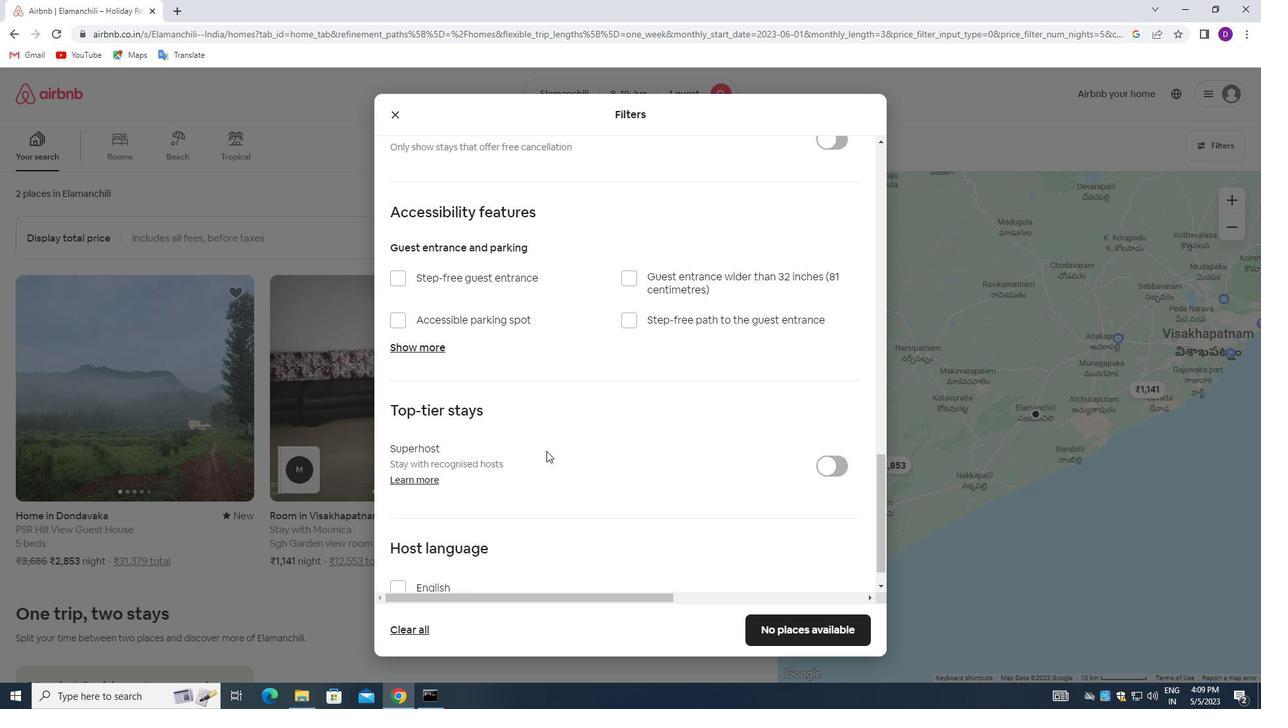 
Action: Mouse moved to (399, 554)
Screenshot: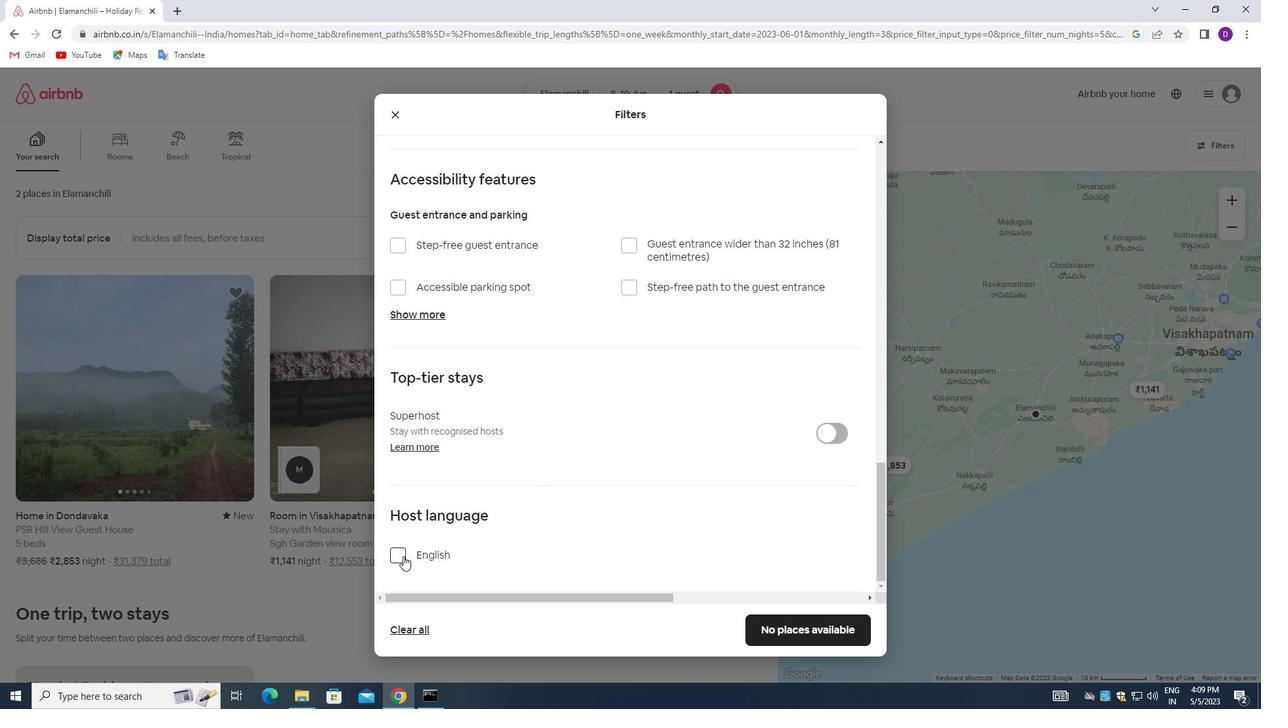 
Action: Mouse pressed left at (399, 554)
Screenshot: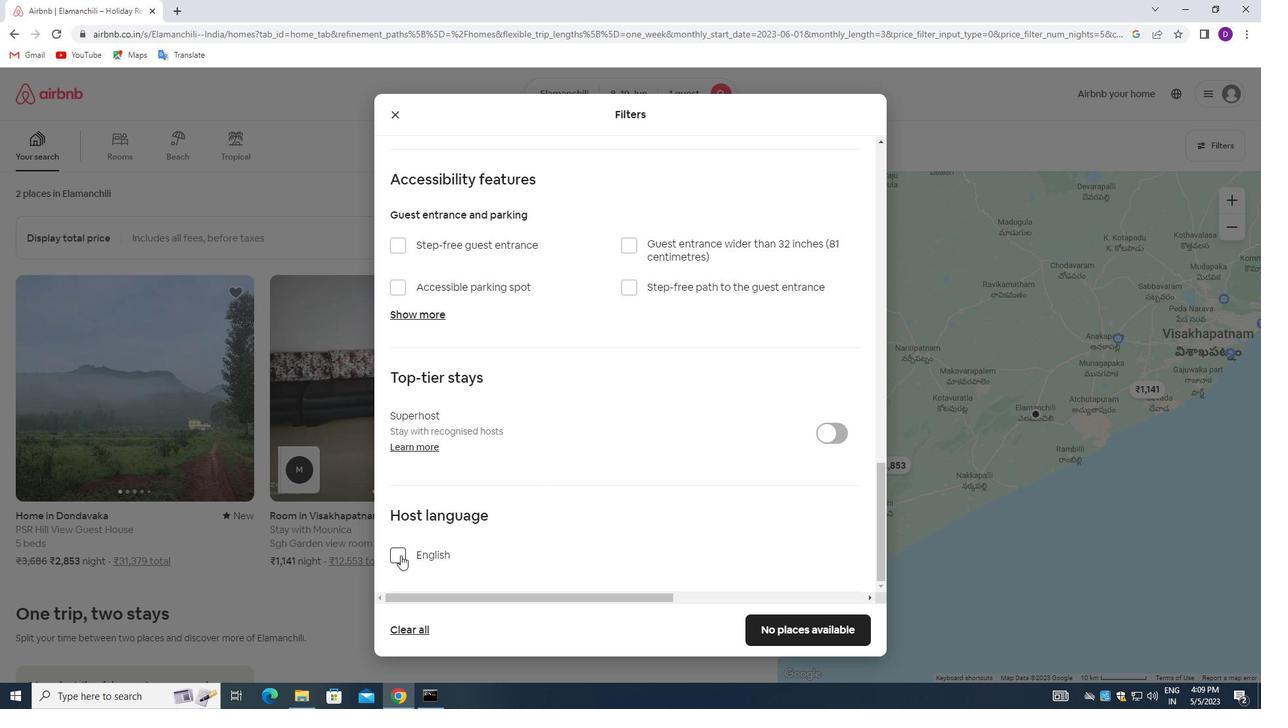 
Action: Mouse moved to (762, 534)
Screenshot: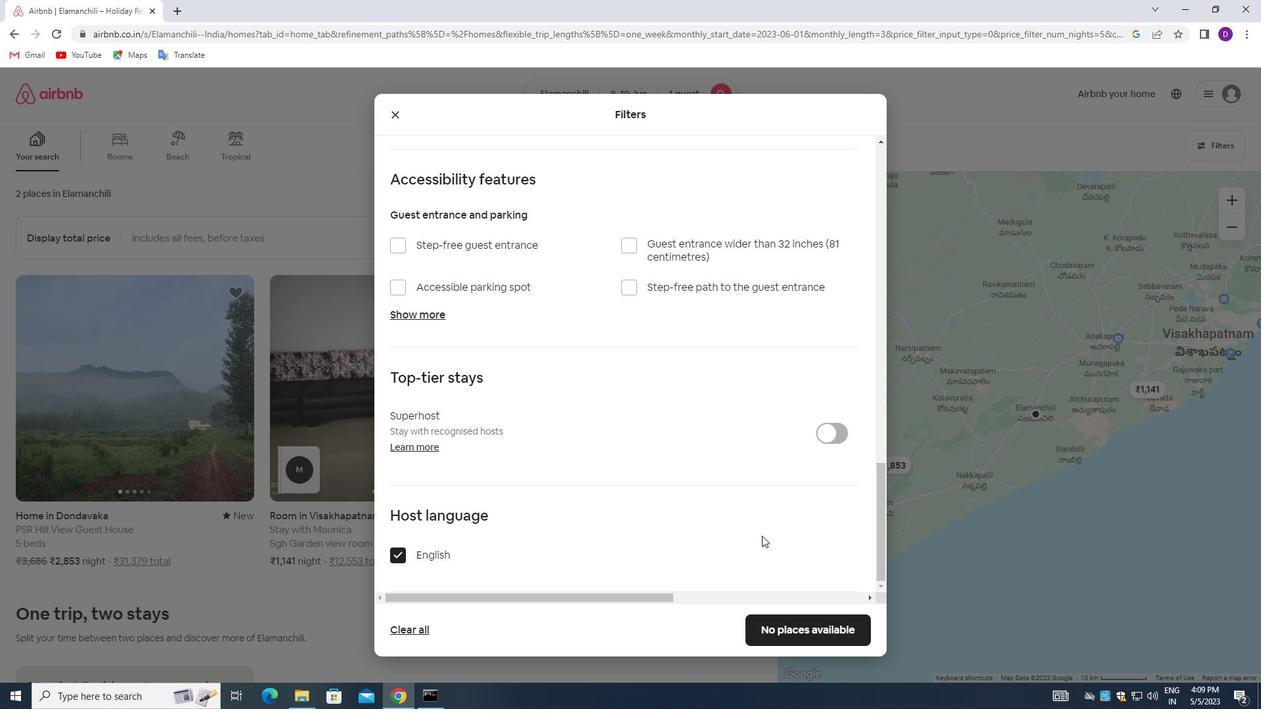 
Action: Mouse scrolled (762, 534) with delta (0, 0)
Screenshot: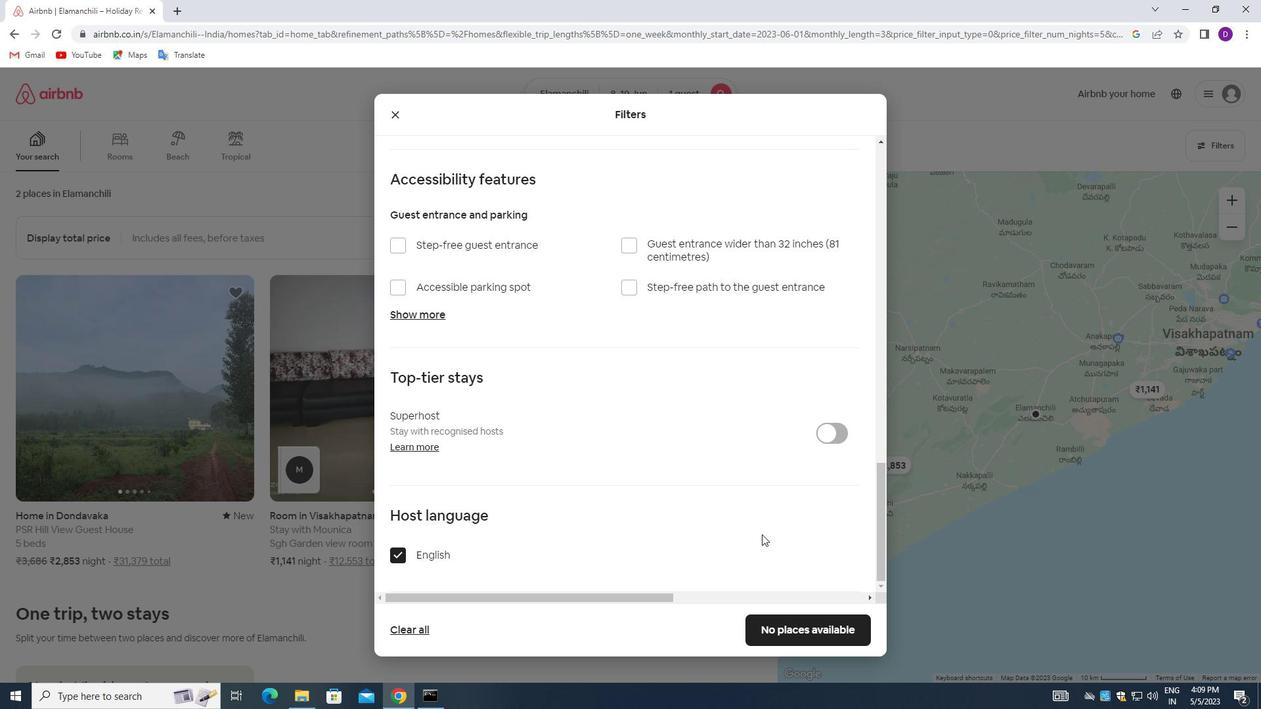 
Action: Mouse scrolled (762, 534) with delta (0, 0)
Screenshot: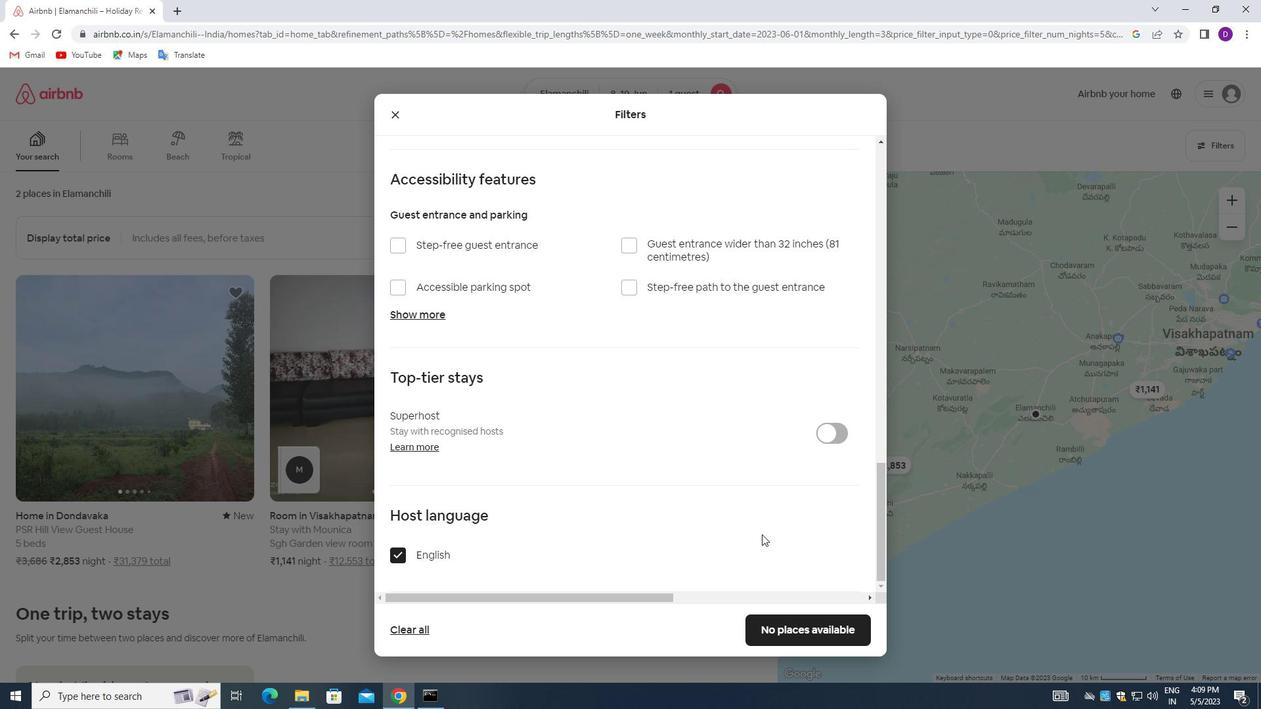 
Action: Mouse moved to (775, 631)
Screenshot: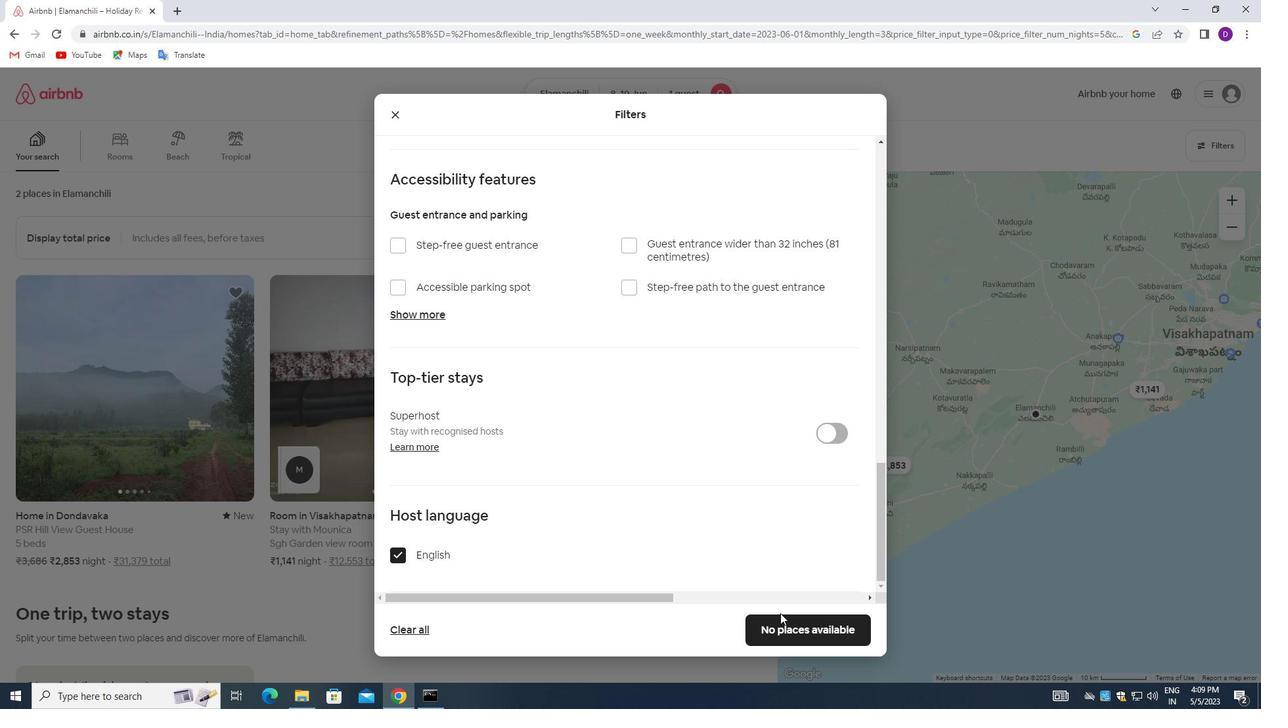 
Action: Mouse pressed left at (775, 631)
Screenshot: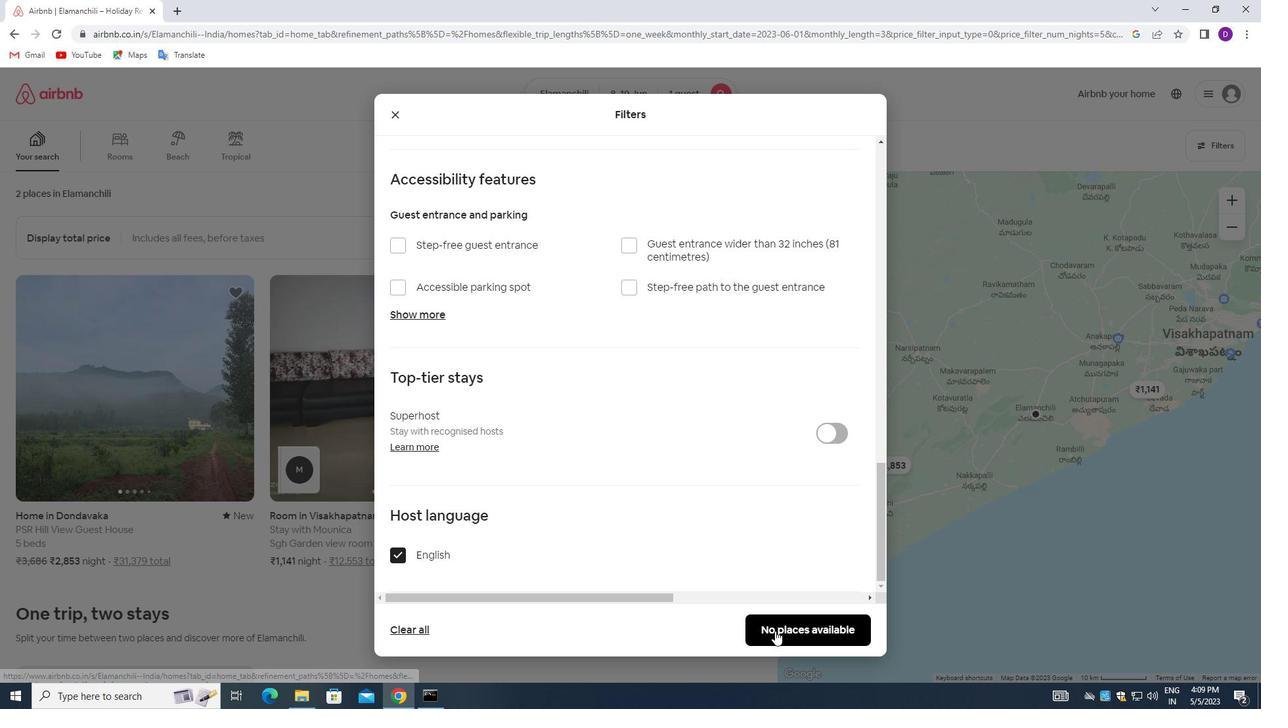 
Action: Mouse moved to (747, 484)
Screenshot: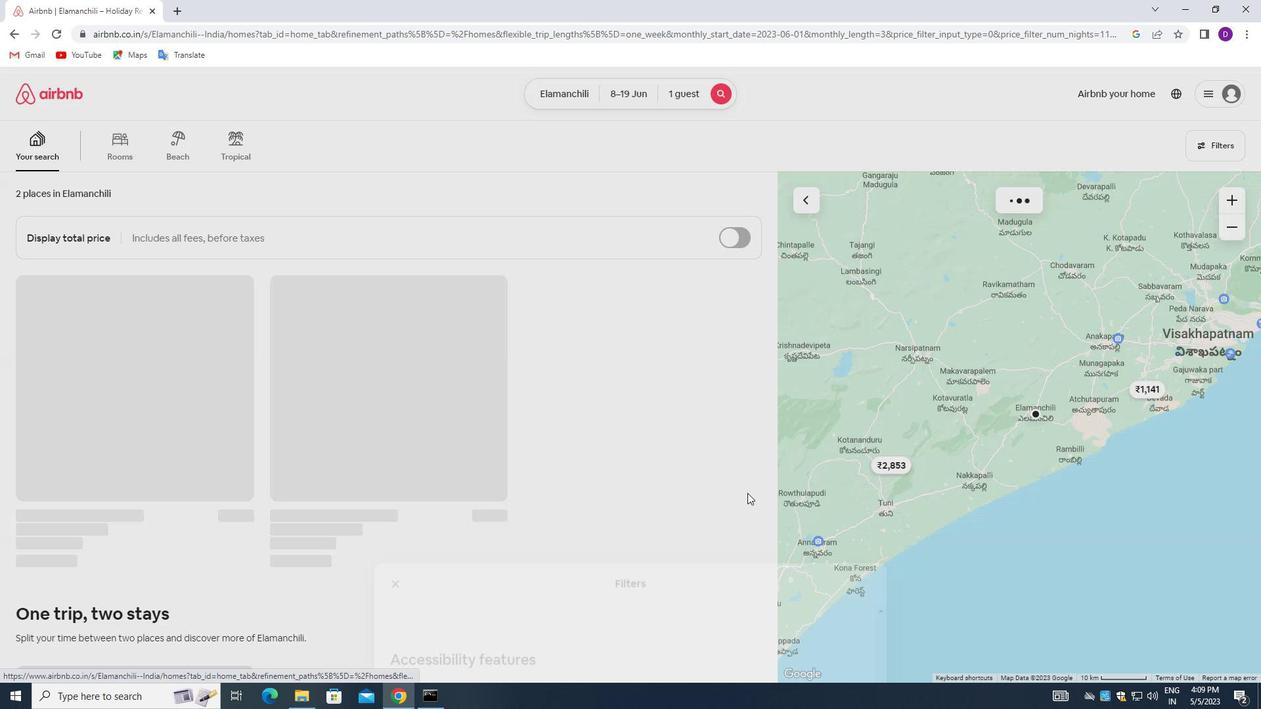 
